 Task: Find connections with filter location Dharampur with filter topic #cybersecuritywith filter profile language English with filter current company Himalaya Wellness Company with filter school SSM College of Engineering with filter industry Sporting Goods Manufacturing with filter service category Illustration with filter keywords title Mechanical Engineer
Action: Mouse moved to (568, 69)
Screenshot: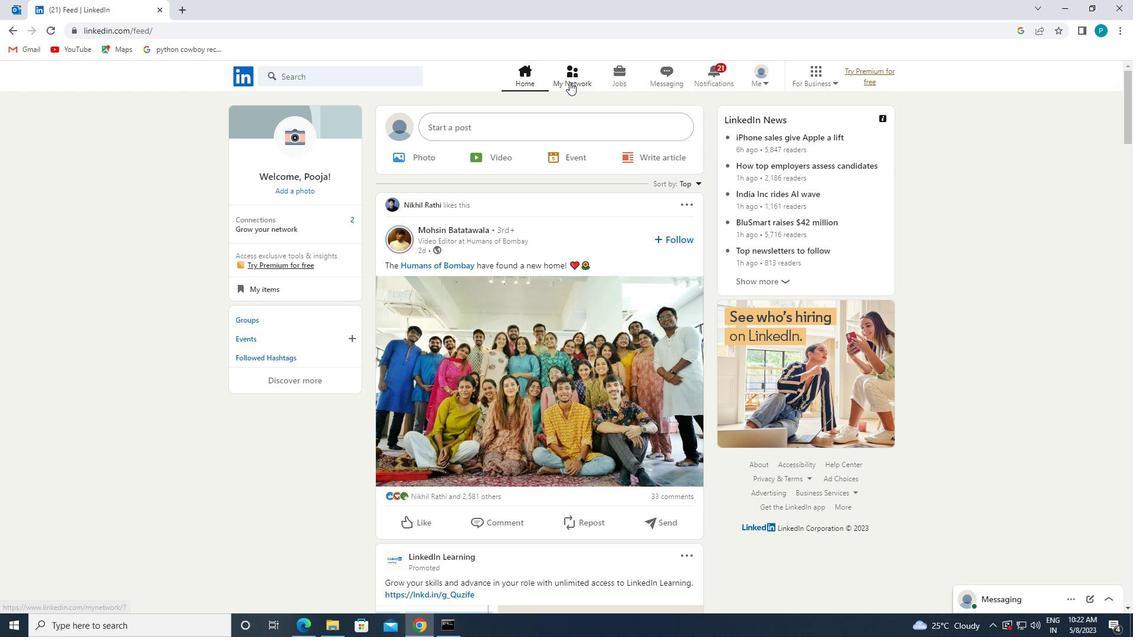 
Action: Mouse pressed left at (568, 69)
Screenshot: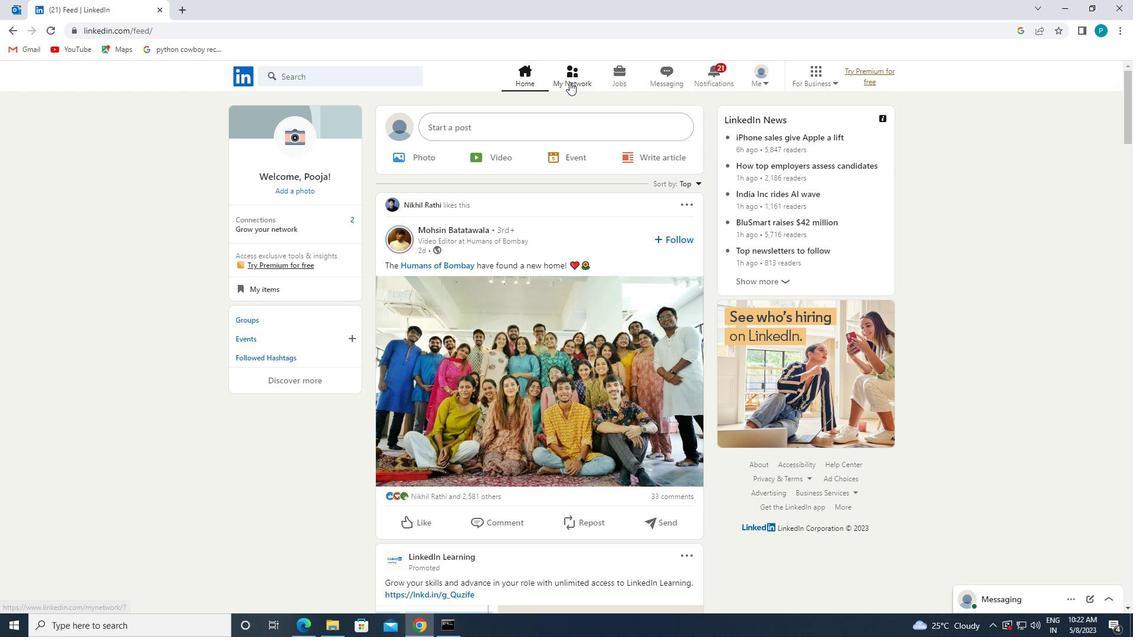 
Action: Mouse moved to (312, 140)
Screenshot: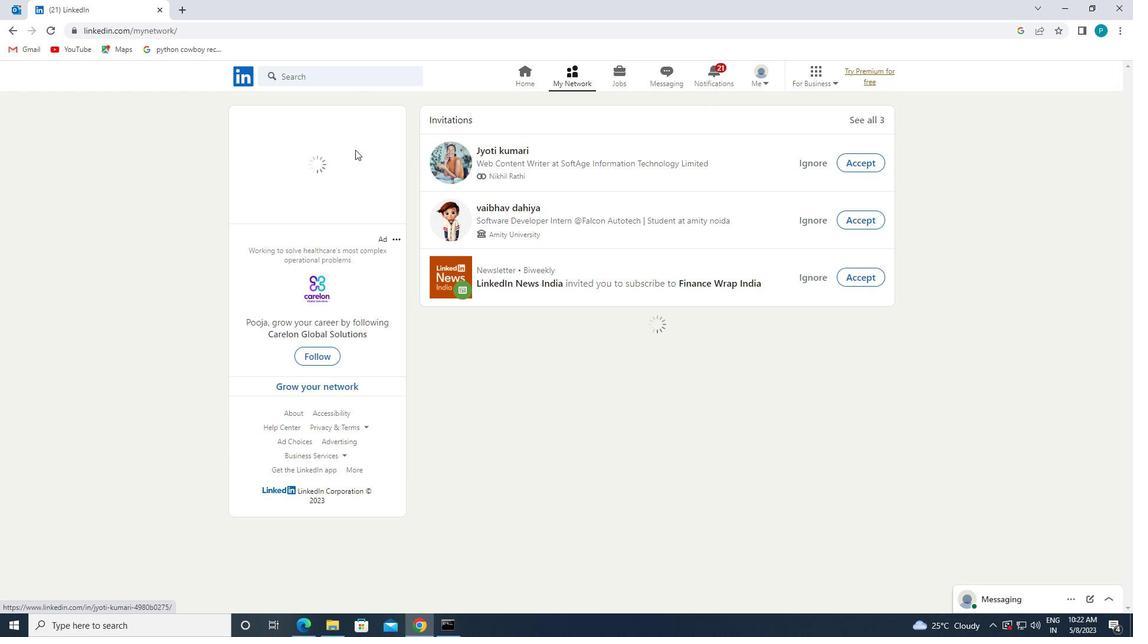 
Action: Mouse pressed left at (312, 140)
Screenshot: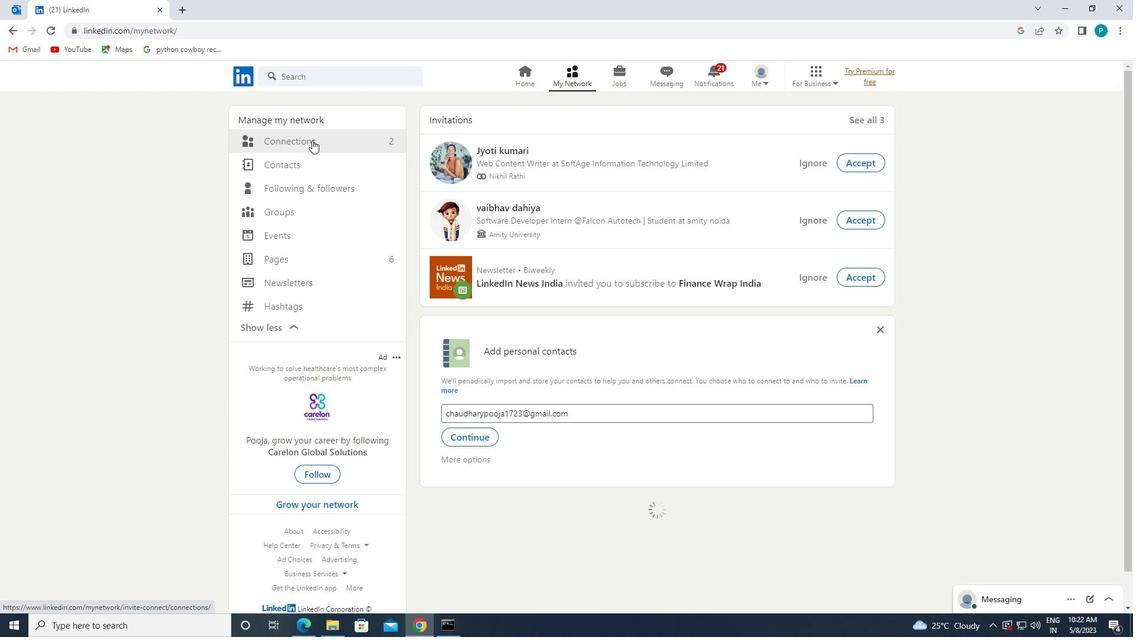 
Action: Mouse moved to (655, 141)
Screenshot: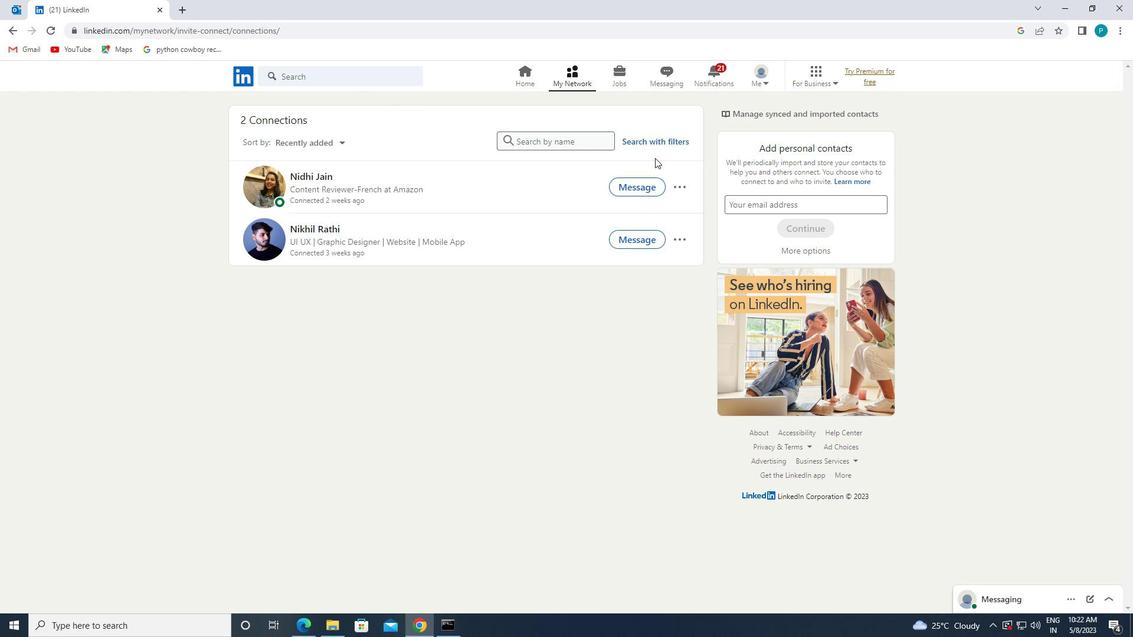 
Action: Mouse pressed left at (655, 141)
Screenshot: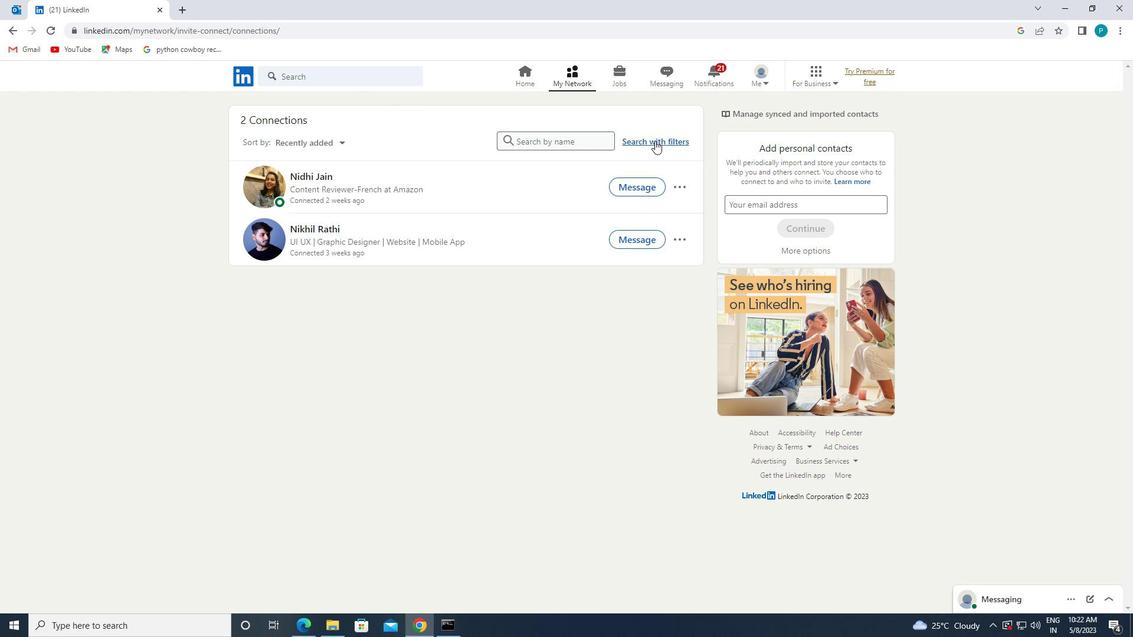
Action: Mouse moved to (604, 106)
Screenshot: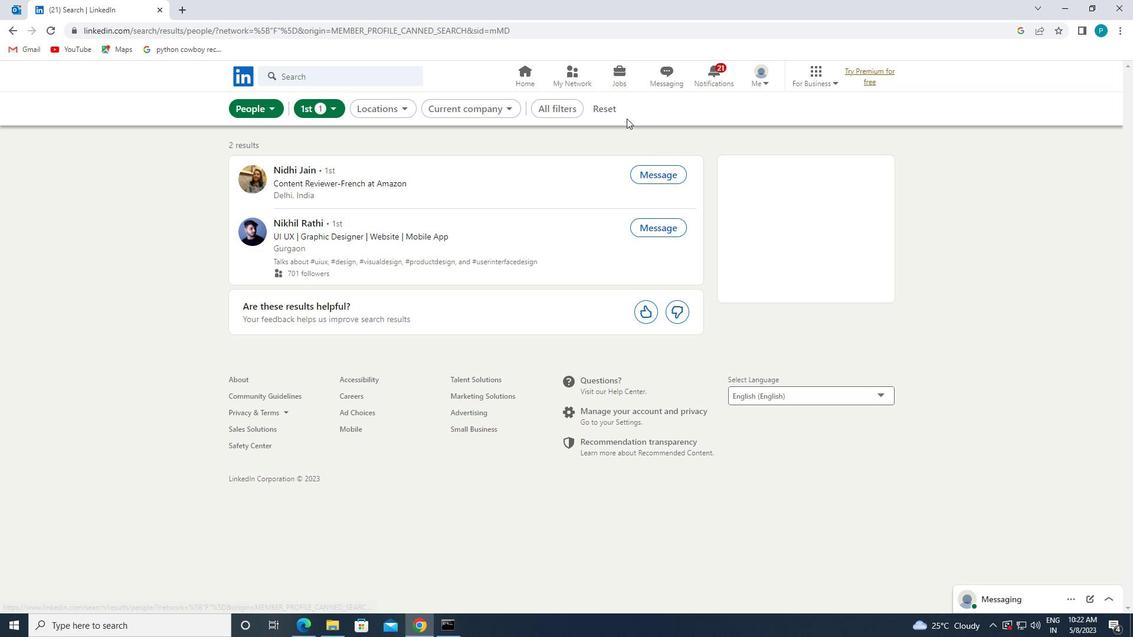 
Action: Mouse pressed left at (604, 106)
Screenshot: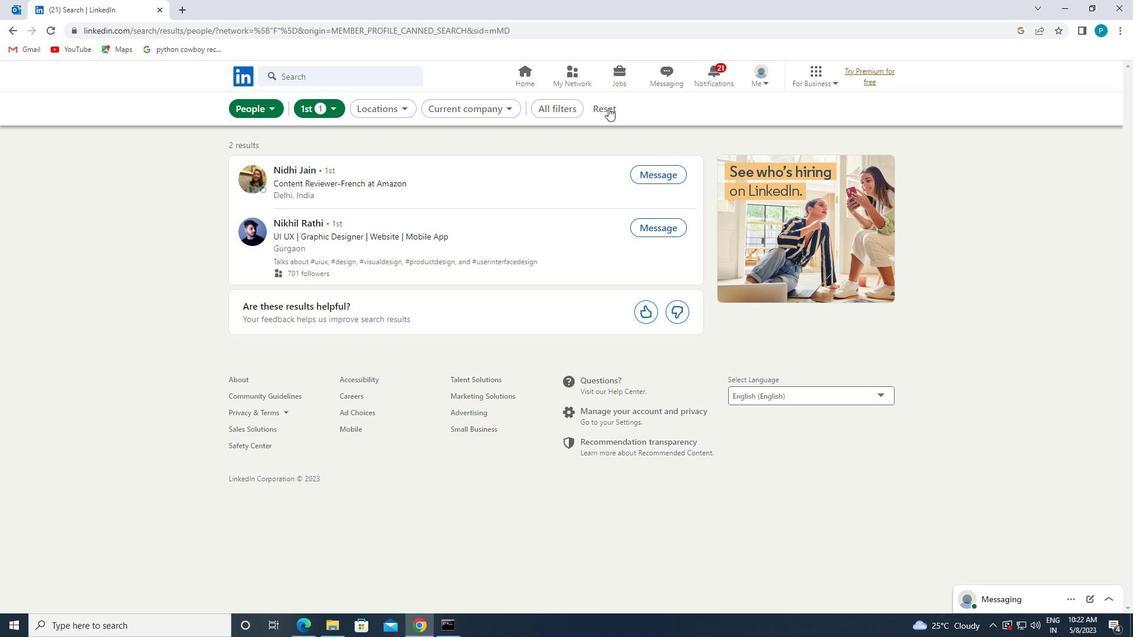 
Action: Mouse moved to (603, 109)
Screenshot: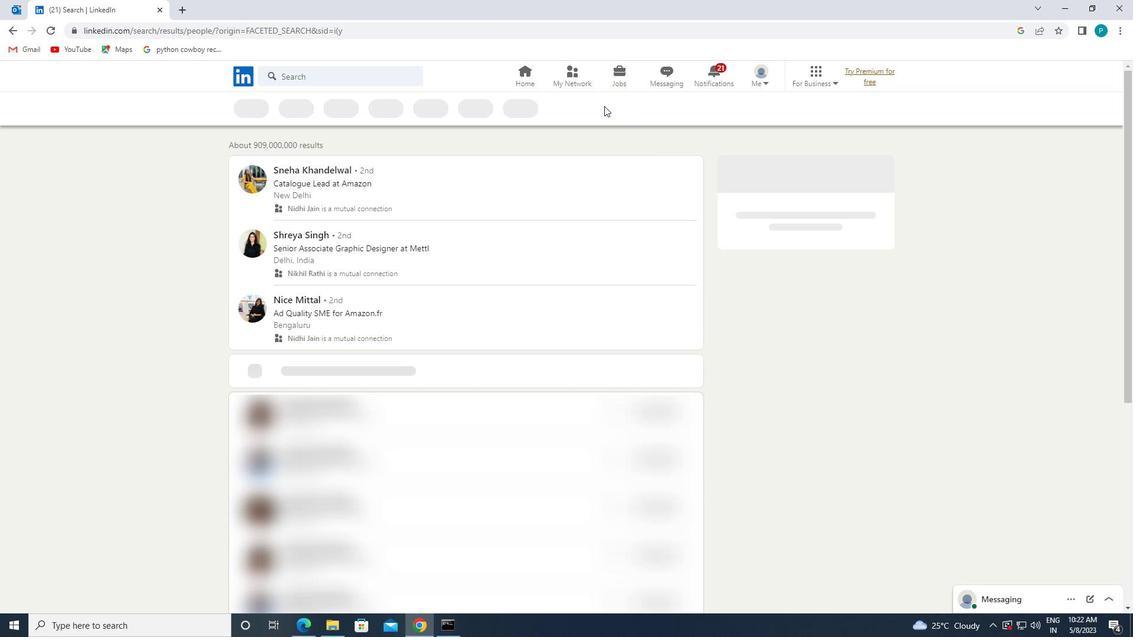 
Action: Mouse pressed left at (603, 109)
Screenshot: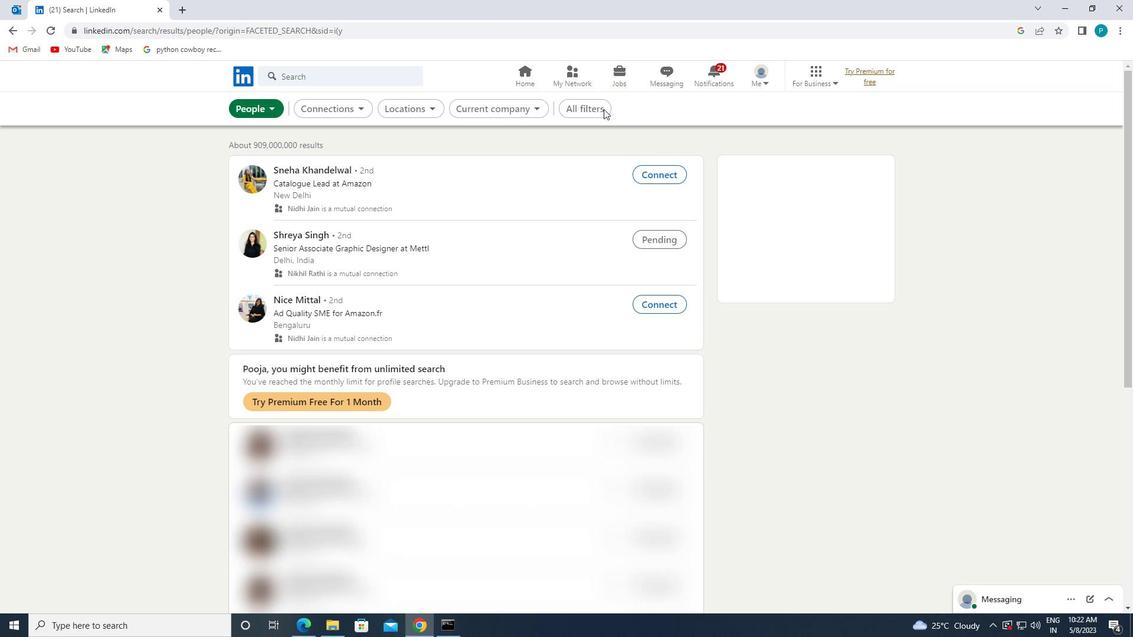 
Action: Mouse moved to (888, 286)
Screenshot: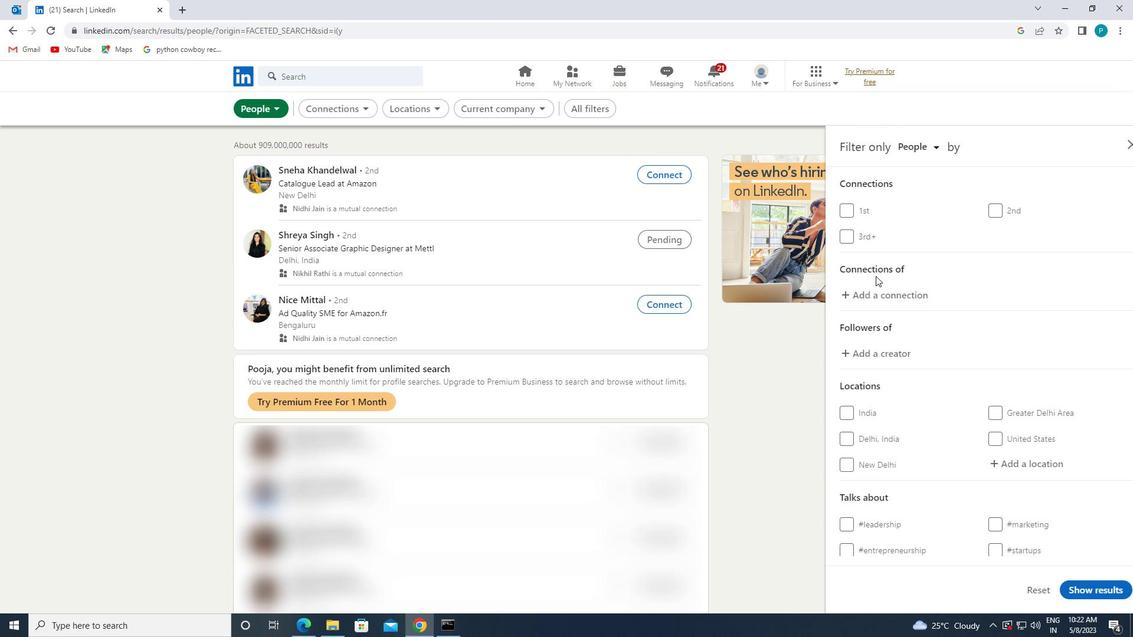
Action: Mouse scrolled (888, 286) with delta (0, 0)
Screenshot: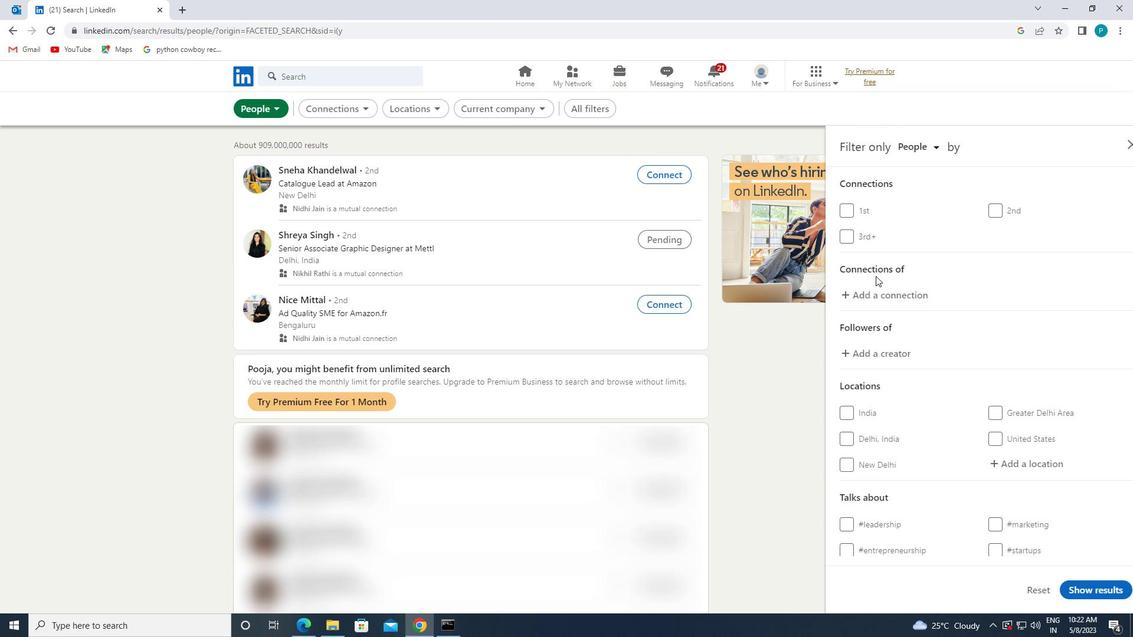 
Action: Mouse moved to (896, 292)
Screenshot: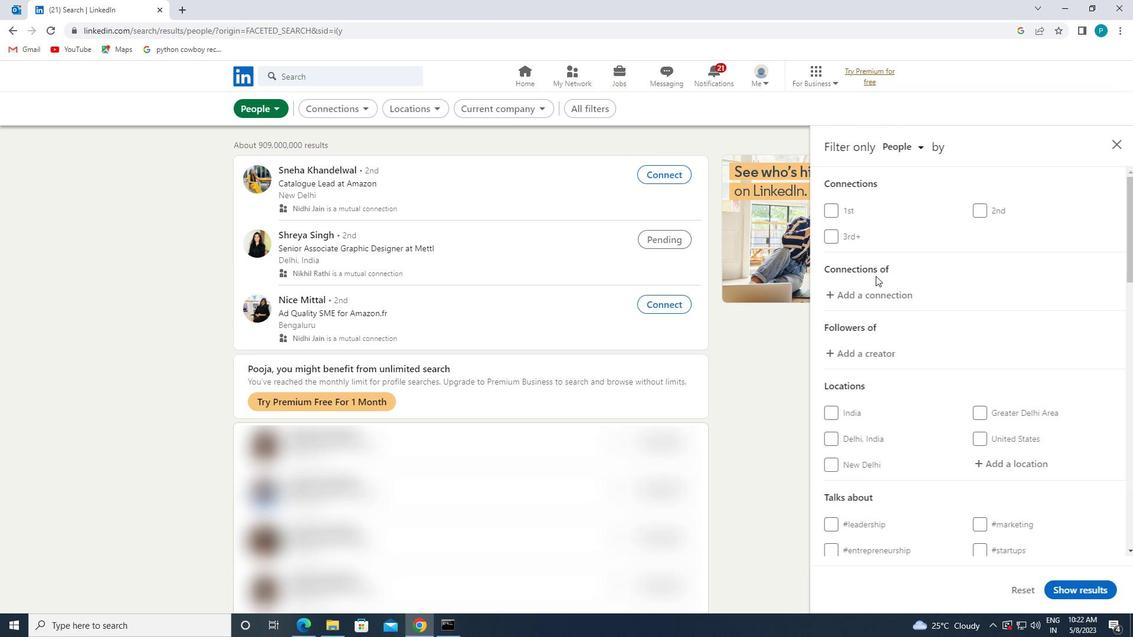 
Action: Mouse scrolled (896, 291) with delta (0, 0)
Screenshot: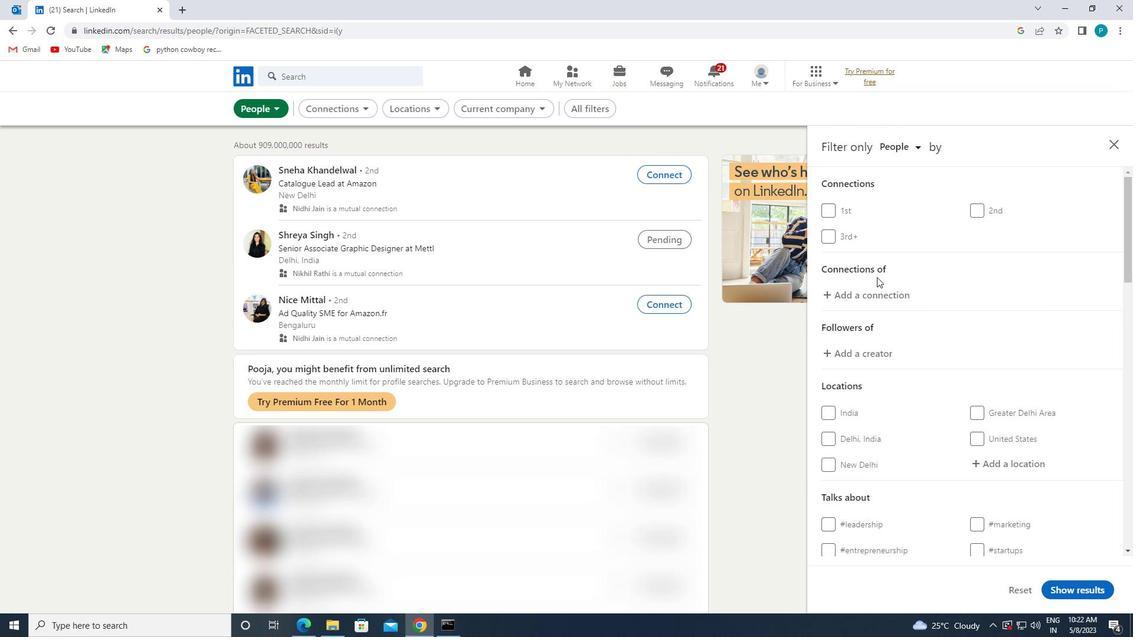 
Action: Mouse moved to (900, 295)
Screenshot: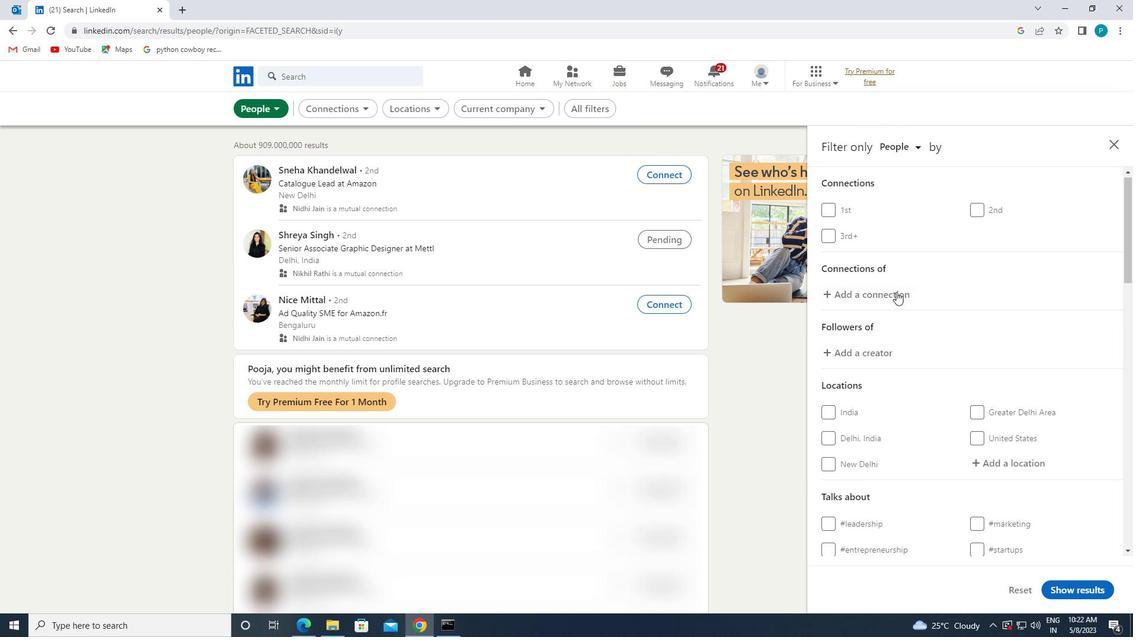 
Action: Mouse scrolled (900, 294) with delta (0, 0)
Screenshot: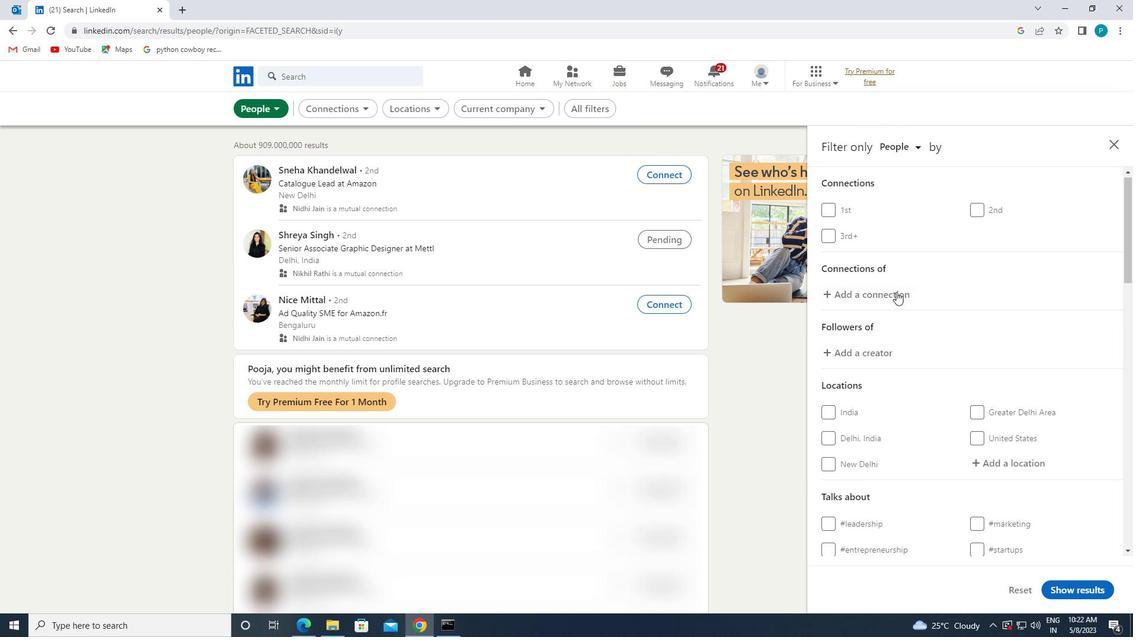 
Action: Mouse moved to (972, 291)
Screenshot: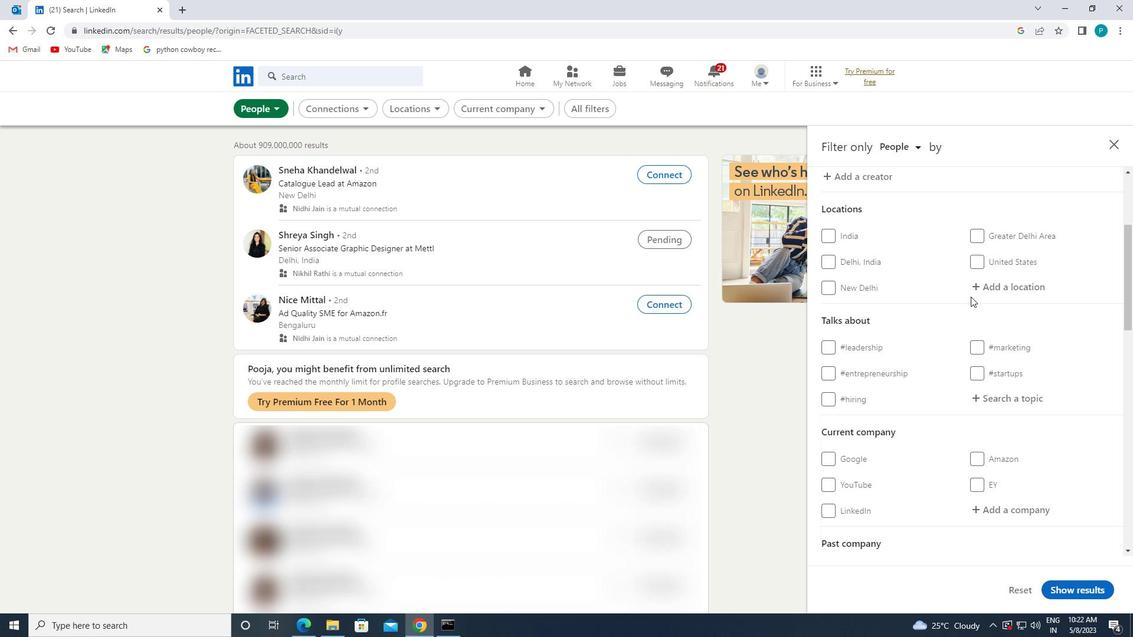 
Action: Mouse pressed left at (972, 291)
Screenshot: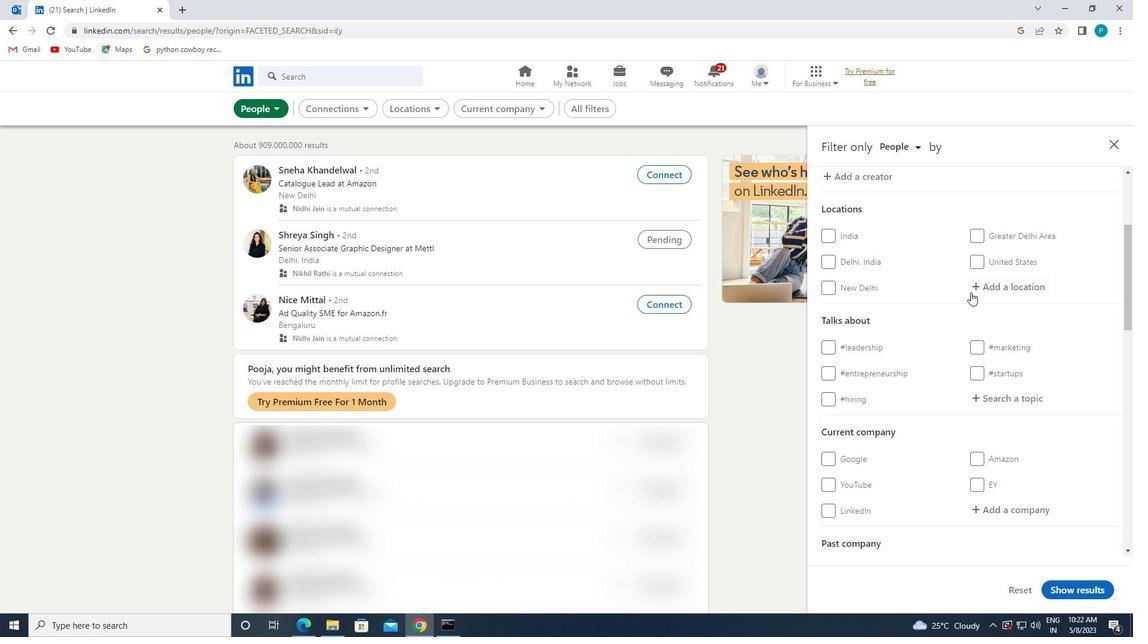 
Action: Mouse moved to (883, 279)
Screenshot: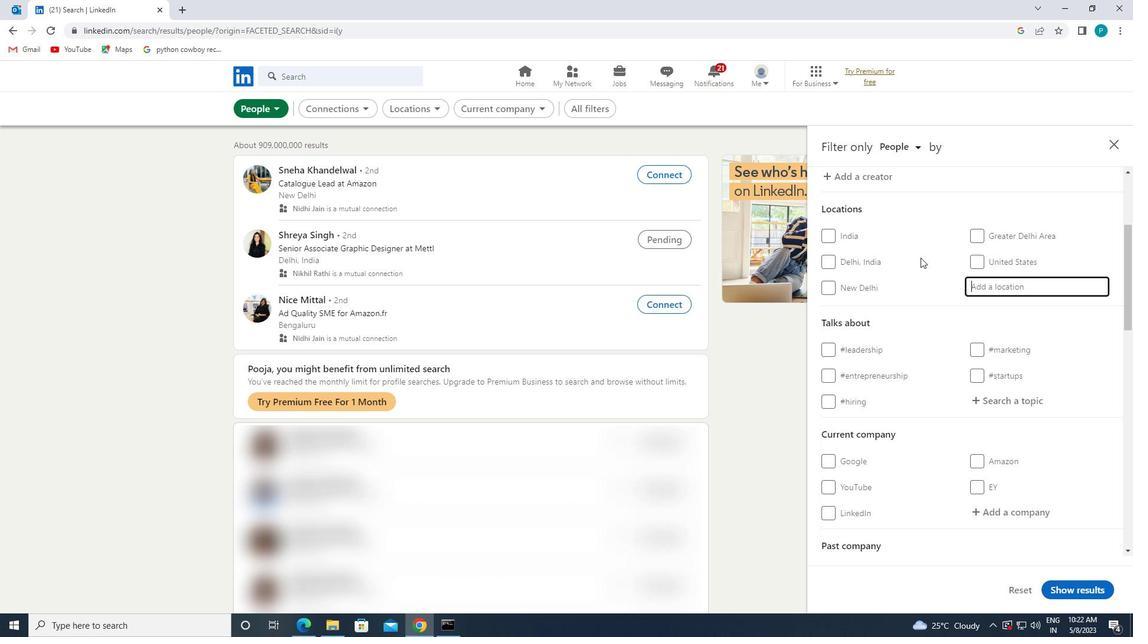 
Action: Key pressed <Key.caps_lock>d<Key.caps_lock>harmpur
Screenshot: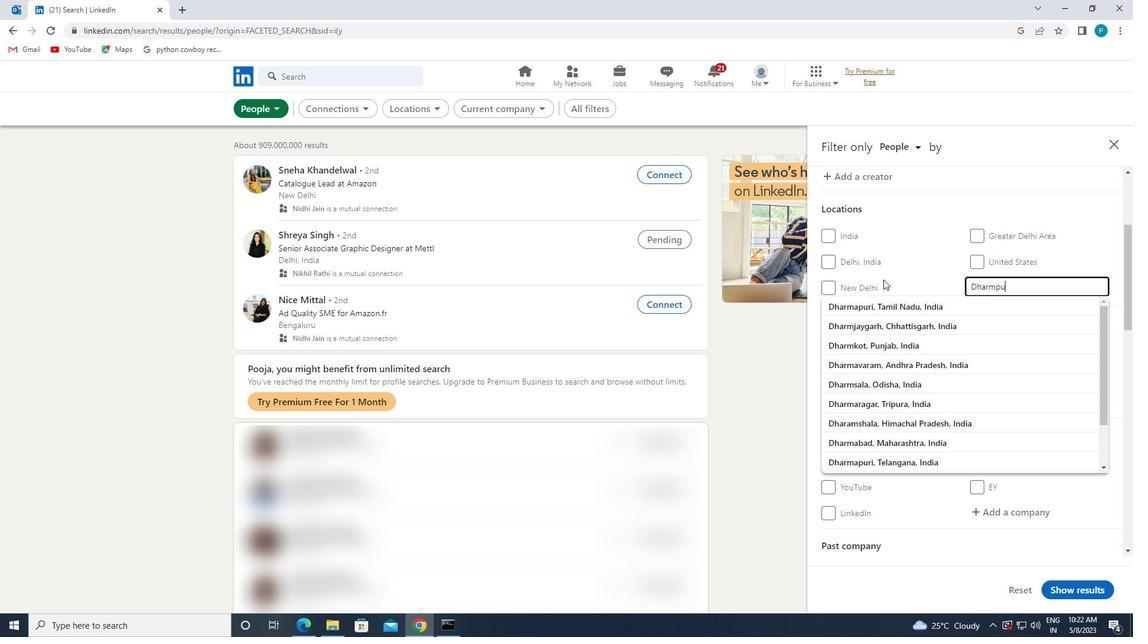 
Action: Mouse moved to (989, 290)
Screenshot: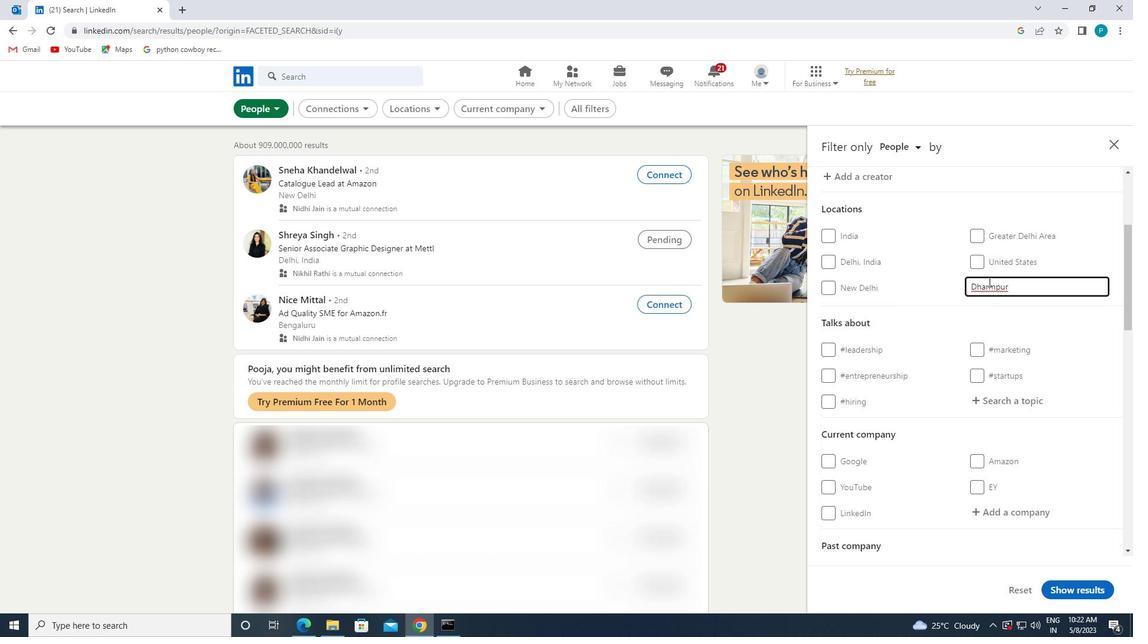 
Action: Mouse pressed left at (989, 290)
Screenshot: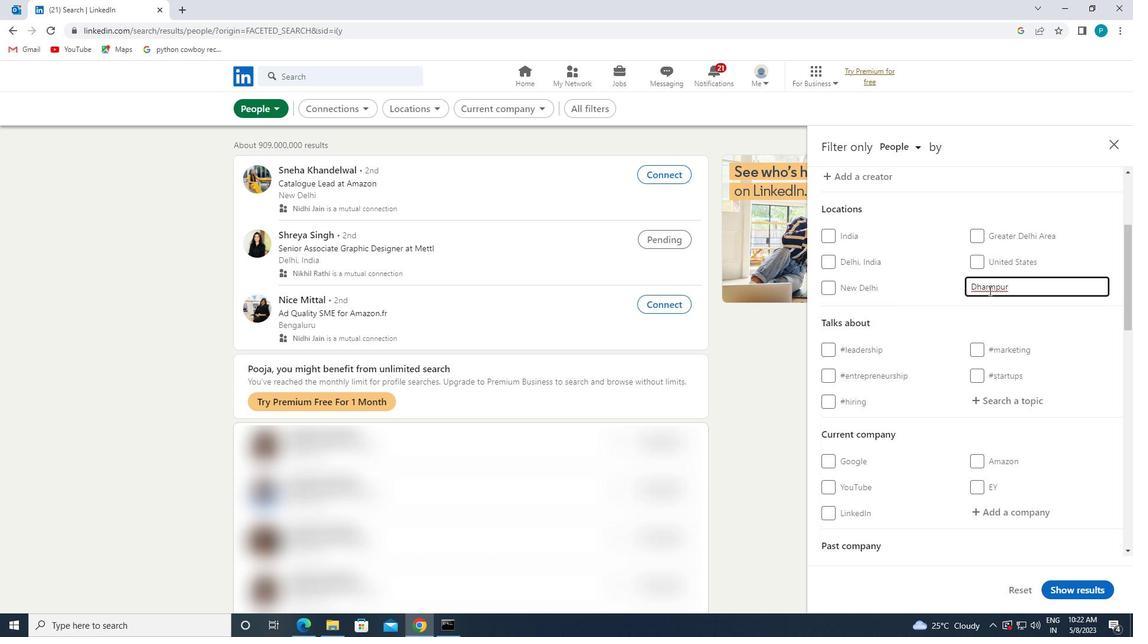 
Action: Key pressed a
Screenshot: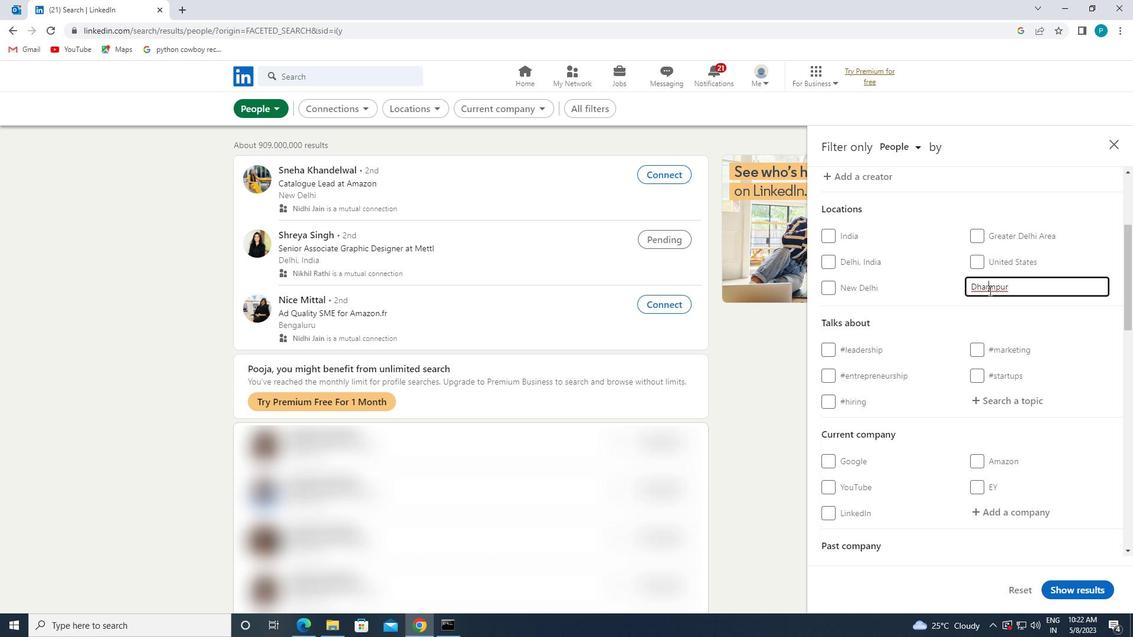 
Action: Mouse moved to (903, 305)
Screenshot: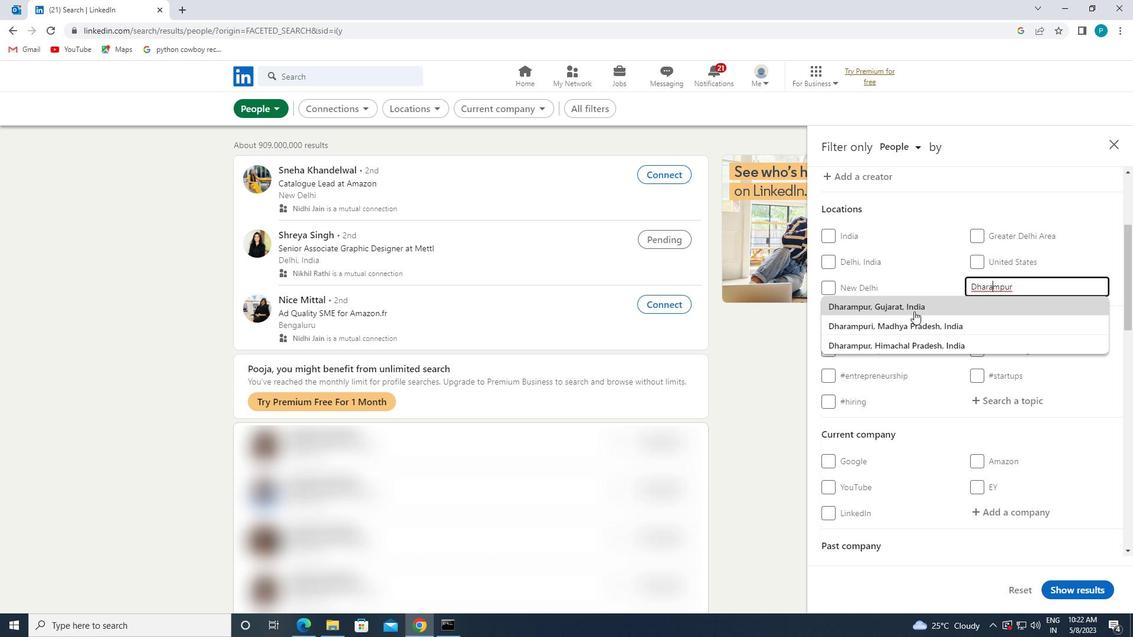 
Action: Mouse pressed left at (903, 305)
Screenshot: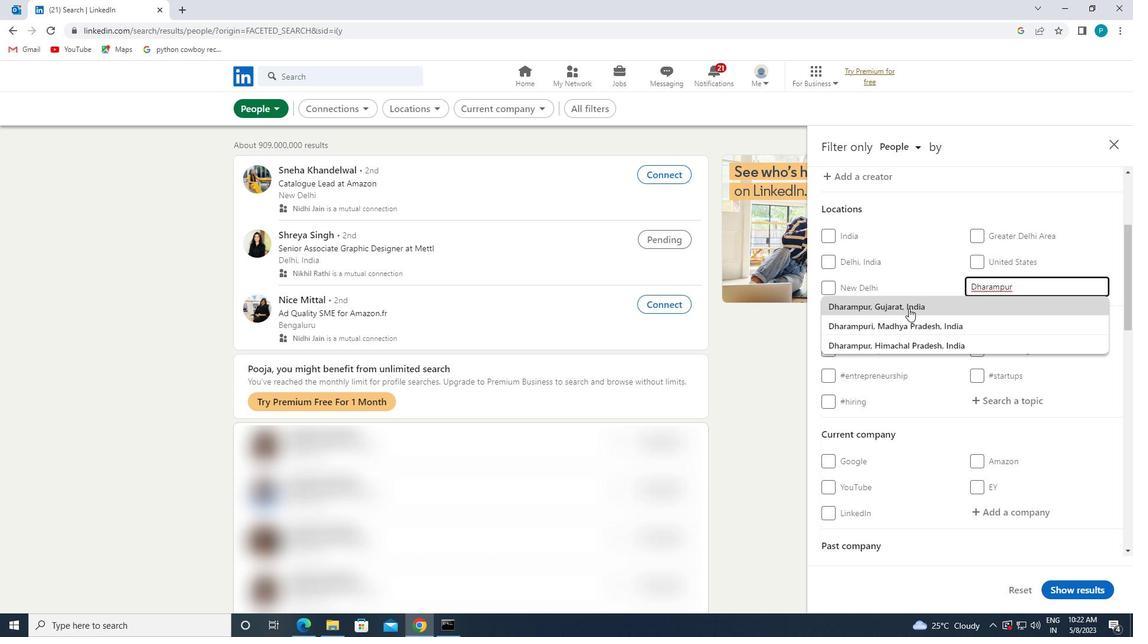 
Action: Mouse moved to (989, 354)
Screenshot: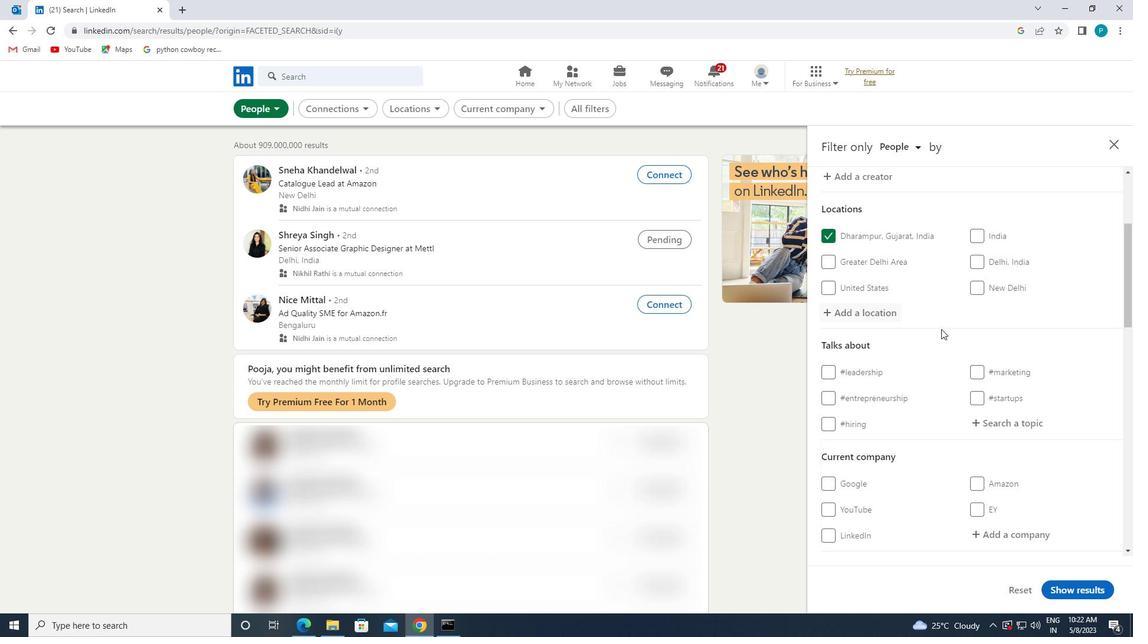 
Action: Mouse scrolled (989, 354) with delta (0, 0)
Screenshot: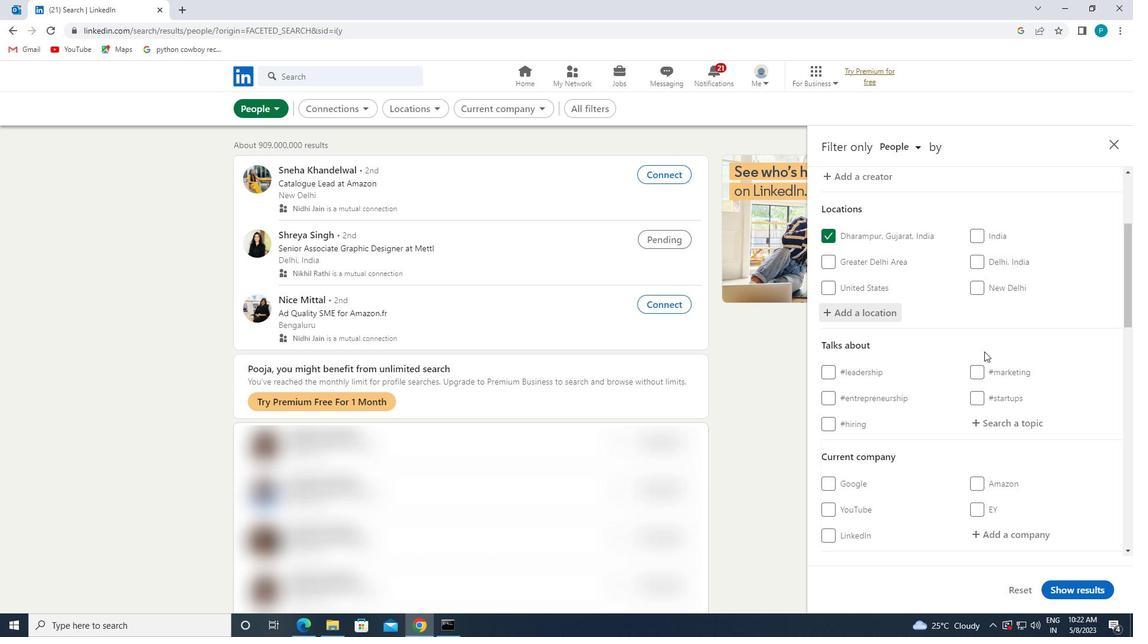 
Action: Mouse pressed left at (989, 354)
Screenshot: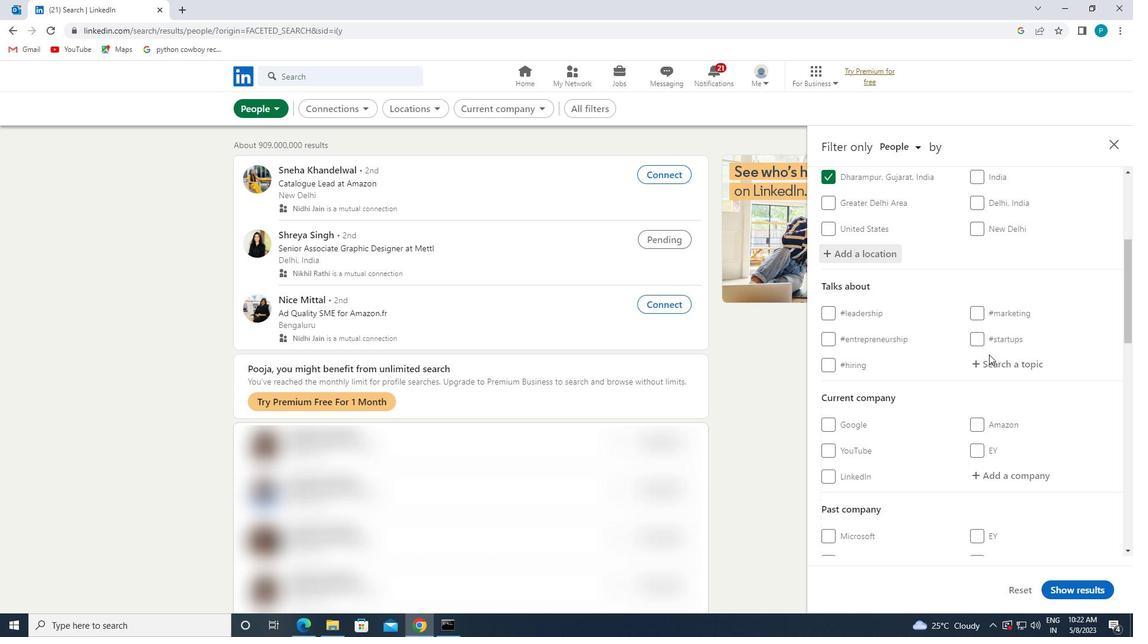 
Action: Key pressed <Key.shift>#CYBERSECURITY
Screenshot: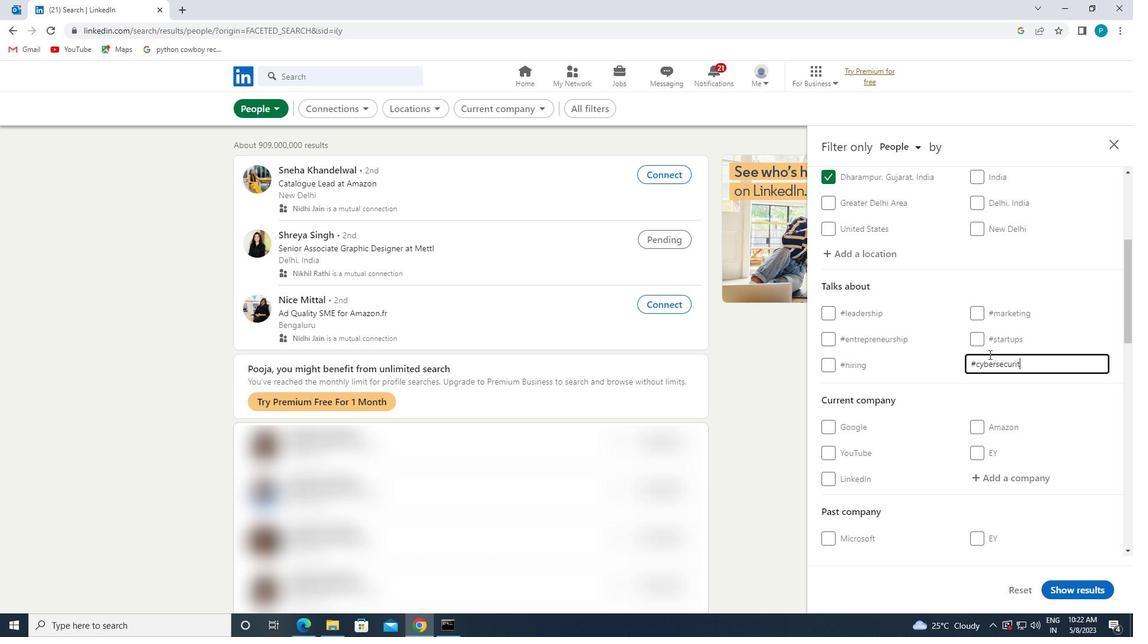 
Action: Mouse moved to (1011, 386)
Screenshot: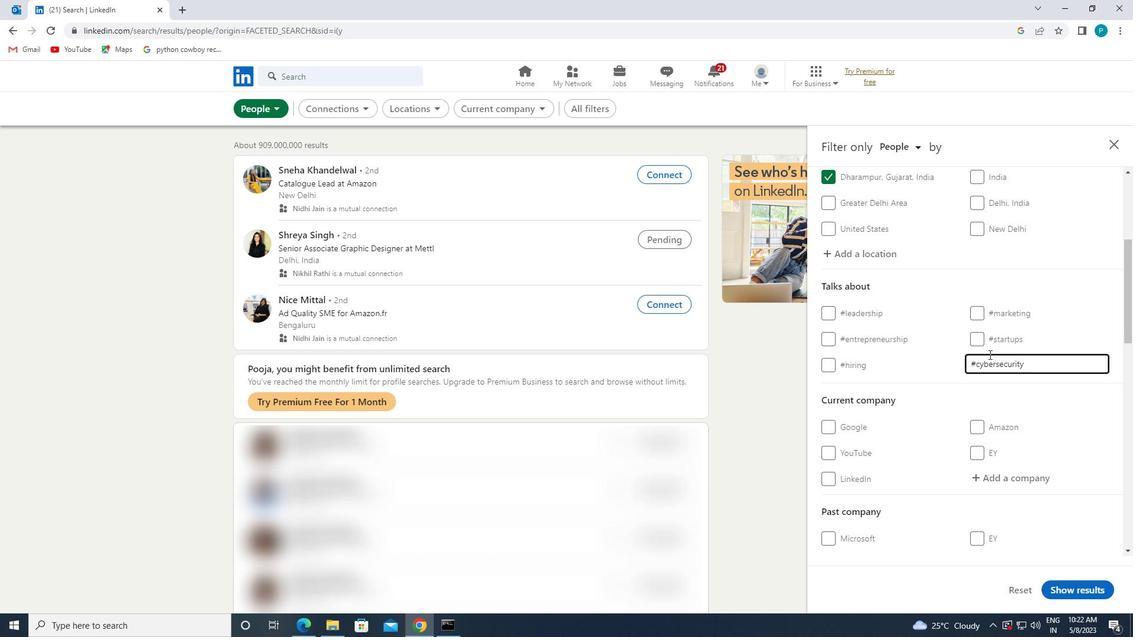 
Action: Mouse scrolled (1011, 386) with delta (0, 0)
Screenshot: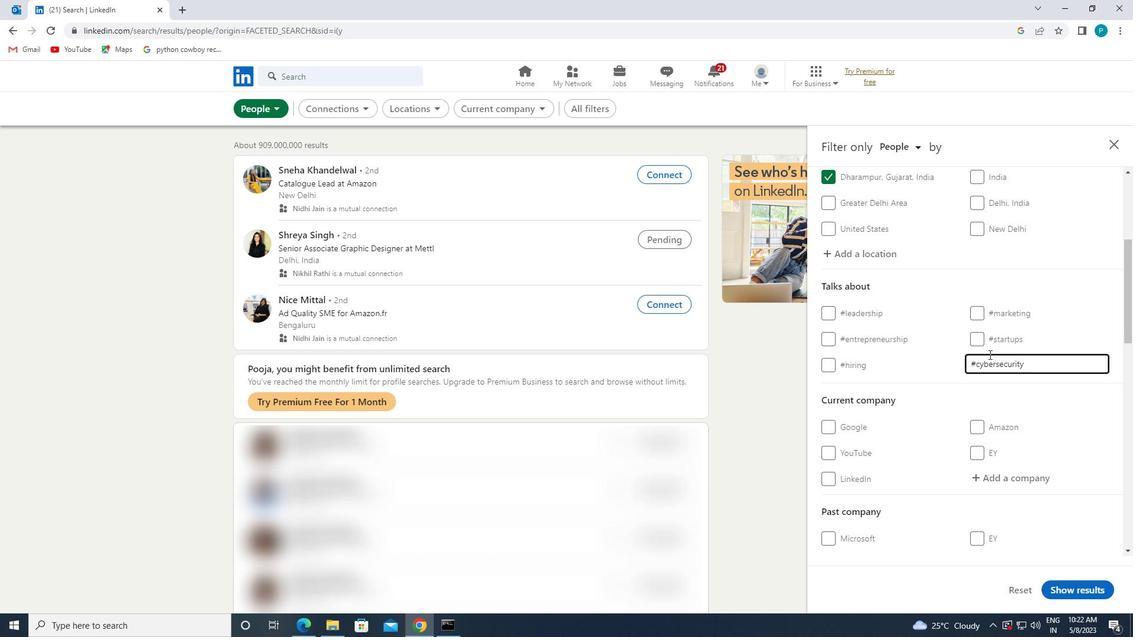 
Action: Mouse moved to (1012, 391)
Screenshot: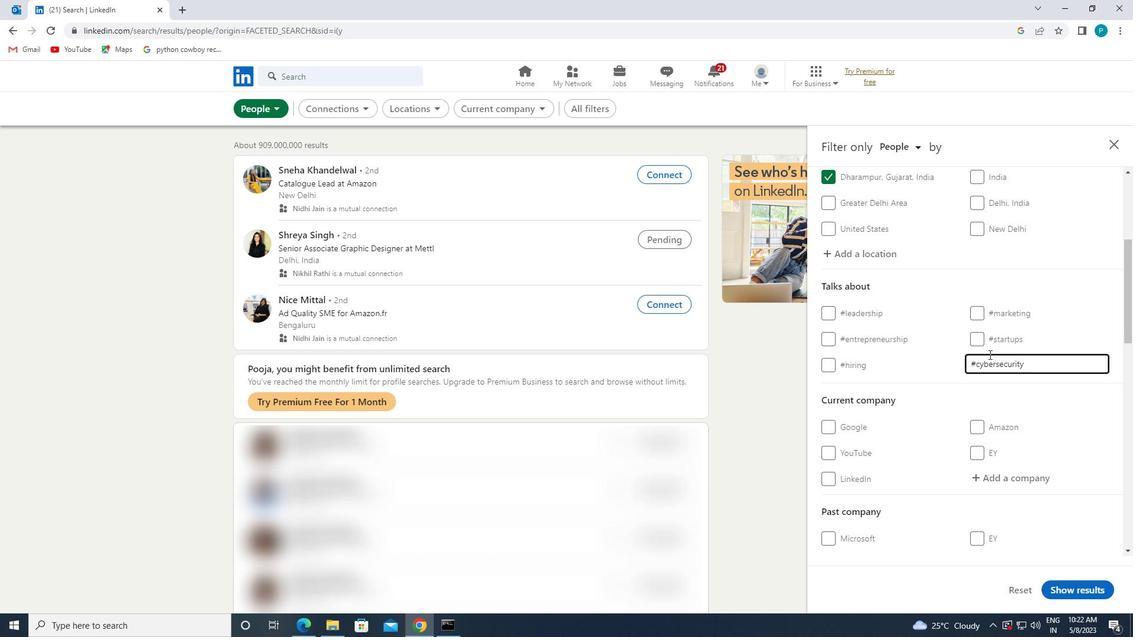 
Action: Mouse scrolled (1012, 390) with delta (0, 0)
Screenshot: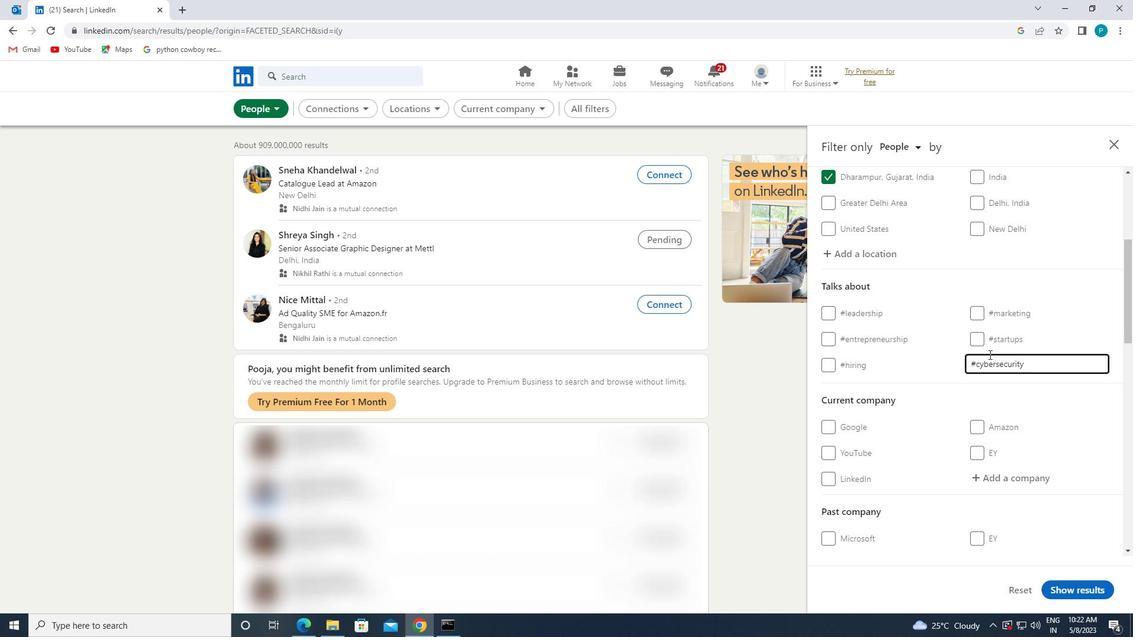 
Action: Mouse moved to (1012, 391)
Screenshot: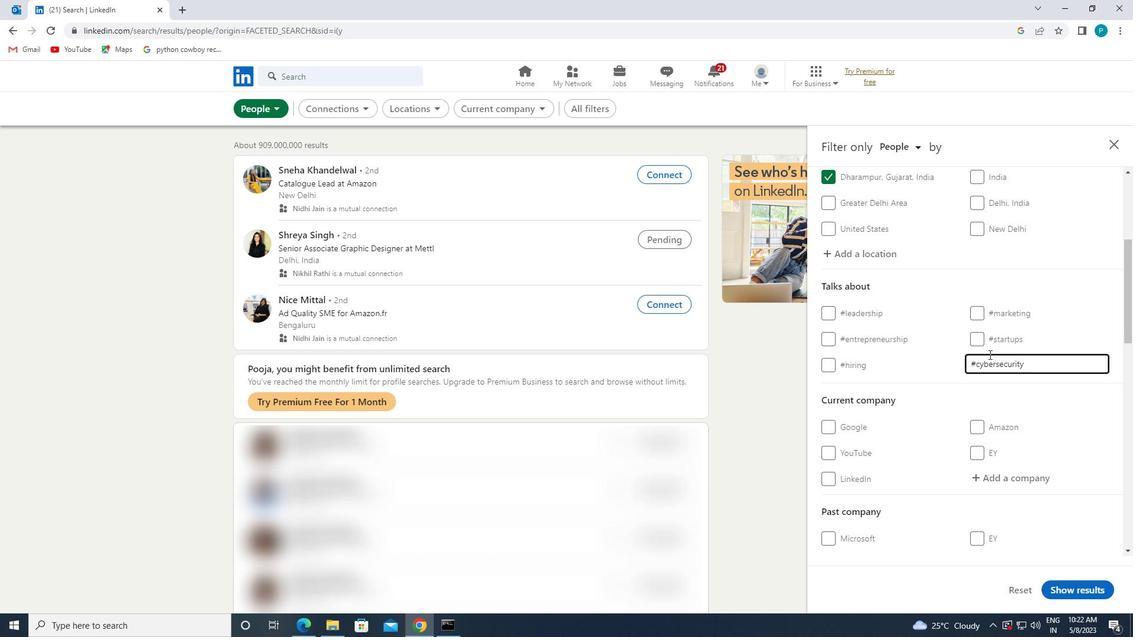 
Action: Mouse scrolled (1012, 391) with delta (0, 0)
Screenshot: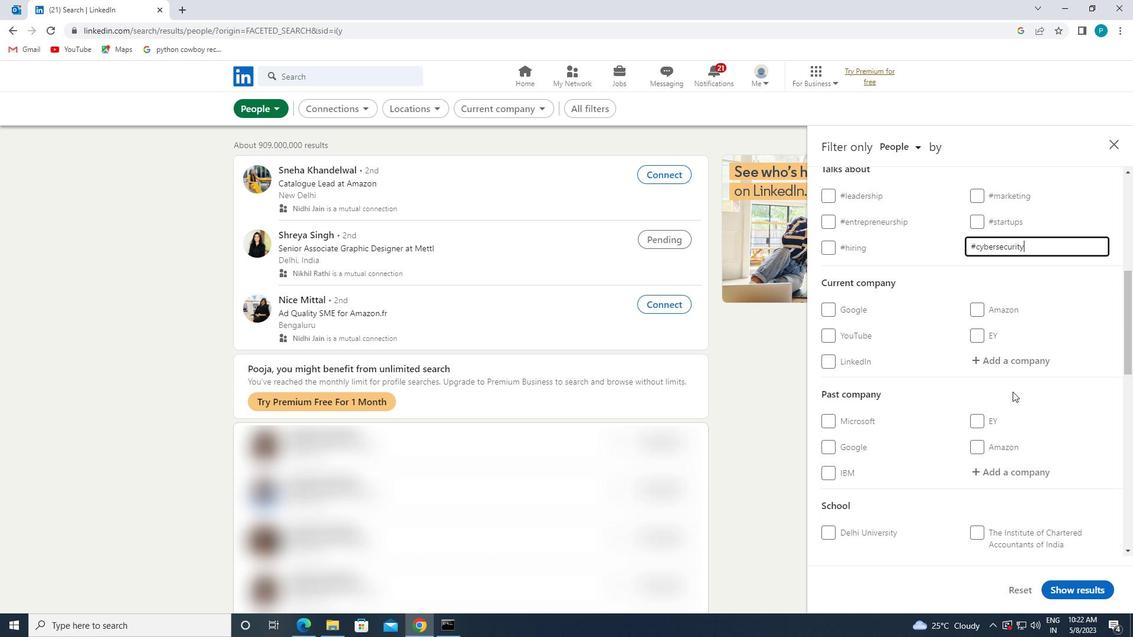 
Action: Mouse scrolled (1012, 391) with delta (0, 0)
Screenshot: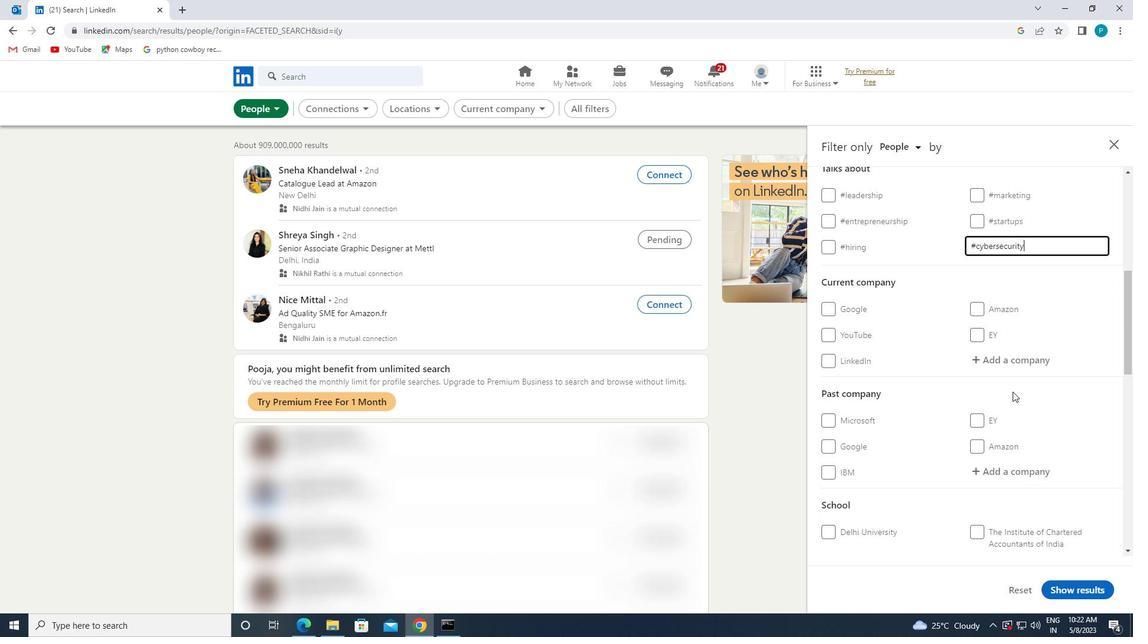 
Action: Mouse scrolled (1012, 391) with delta (0, 0)
Screenshot: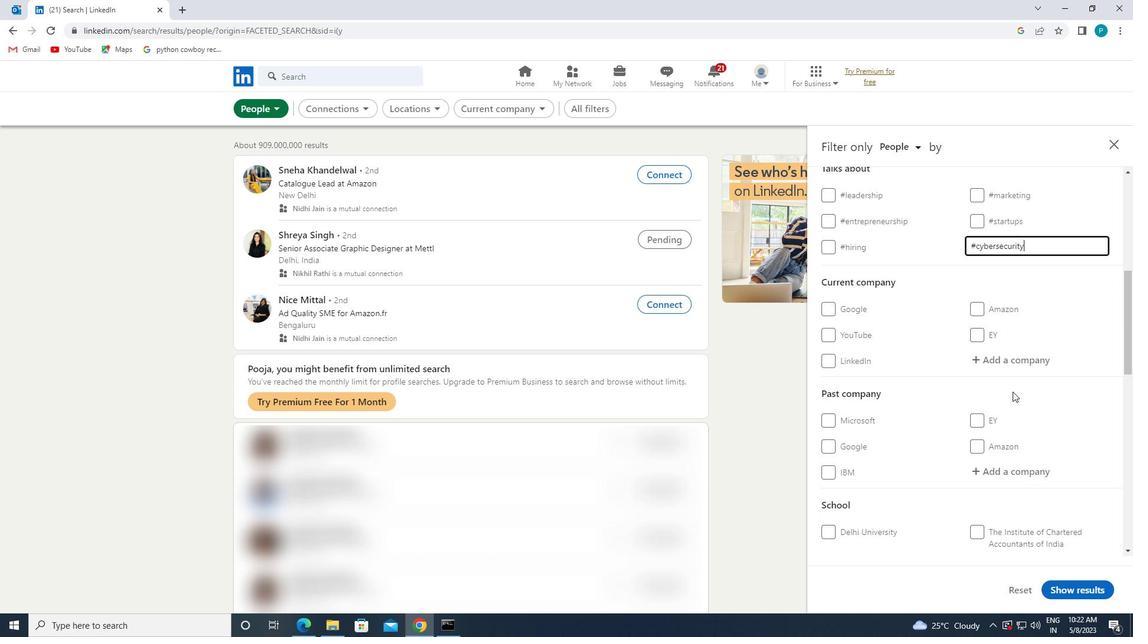 
Action: Mouse scrolled (1012, 391) with delta (0, 0)
Screenshot: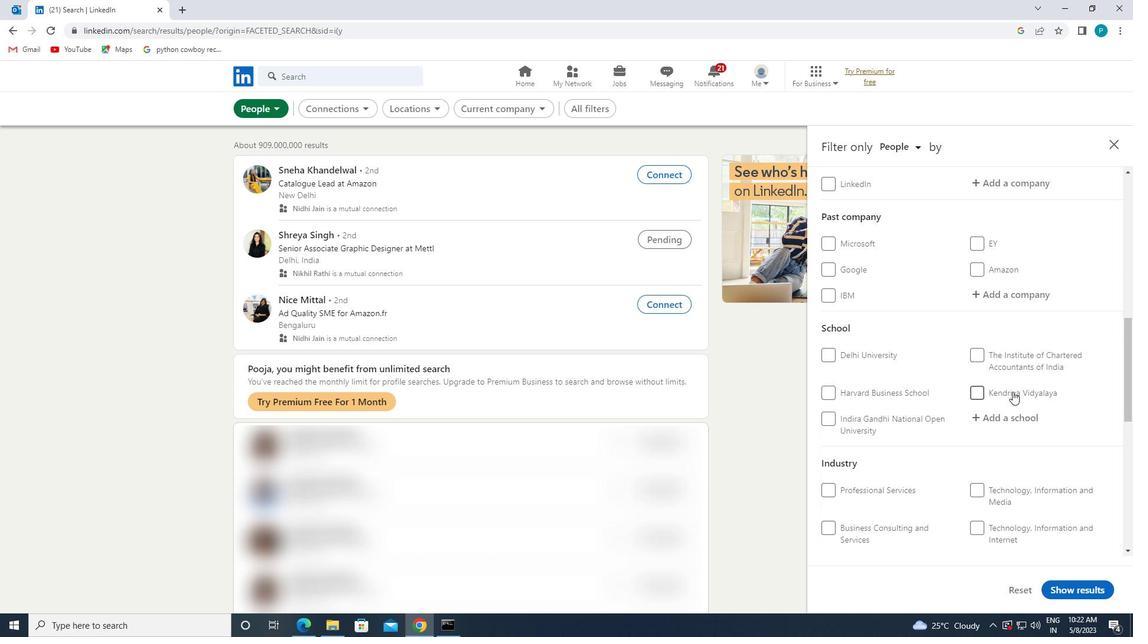 
Action: Mouse scrolled (1012, 391) with delta (0, 0)
Screenshot: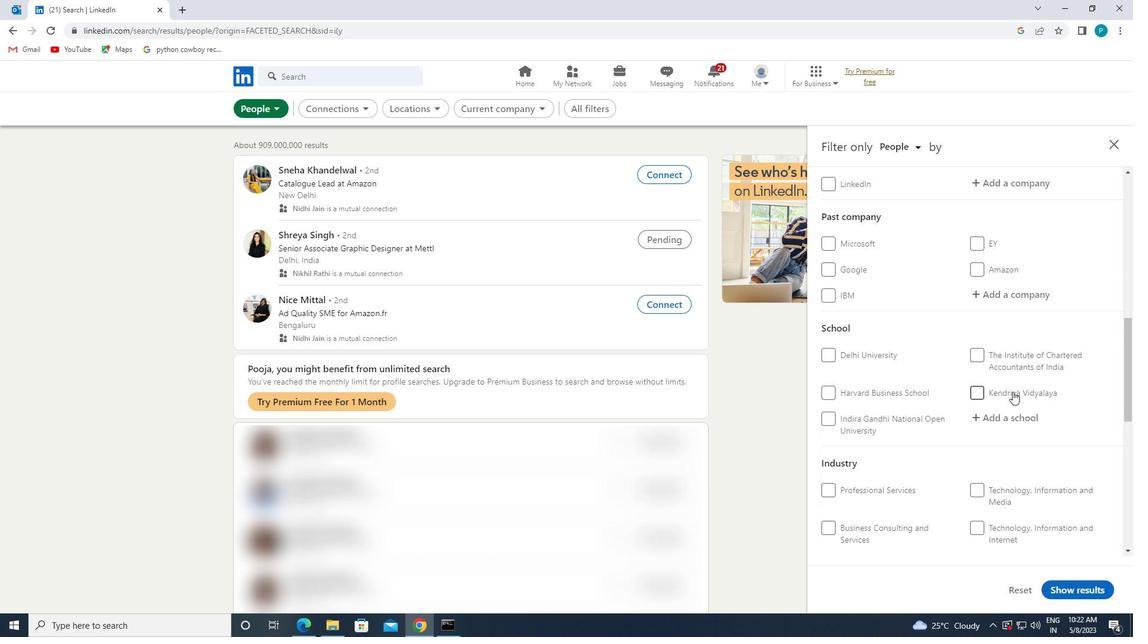 
Action: Mouse scrolled (1012, 391) with delta (0, 0)
Screenshot: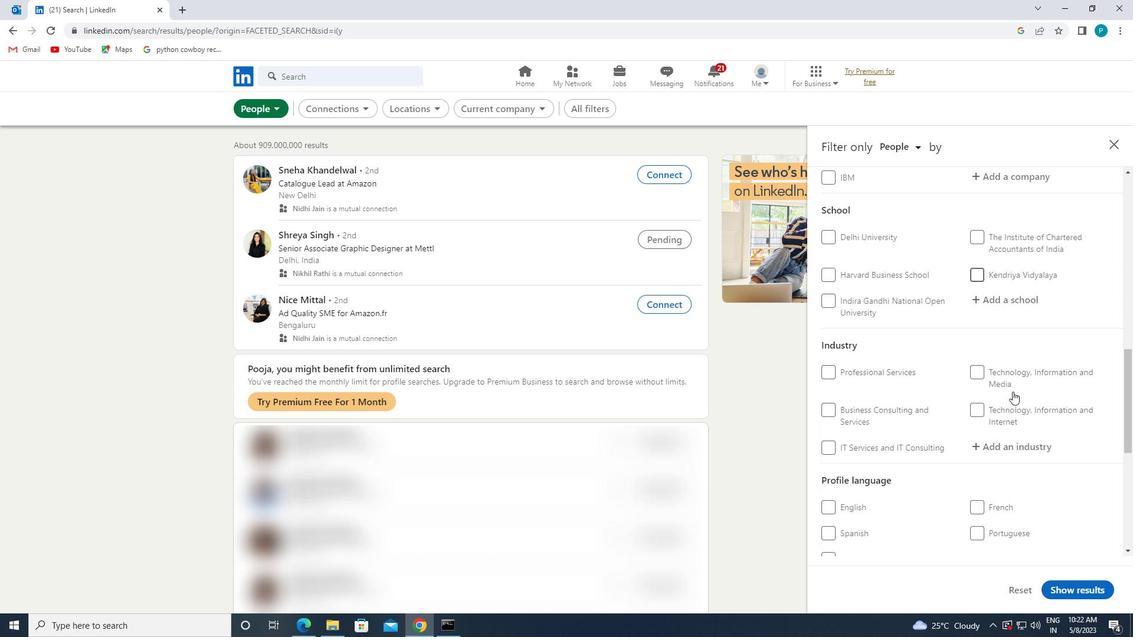 
Action: Mouse scrolled (1012, 391) with delta (0, 0)
Screenshot: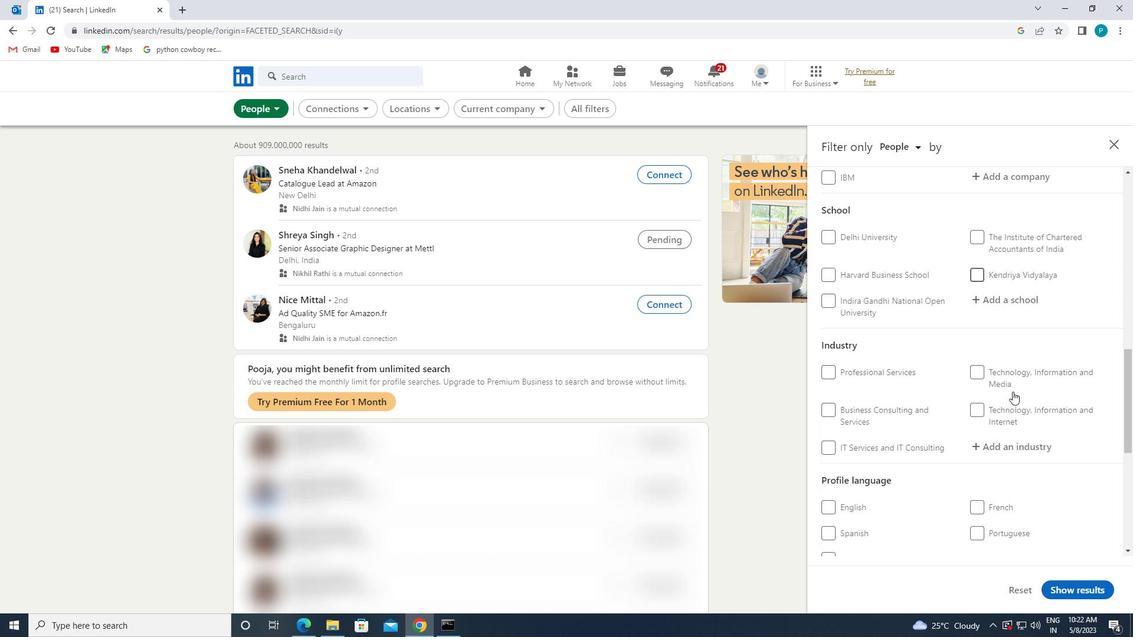 
Action: Mouse scrolled (1012, 391) with delta (0, 0)
Screenshot: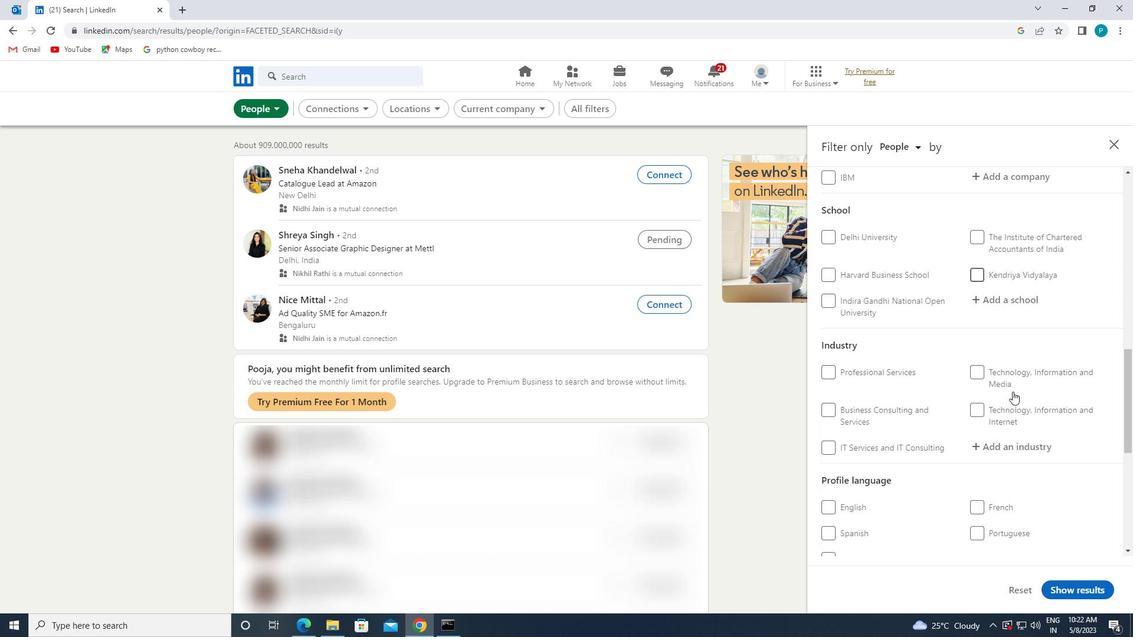 
Action: Mouse moved to (1006, 394)
Screenshot: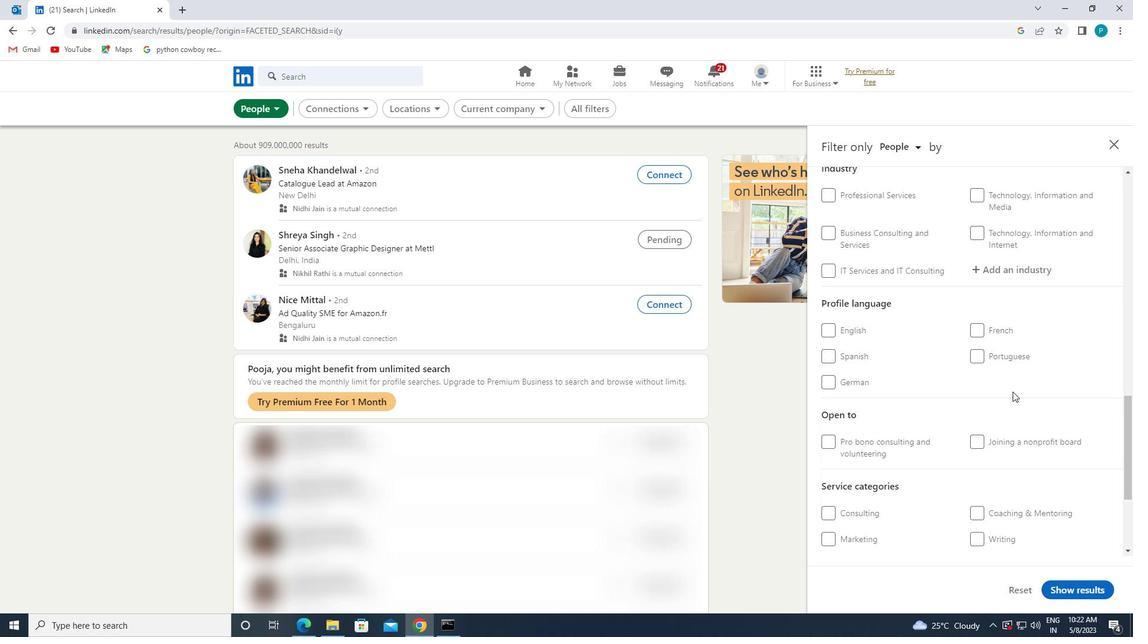 
Action: Mouse scrolled (1006, 393) with delta (0, 0)
Screenshot: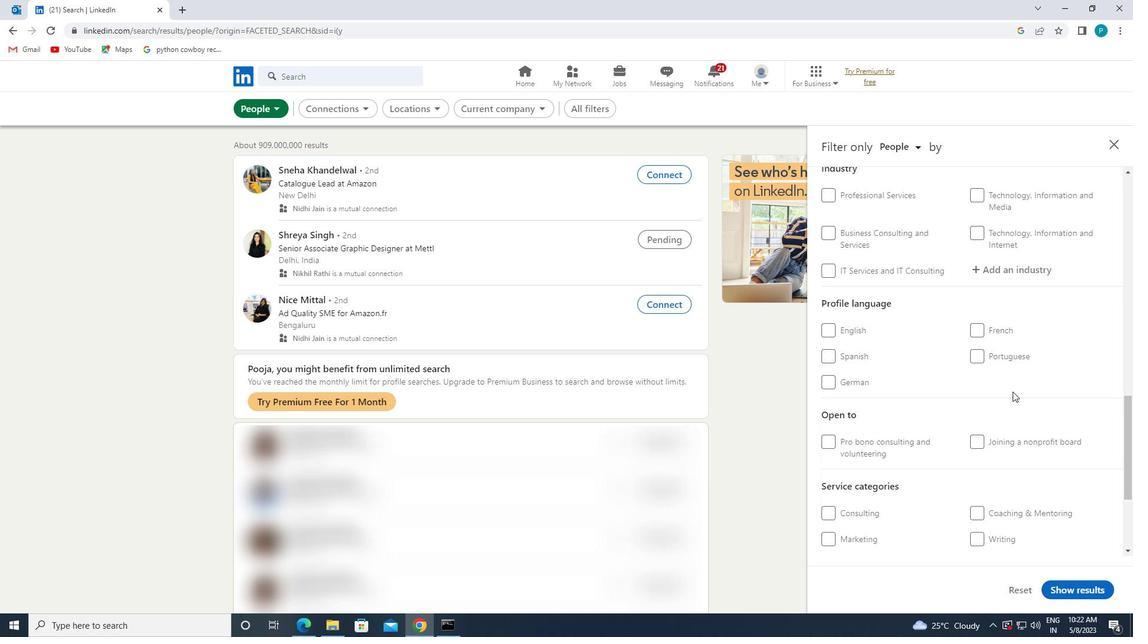 
Action: Mouse moved to (991, 397)
Screenshot: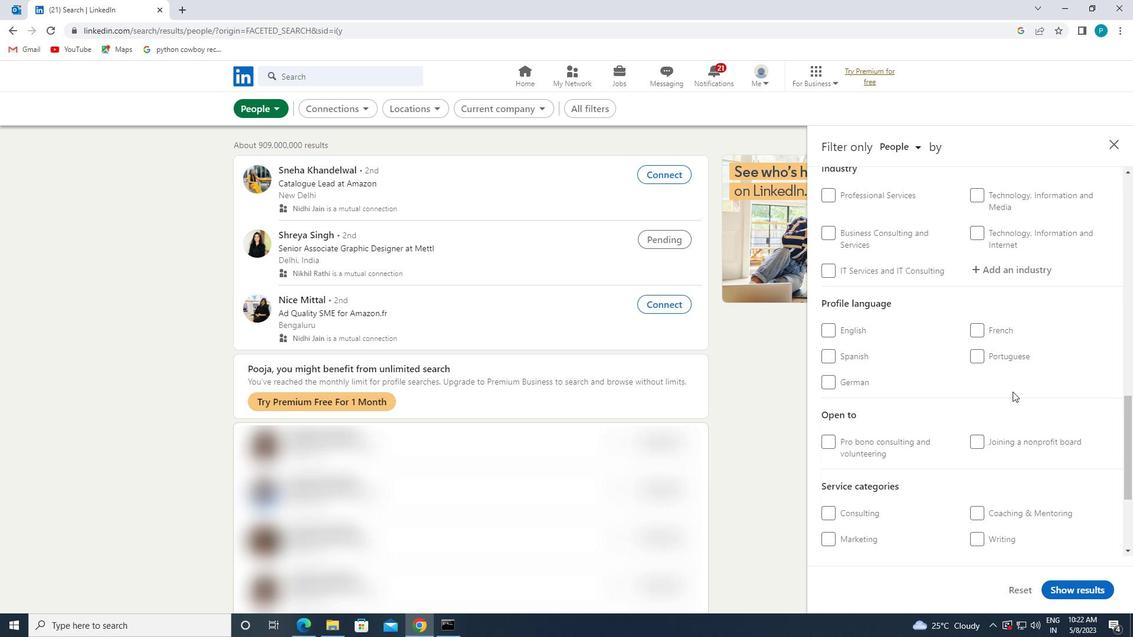 
Action: Mouse scrolled (991, 397) with delta (0, 0)
Screenshot: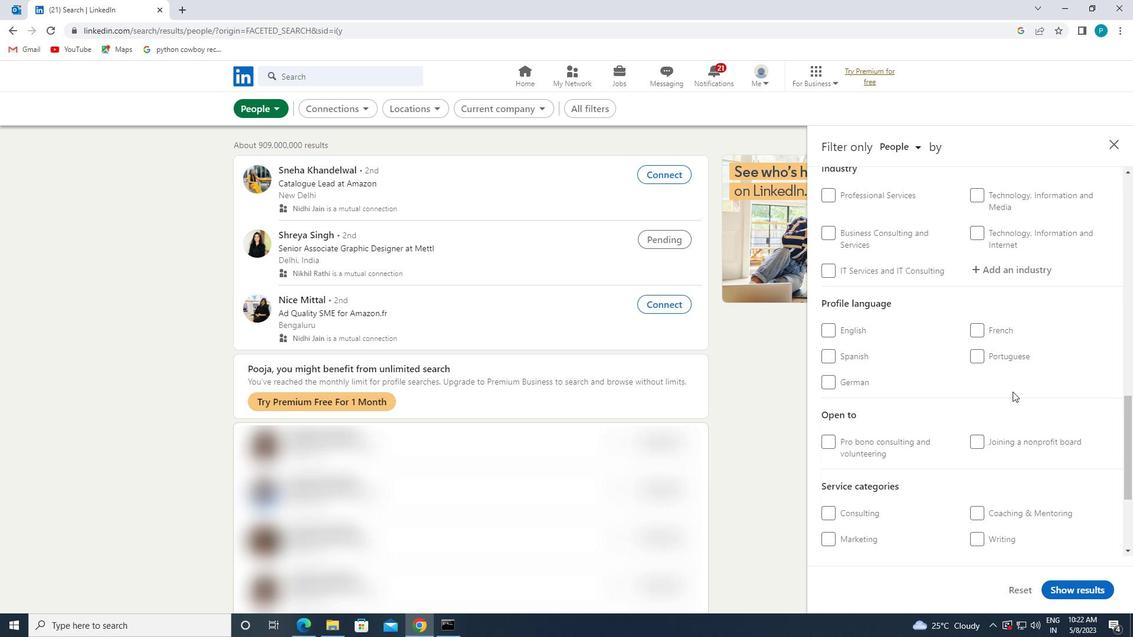 
Action: Mouse moved to (842, 219)
Screenshot: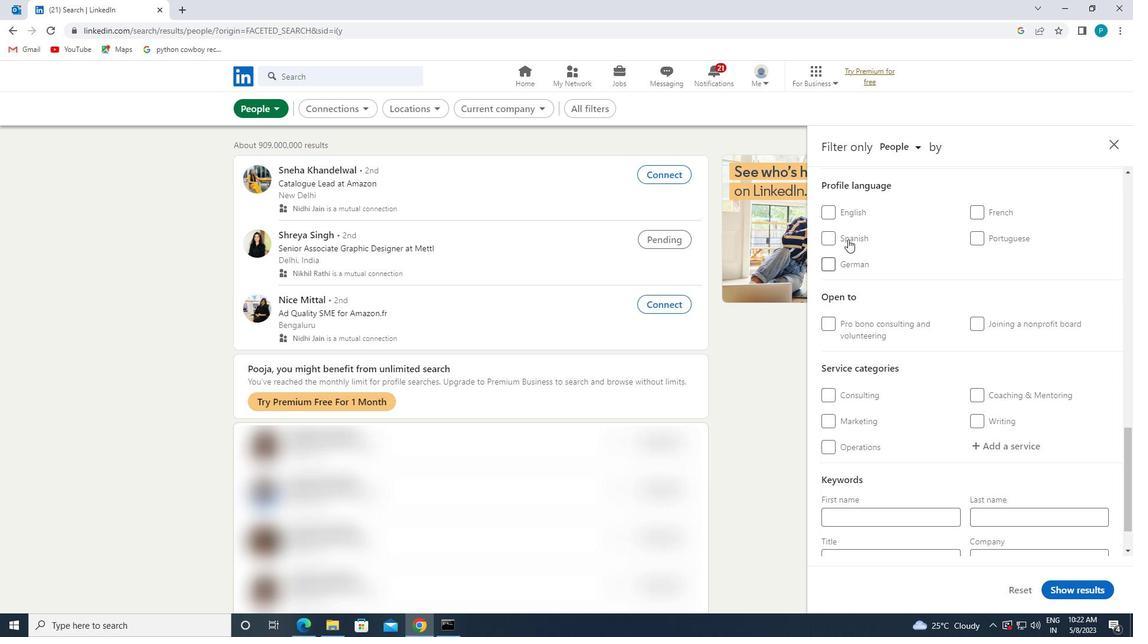 
Action: Mouse pressed left at (842, 219)
Screenshot: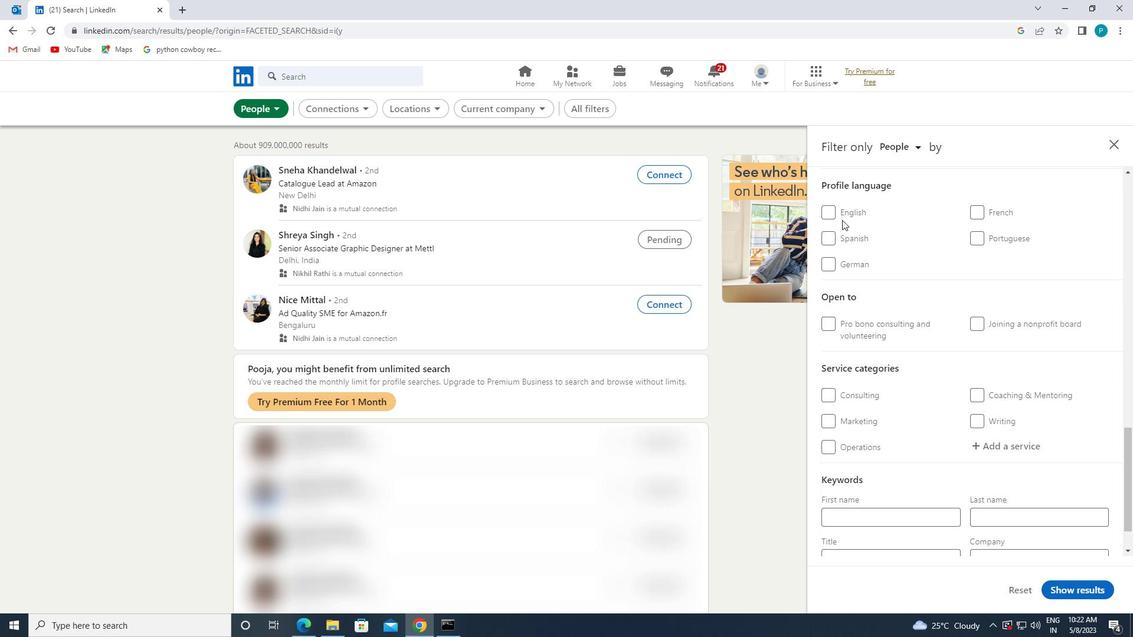 
Action: Mouse moved to (841, 217)
Screenshot: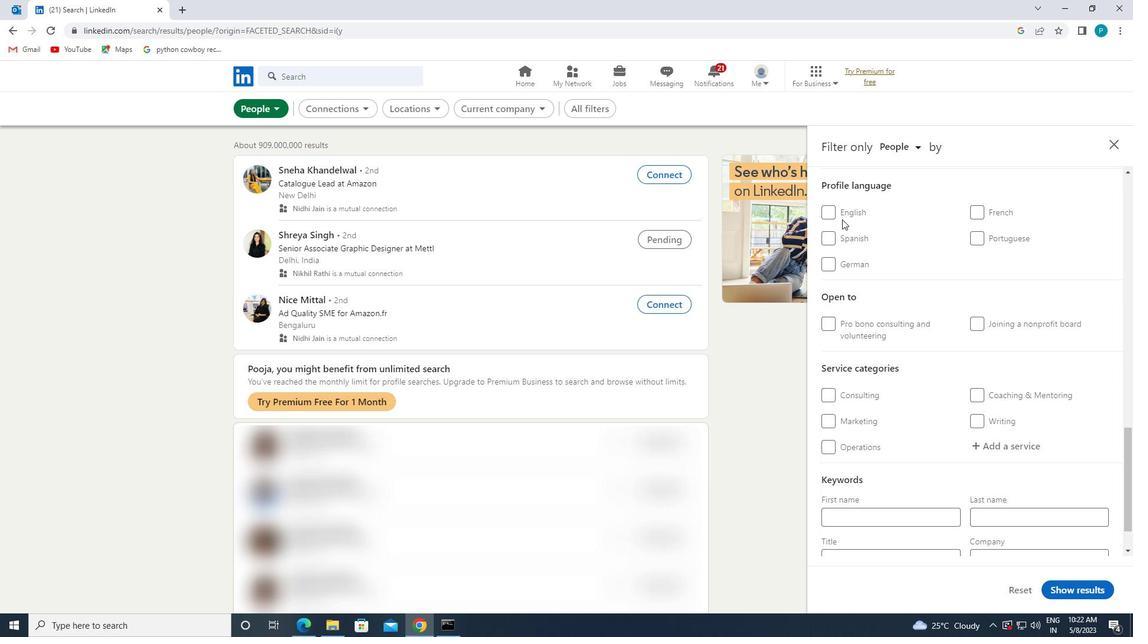 
Action: Mouse pressed left at (841, 217)
Screenshot: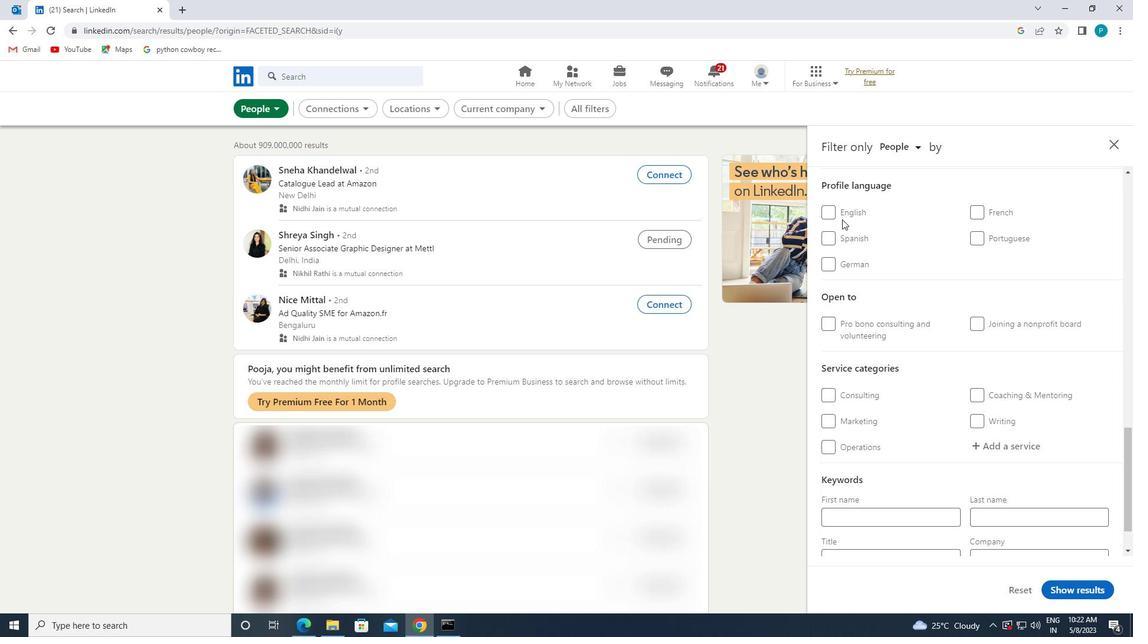 
Action: Mouse moved to (956, 239)
Screenshot: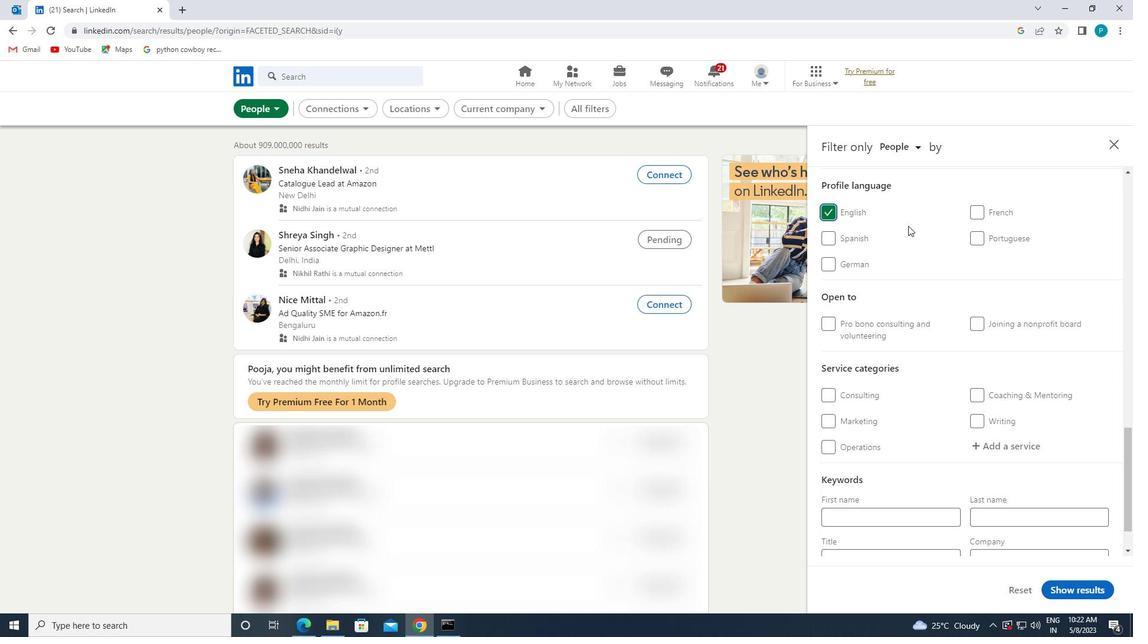 
Action: Mouse scrolled (956, 240) with delta (0, 0)
Screenshot: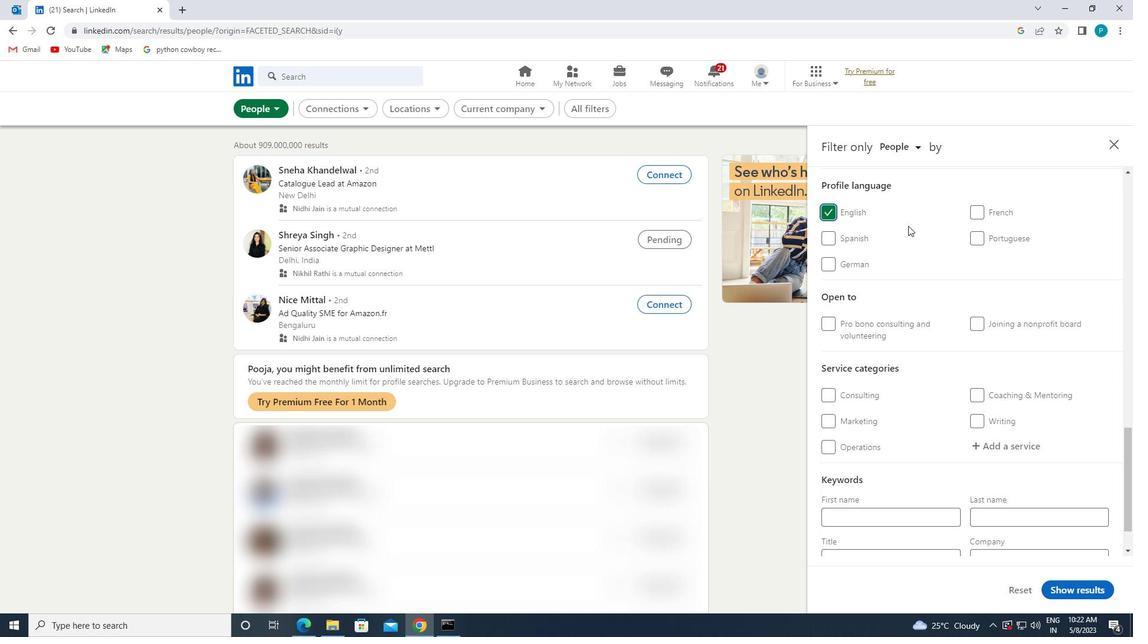 
Action: Mouse moved to (956, 239)
Screenshot: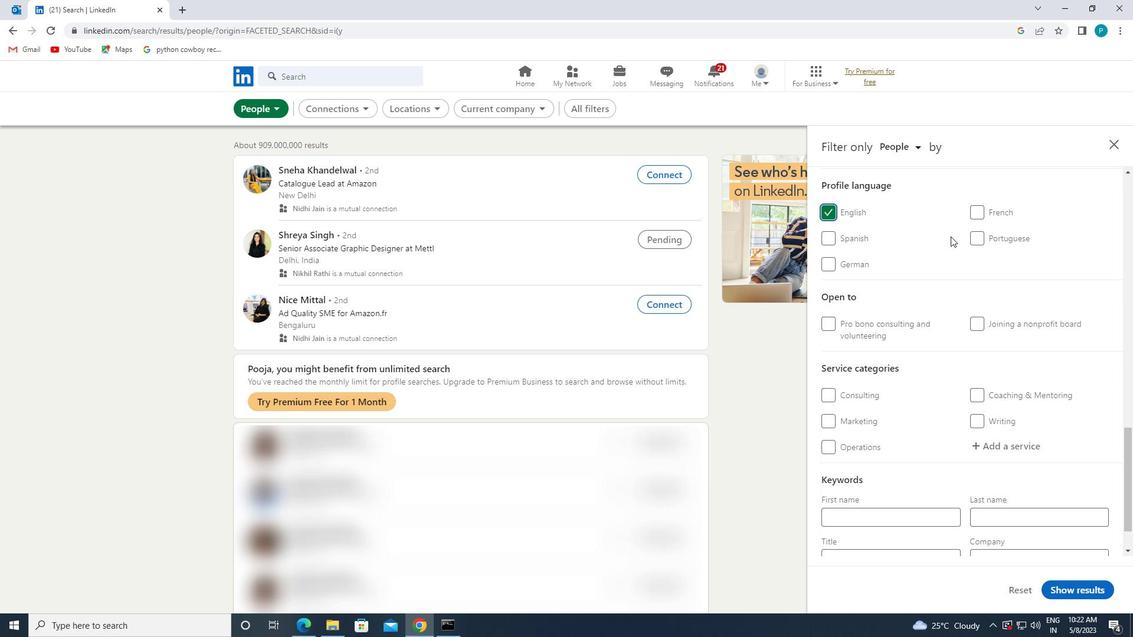 
Action: Mouse scrolled (956, 240) with delta (0, 0)
Screenshot: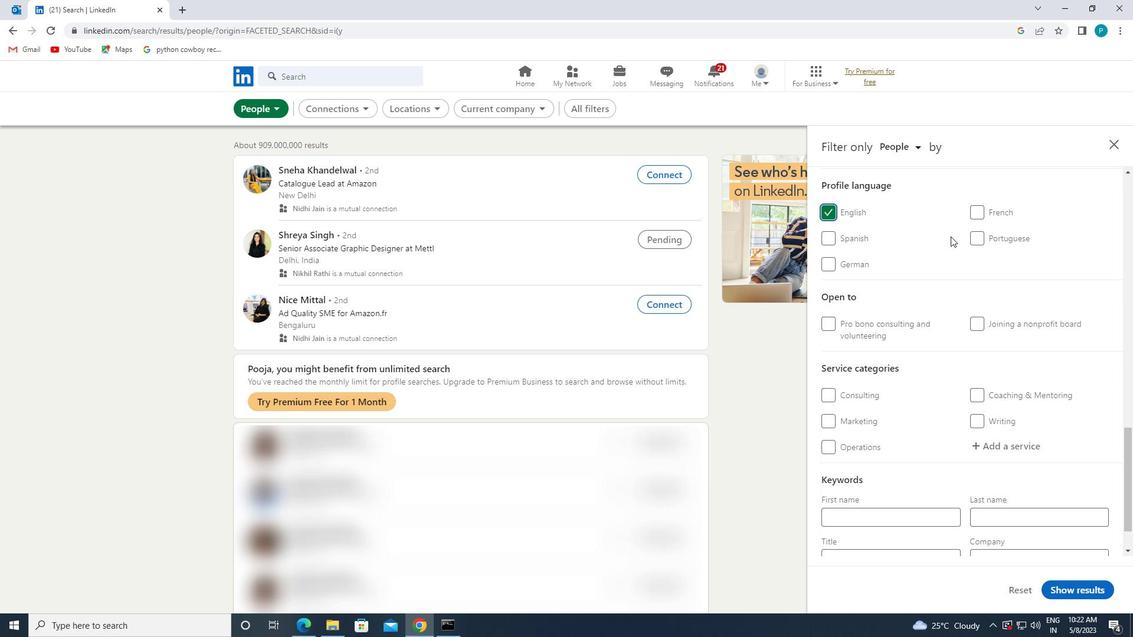 
Action: Mouse moved to (956, 239)
Screenshot: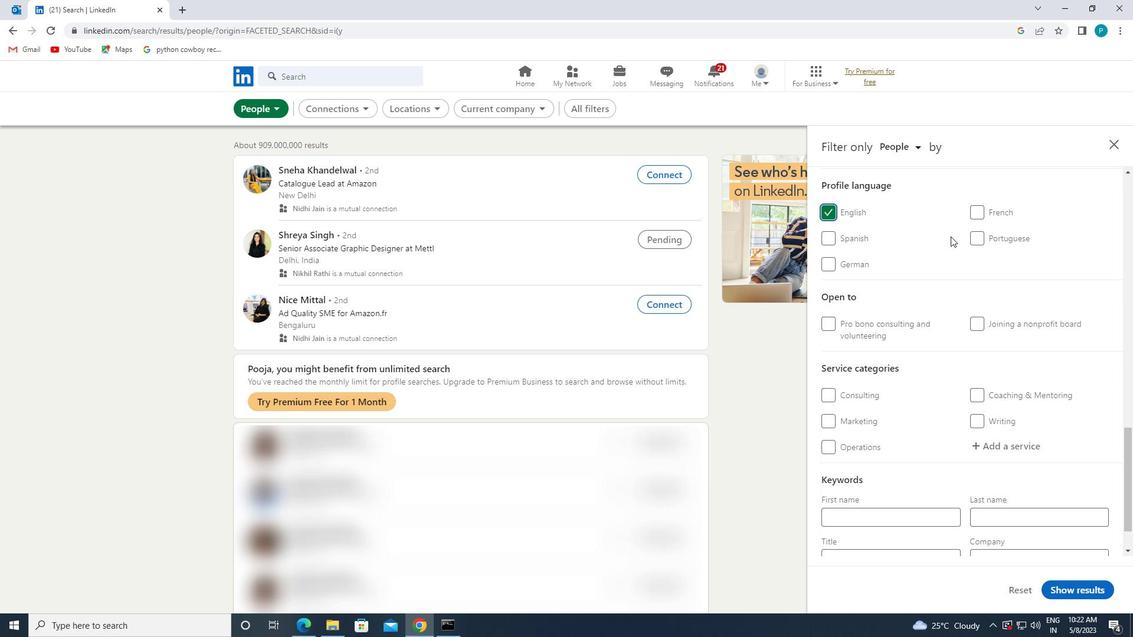 
Action: Mouse scrolled (956, 240) with delta (0, 0)
Screenshot: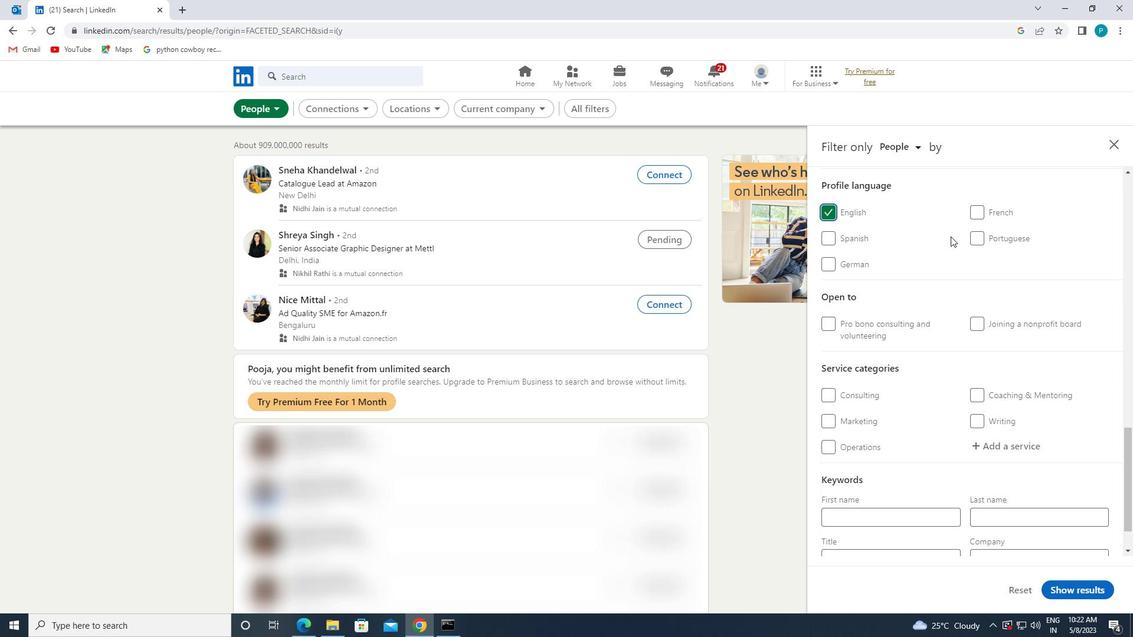 
Action: Mouse moved to (1017, 286)
Screenshot: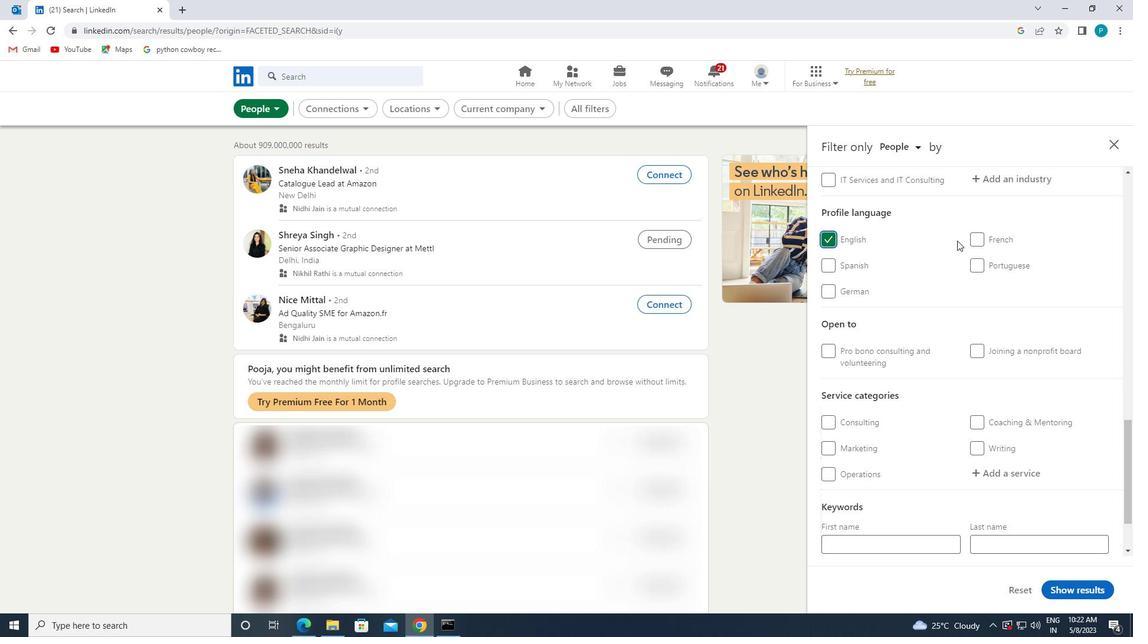 
Action: Mouse scrolled (1017, 286) with delta (0, 0)
Screenshot: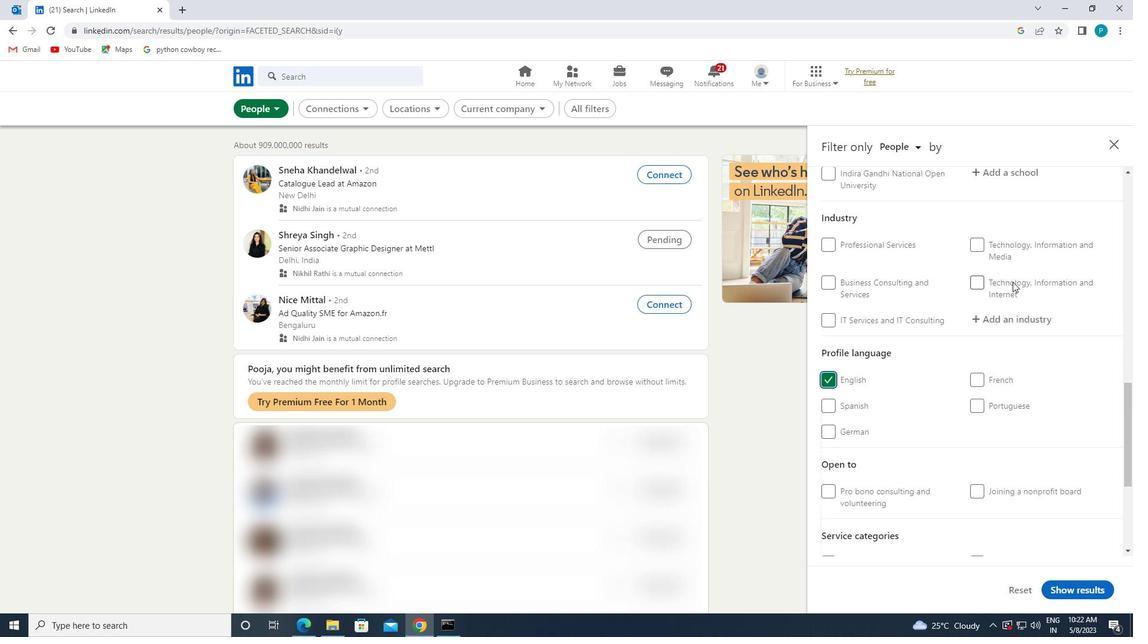 
Action: Mouse scrolled (1017, 286) with delta (0, 0)
Screenshot: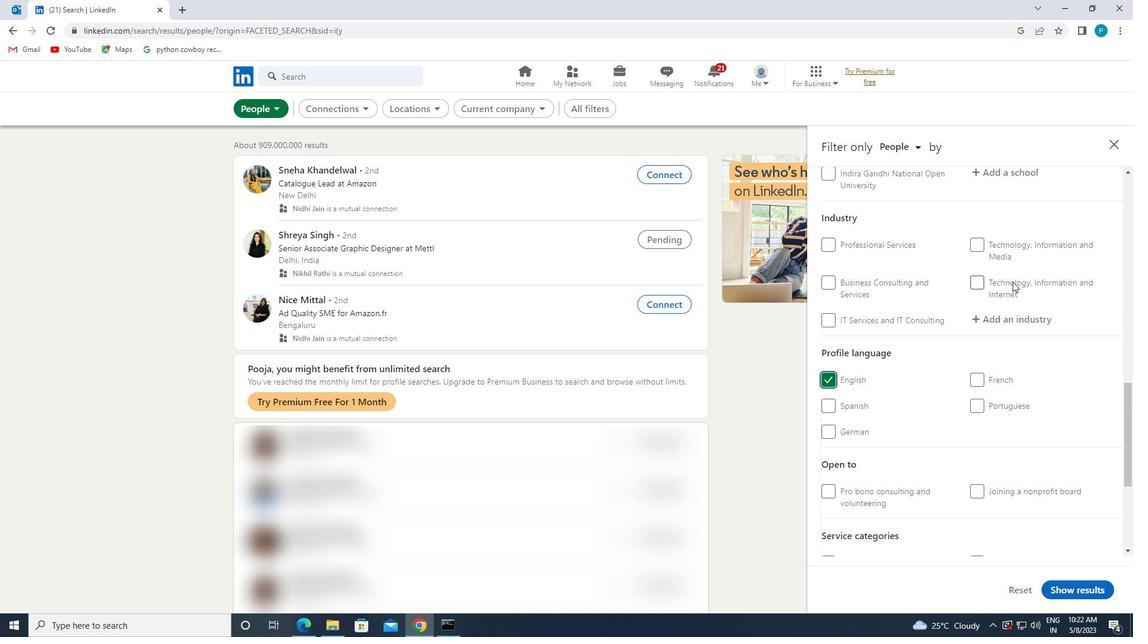 
Action: Mouse scrolled (1017, 286) with delta (0, 0)
Screenshot: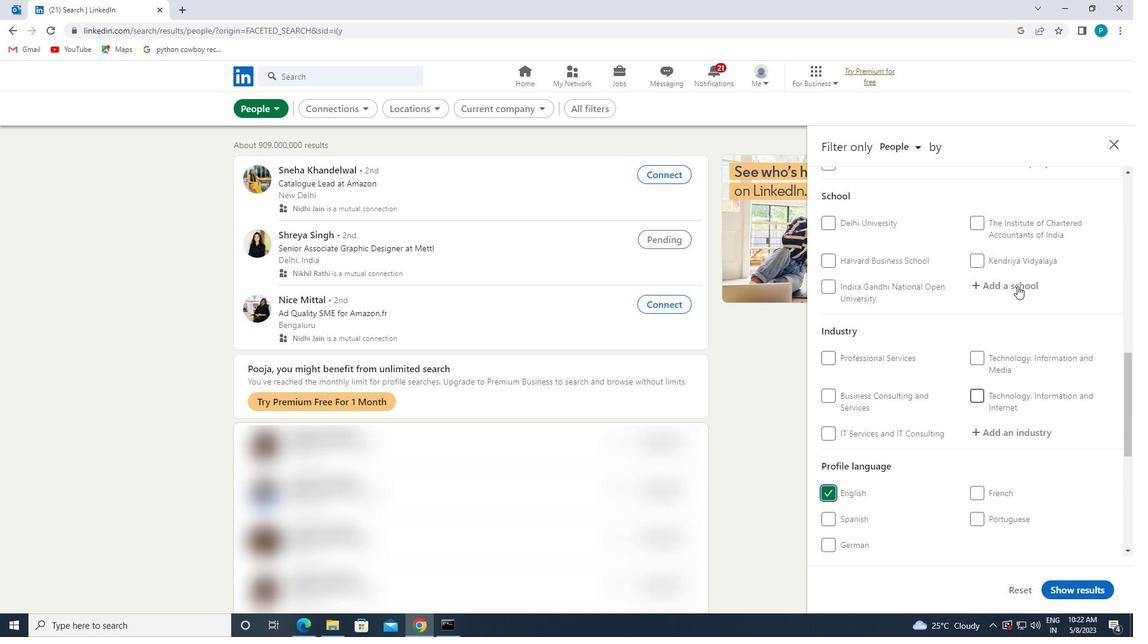 
Action: Mouse scrolled (1017, 286) with delta (0, 0)
Screenshot: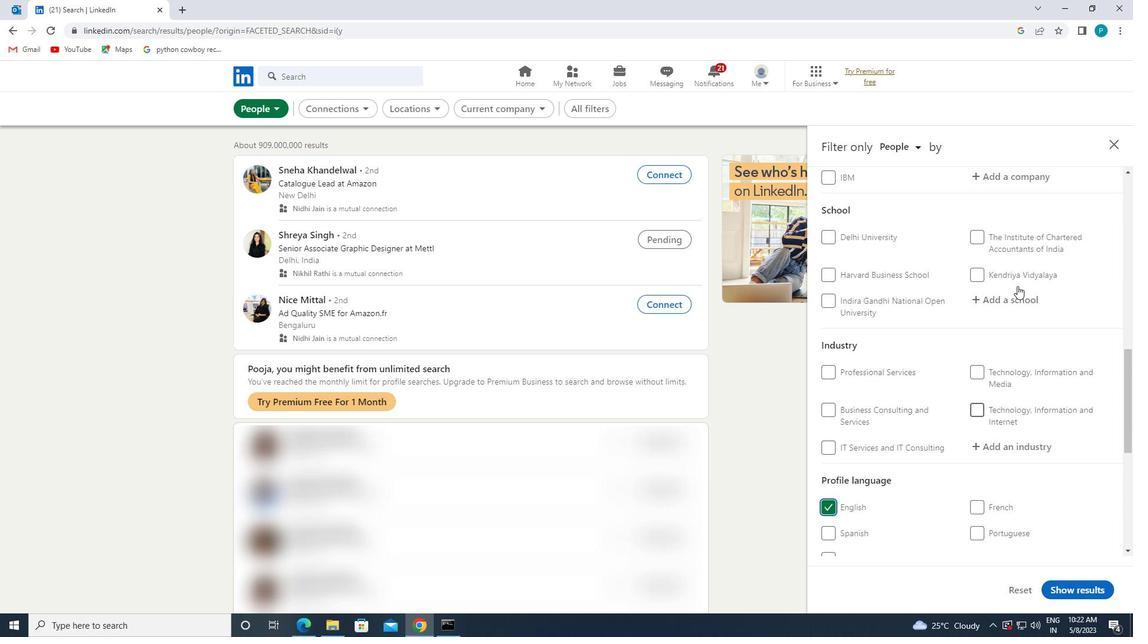 
Action: Mouse scrolled (1017, 286) with delta (0, 0)
Screenshot: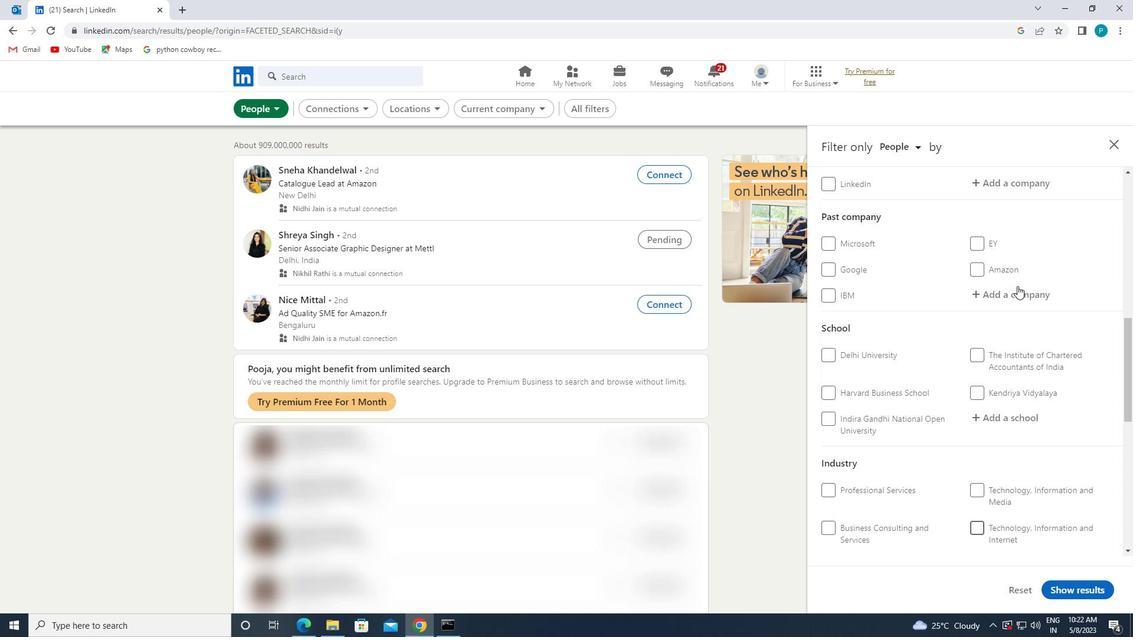 
Action: Mouse scrolled (1017, 286) with delta (0, 0)
Screenshot: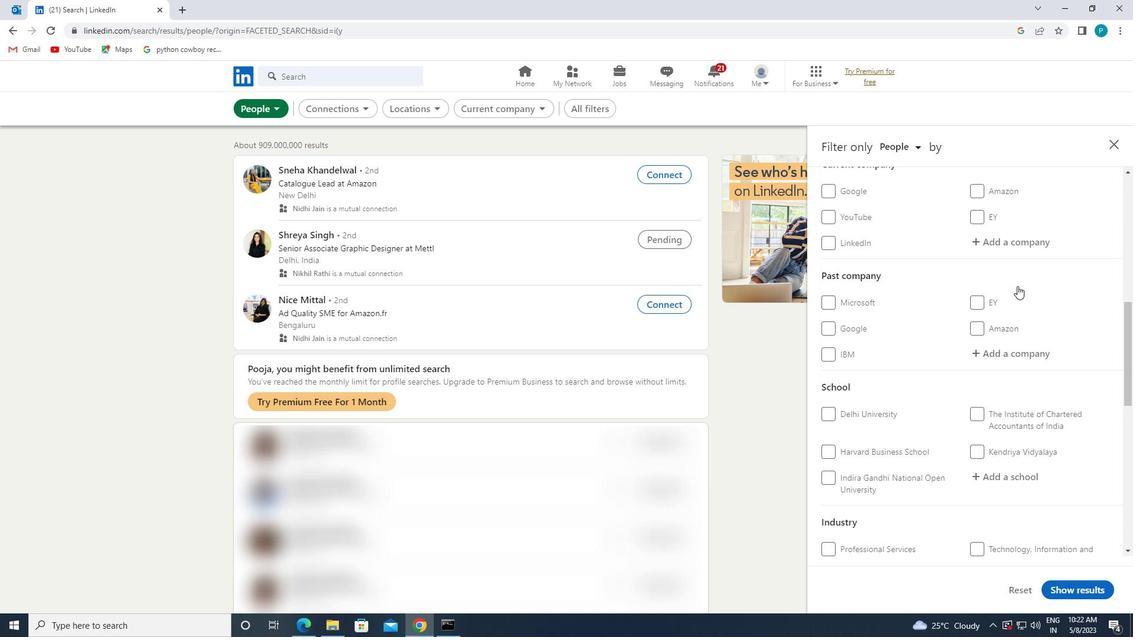 
Action: Mouse scrolled (1017, 286) with delta (0, 0)
Screenshot: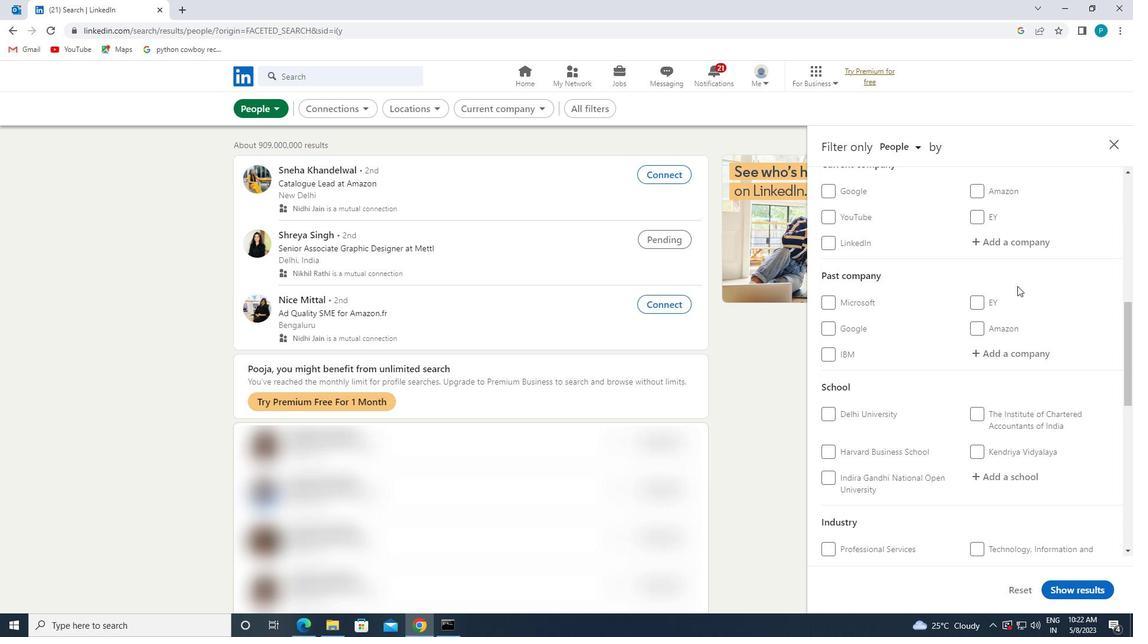
Action: Mouse moved to (1019, 368)
Screenshot: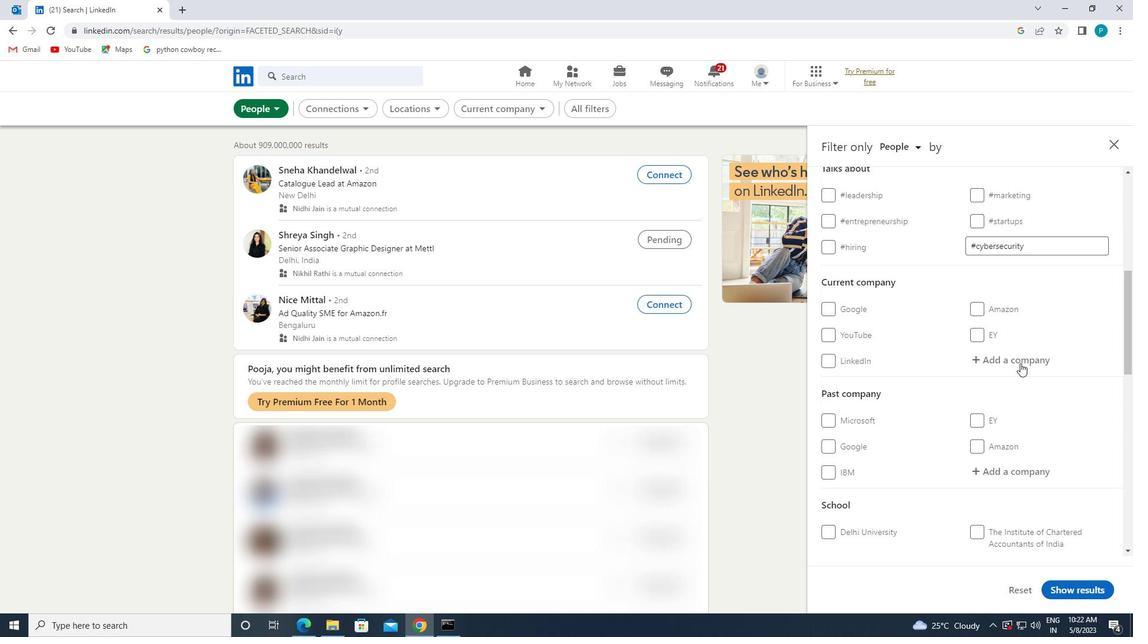 
Action: Mouse pressed left at (1019, 368)
Screenshot: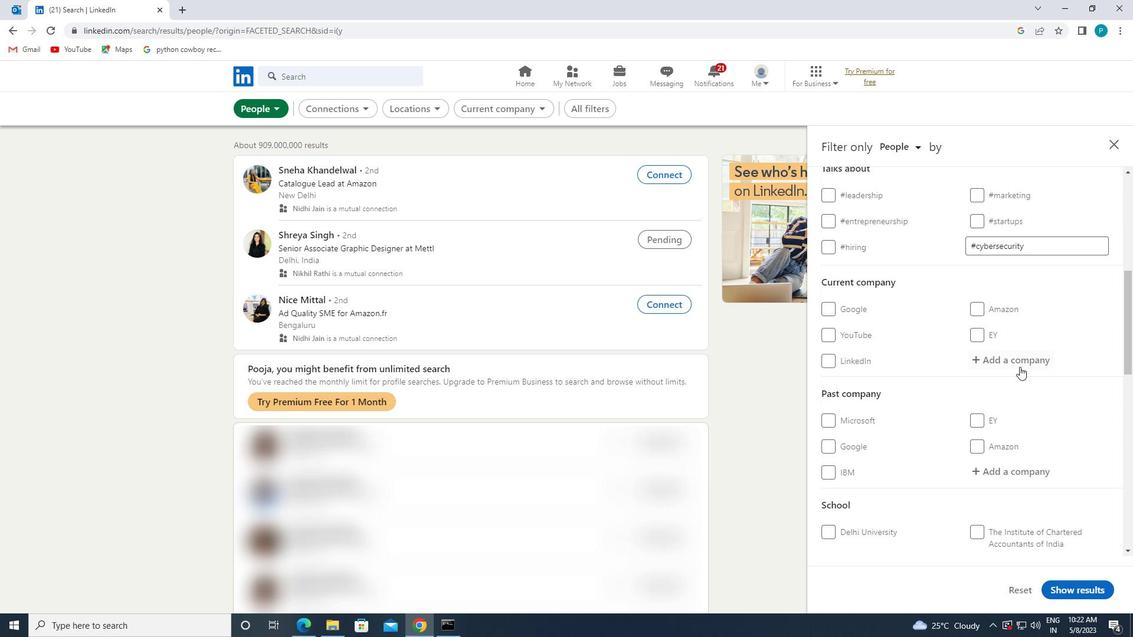 
Action: Mouse moved to (1017, 367)
Screenshot: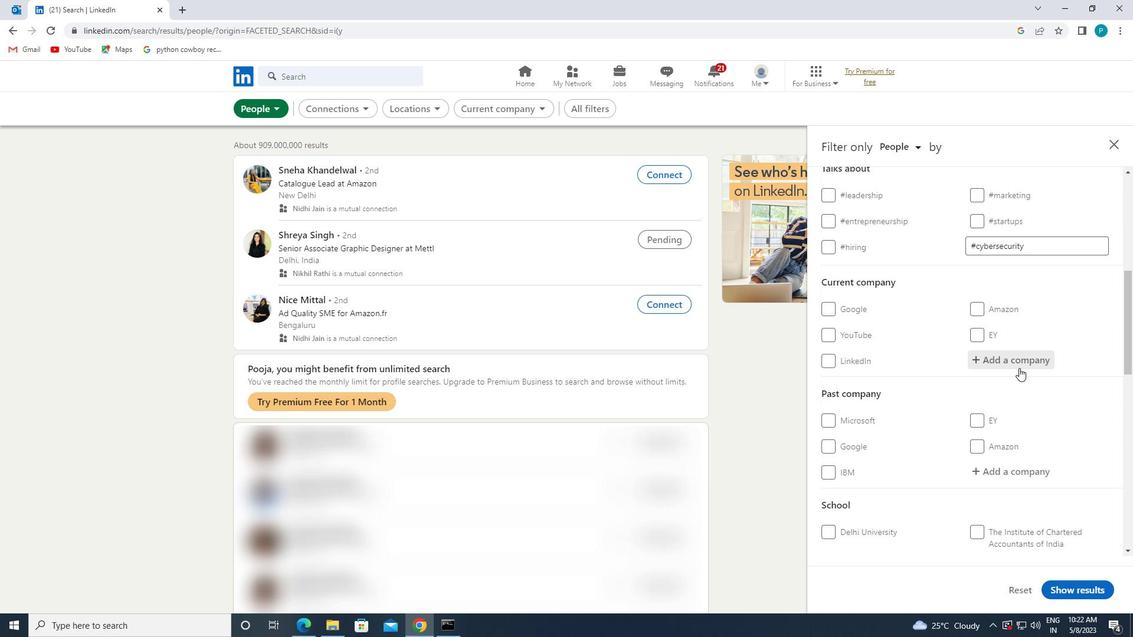 
Action: Key pressed <Key.caps_lock>H<Key.caps_lock>IMALYA
Screenshot: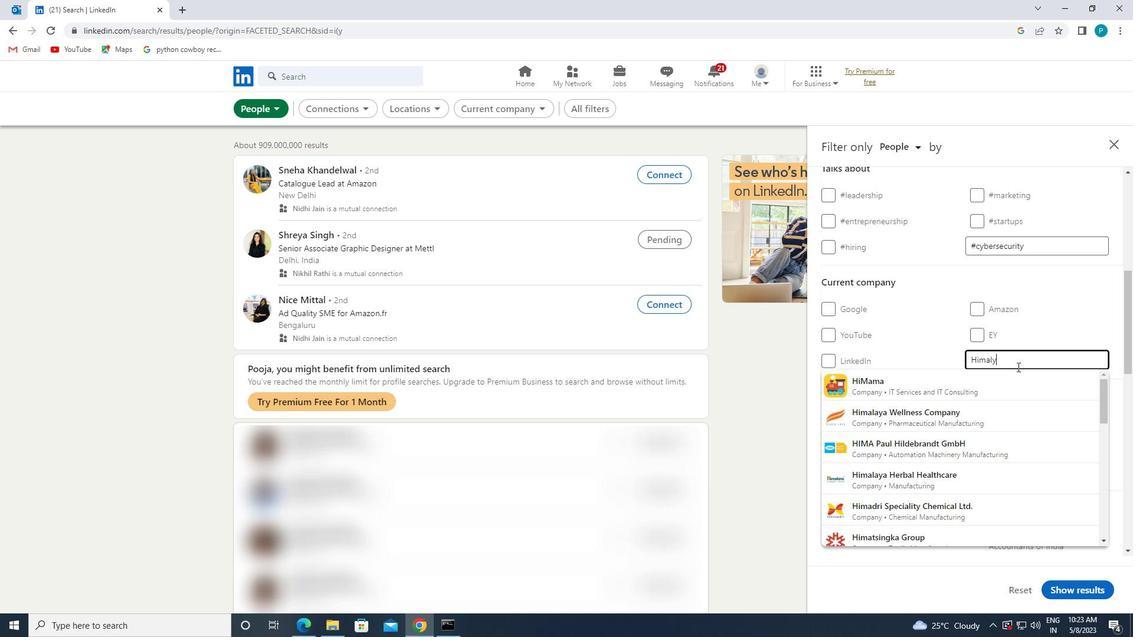 
Action: Mouse moved to (993, 364)
Screenshot: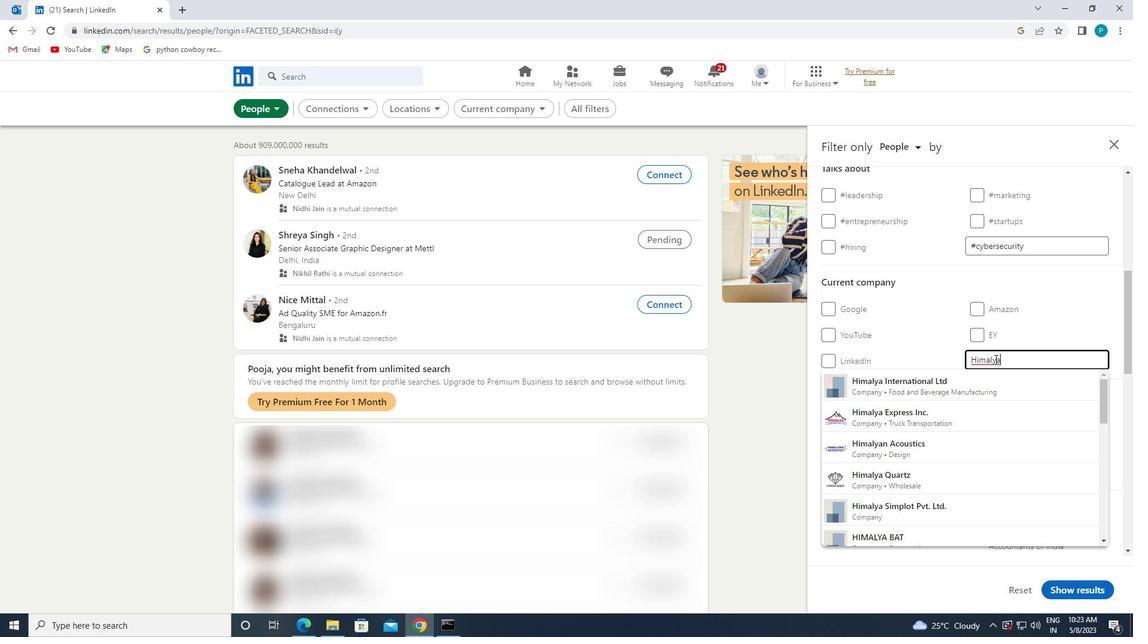 
Action: Mouse pressed left at (993, 364)
Screenshot: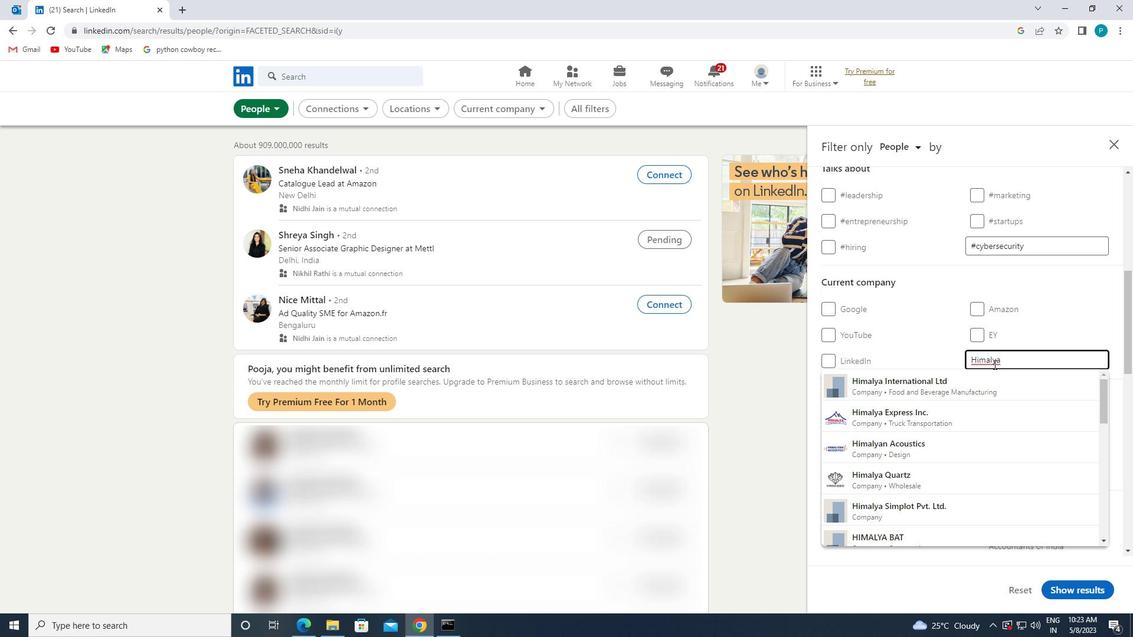 
Action: Key pressed A
Screenshot: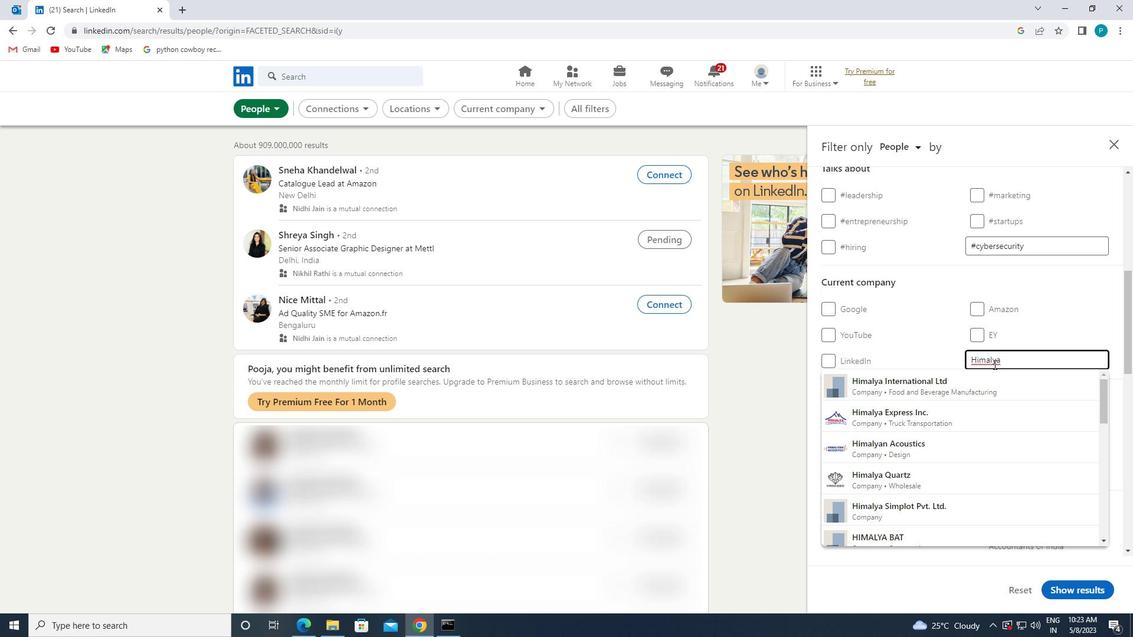 
Action: Mouse moved to (986, 388)
Screenshot: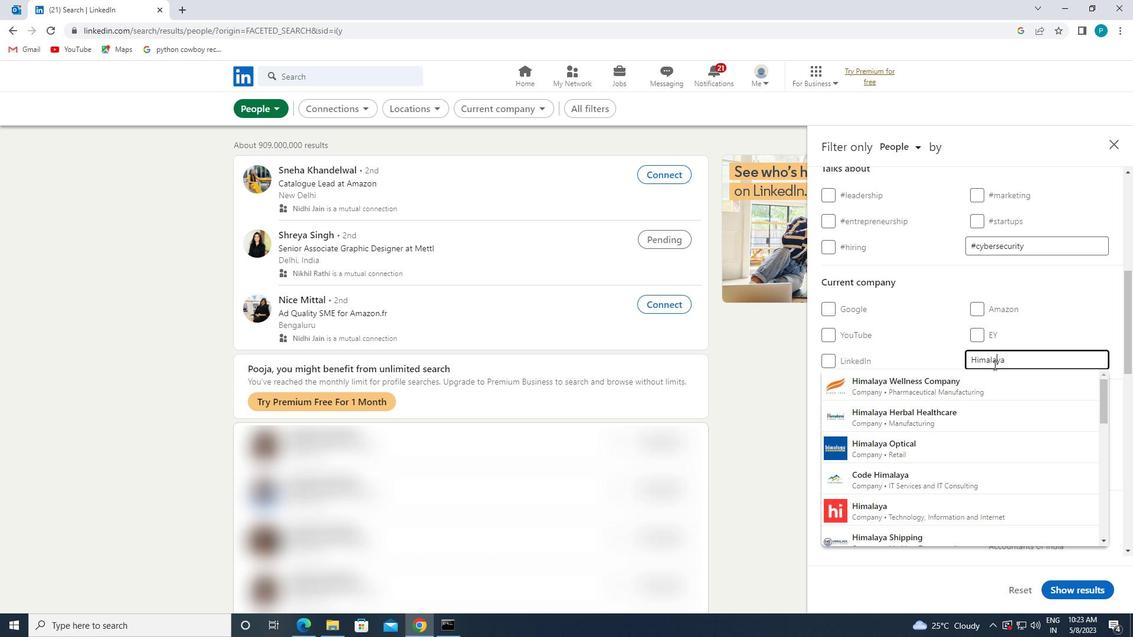 
Action: Mouse pressed left at (986, 388)
Screenshot: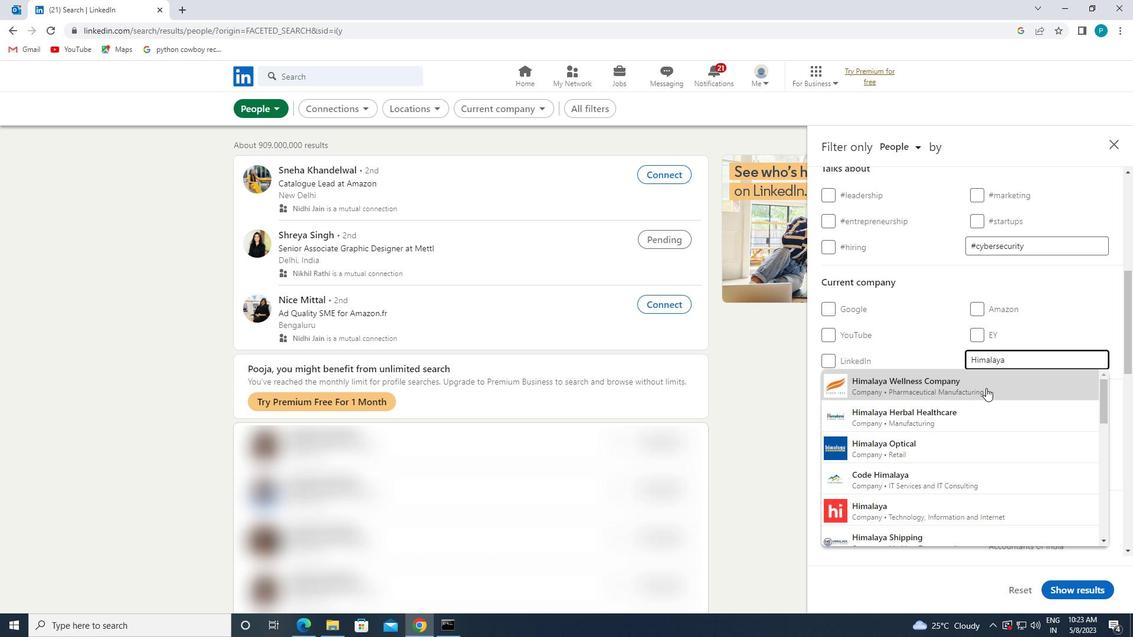 
Action: Mouse scrolled (986, 387) with delta (0, 0)
Screenshot: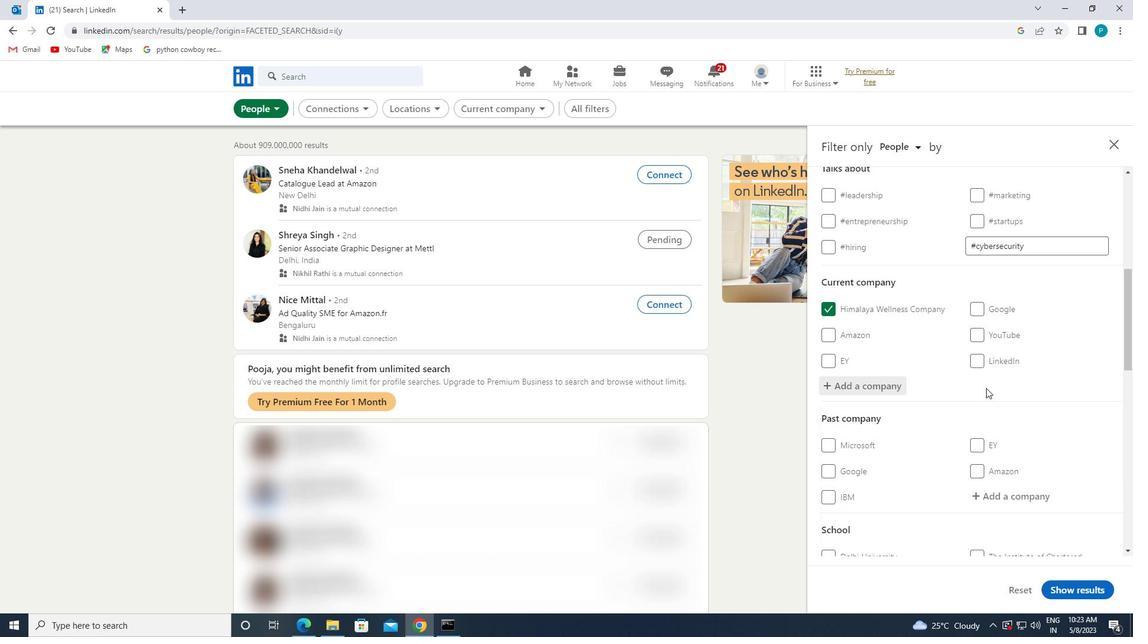 
Action: Mouse scrolled (986, 387) with delta (0, 0)
Screenshot: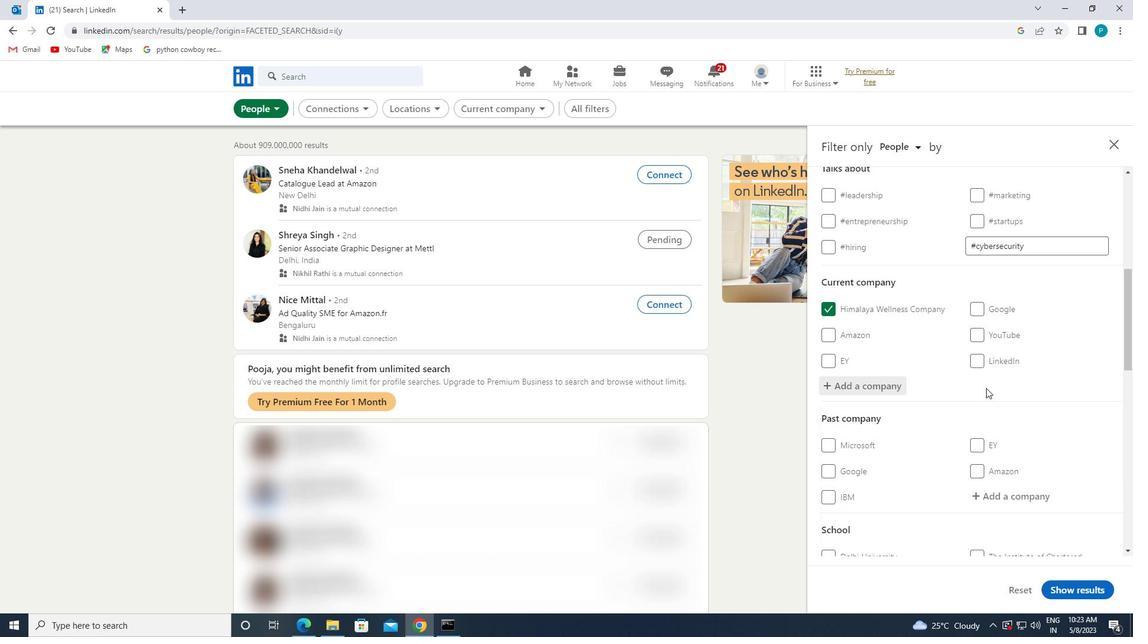 
Action: Mouse scrolled (986, 387) with delta (0, 0)
Screenshot: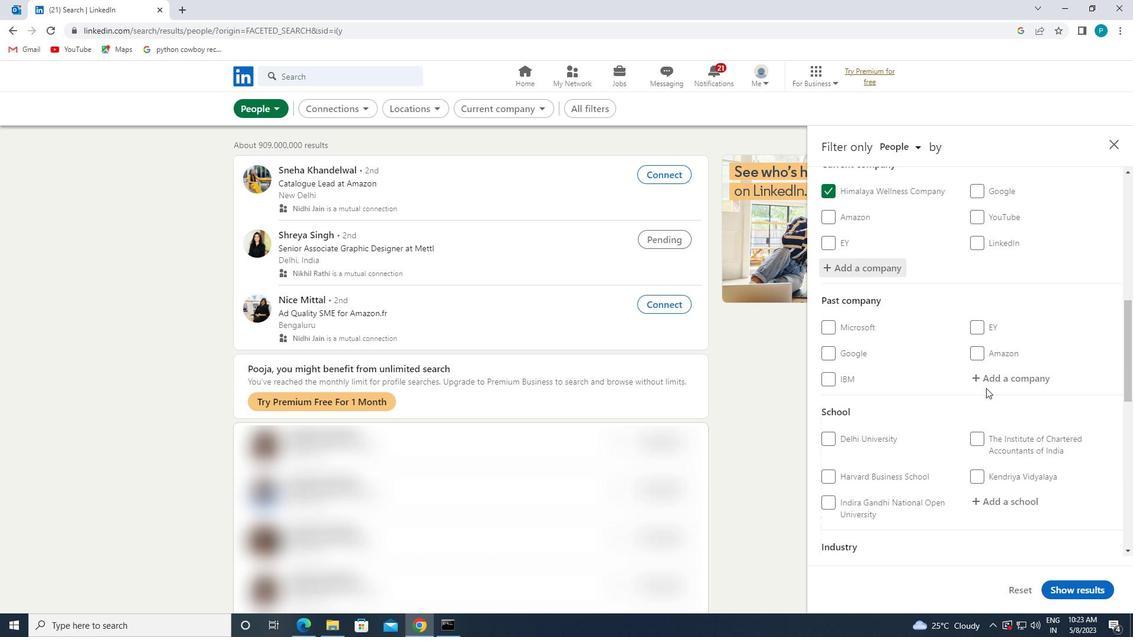 
Action: Mouse scrolled (986, 387) with delta (0, 0)
Screenshot: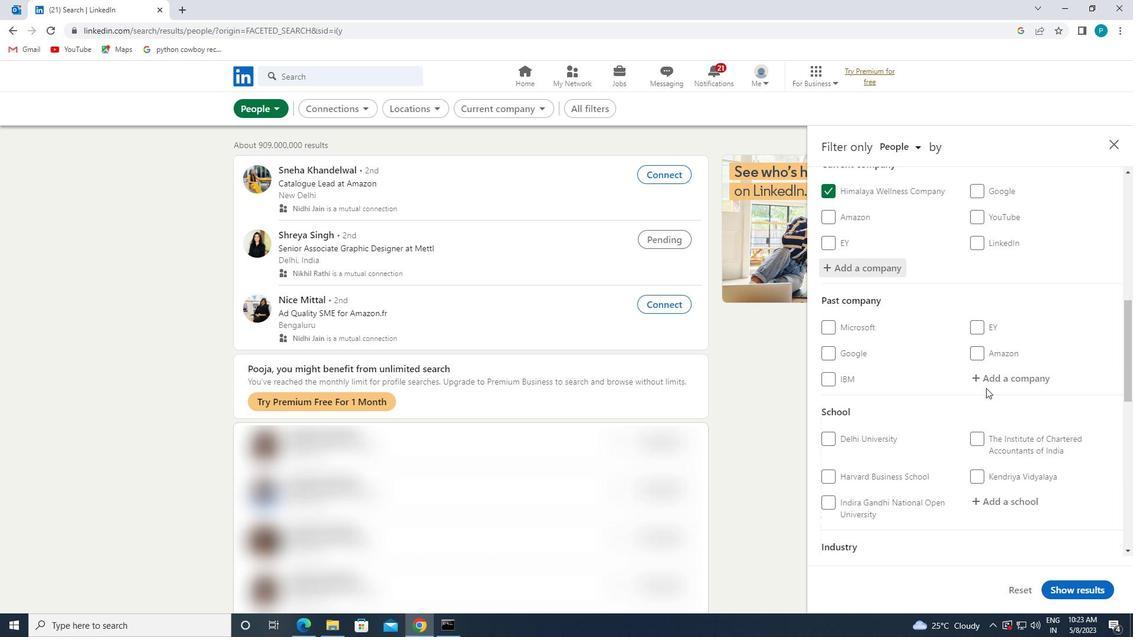 
Action: Mouse moved to (986, 388)
Screenshot: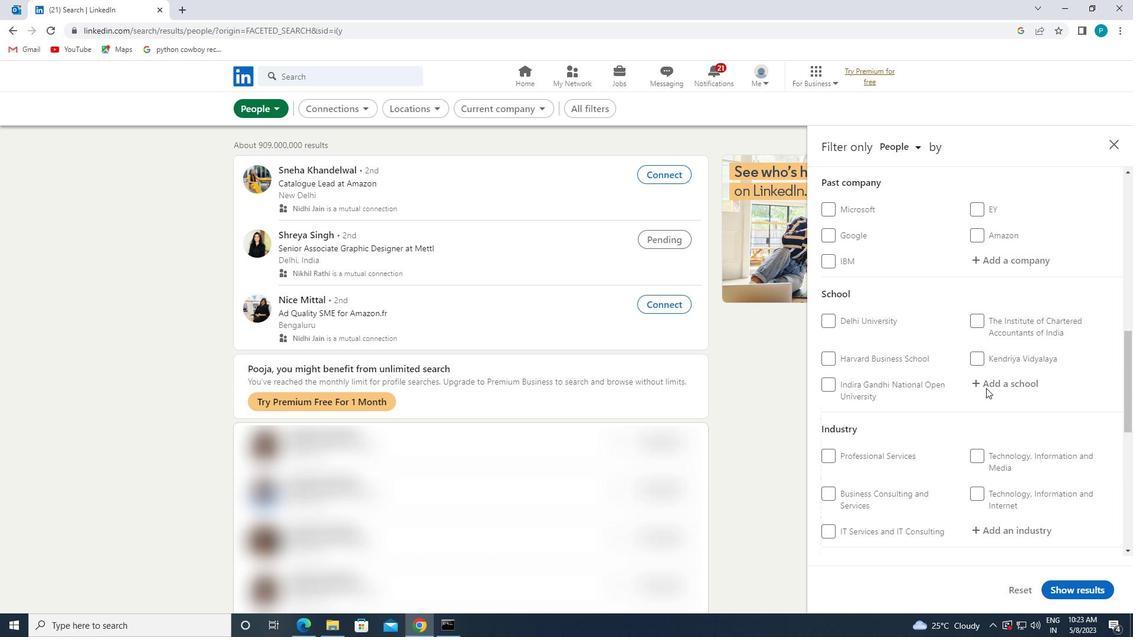 
Action: Mouse pressed left at (986, 388)
Screenshot: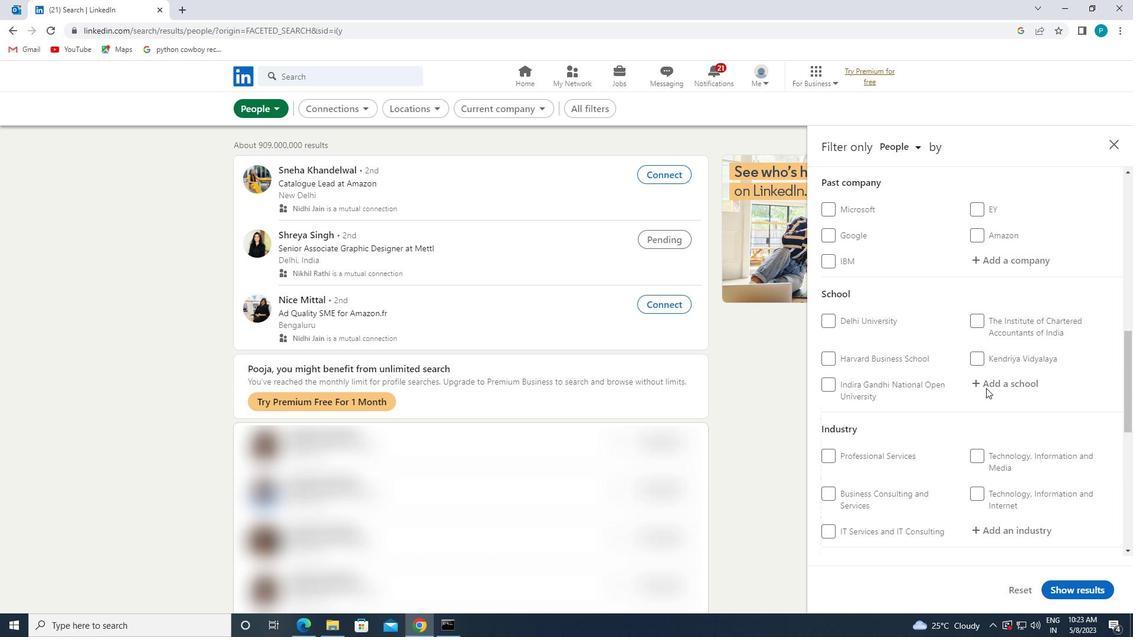 
Action: Mouse moved to (986, 388)
Screenshot: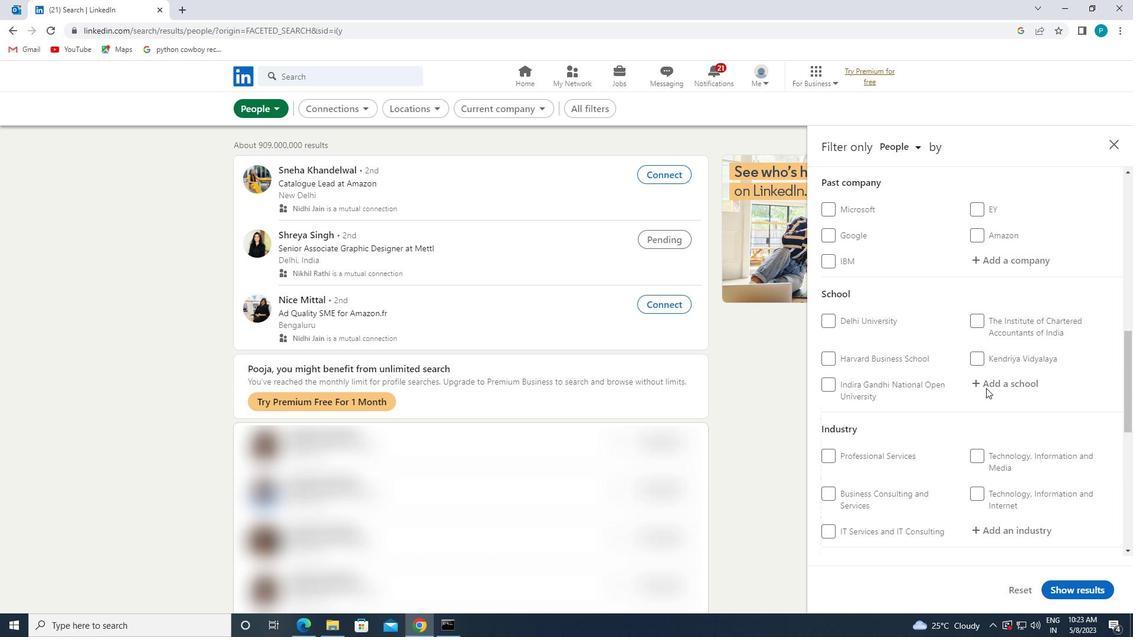 
Action: Key pressed <Key.caps_lock>SSM
Screenshot: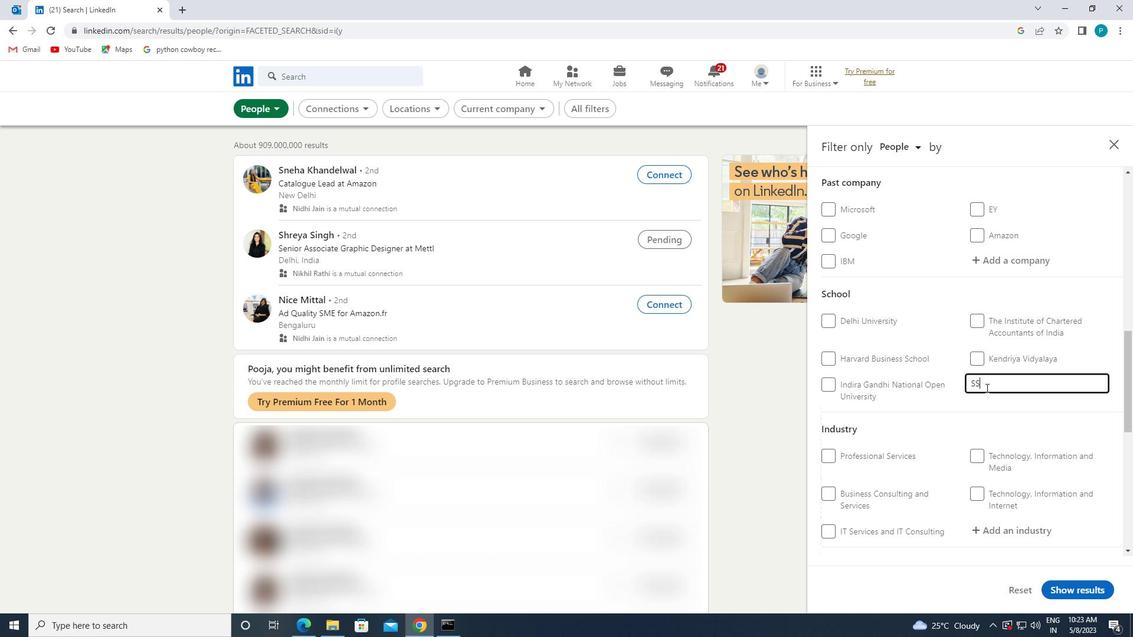
Action: Mouse moved to (990, 404)
Screenshot: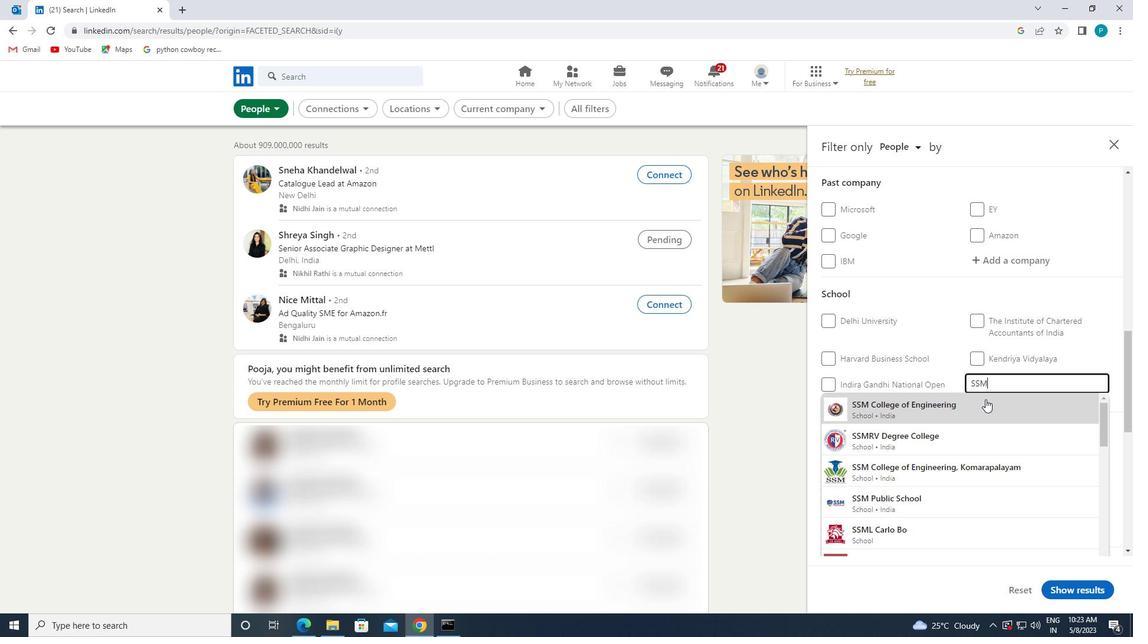 
Action: Mouse pressed left at (990, 404)
Screenshot: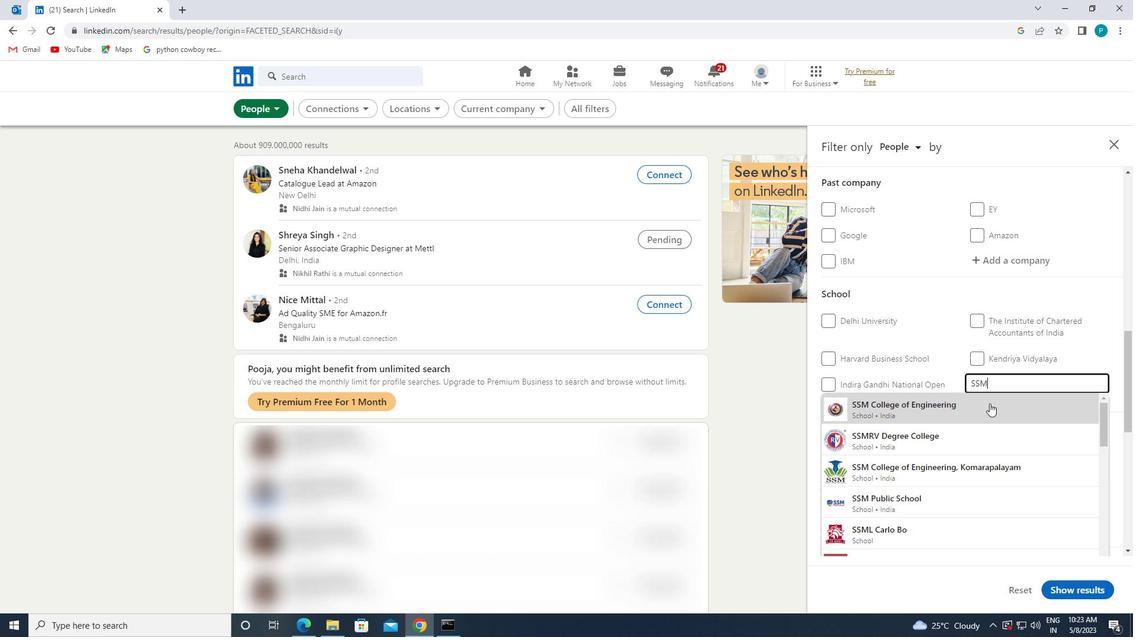 
Action: Mouse moved to (990, 404)
Screenshot: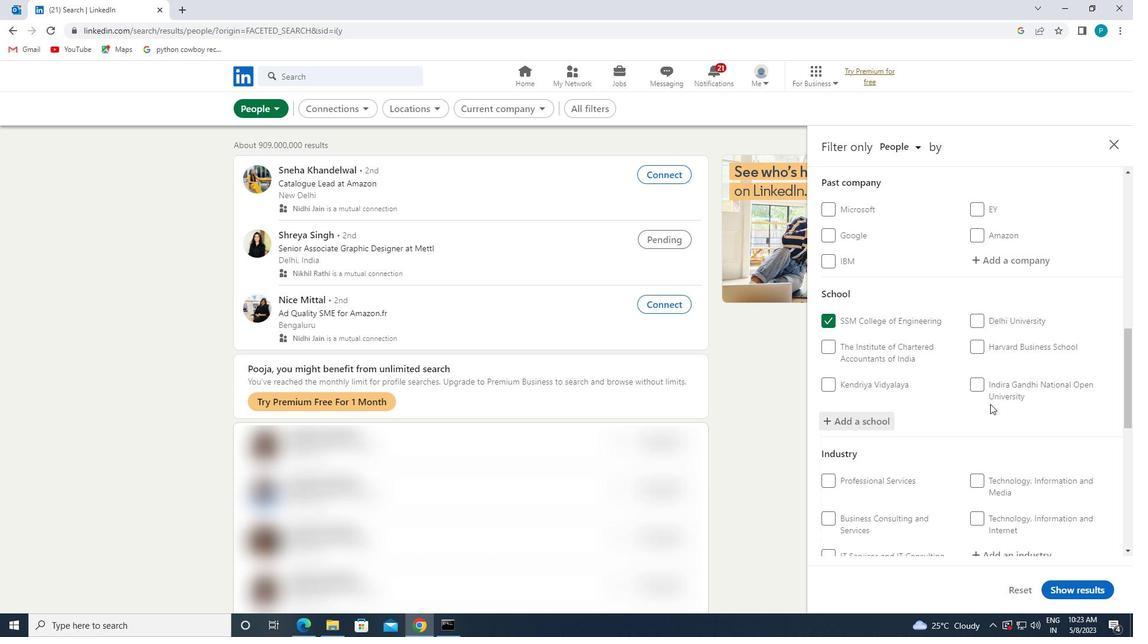 
Action: Mouse scrolled (990, 403) with delta (0, 0)
Screenshot: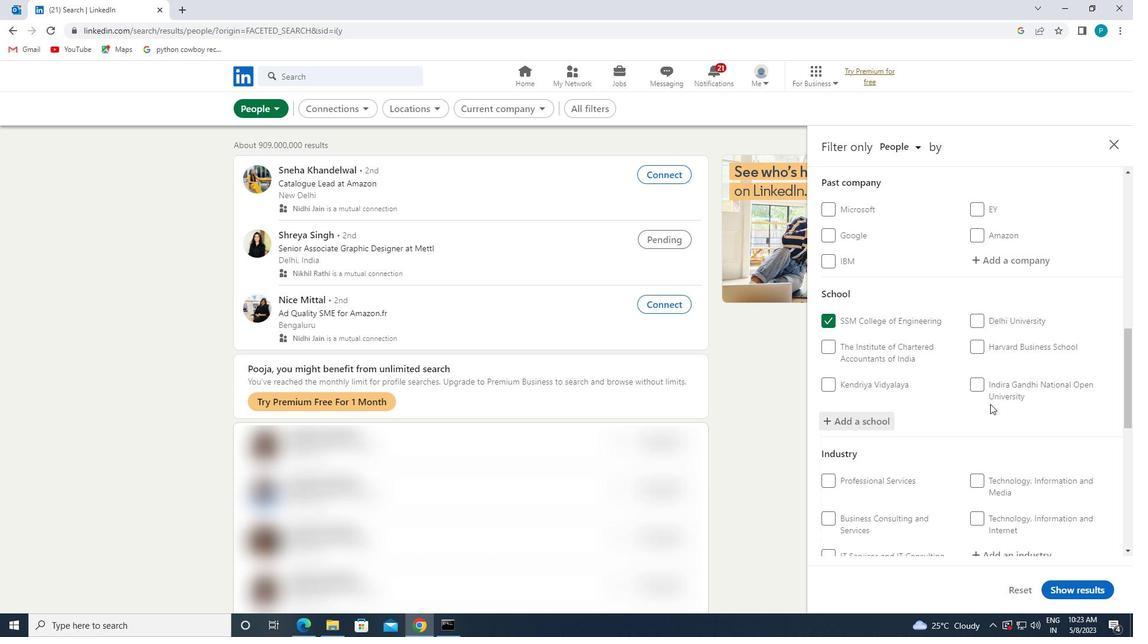 
Action: Mouse scrolled (990, 403) with delta (0, 0)
Screenshot: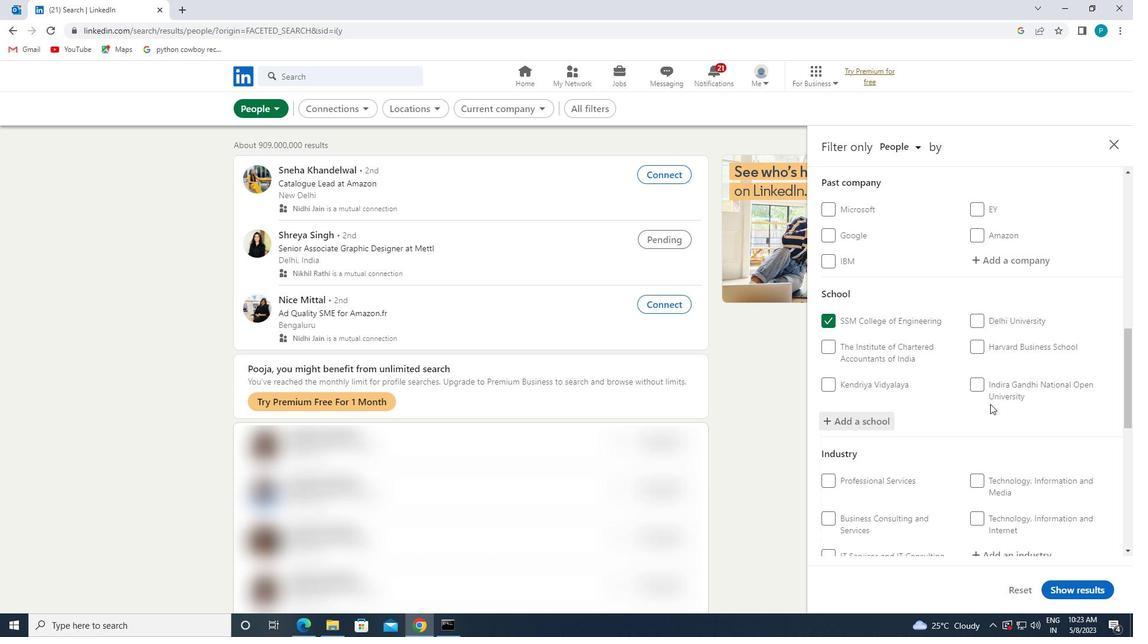 
Action: Mouse scrolled (990, 403) with delta (0, 0)
Screenshot: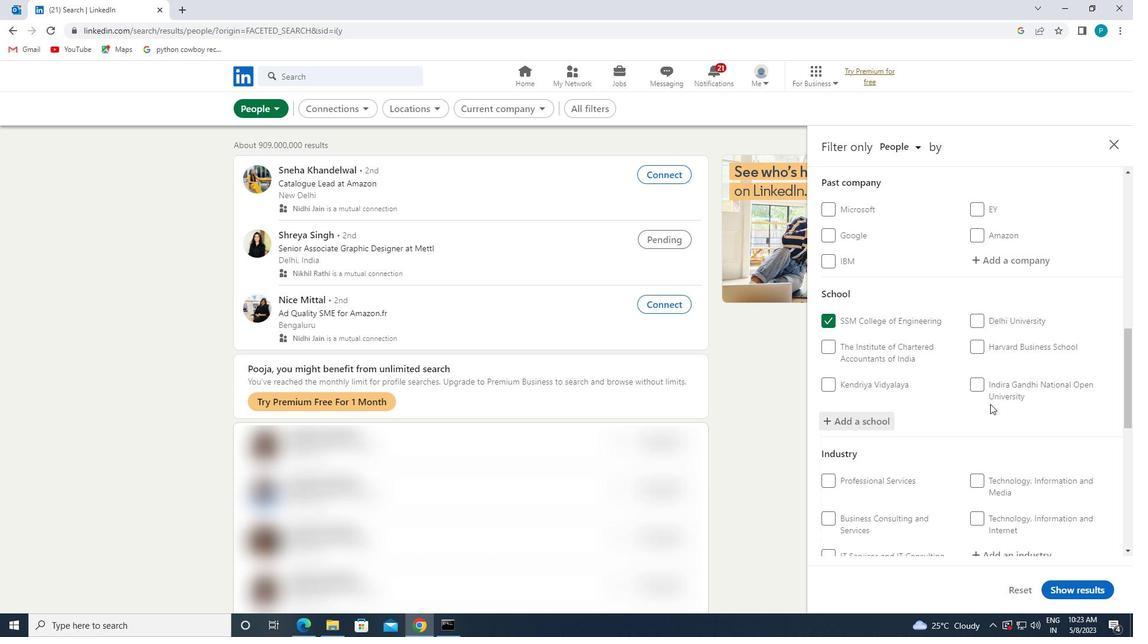 
Action: Mouse moved to (1028, 414)
Screenshot: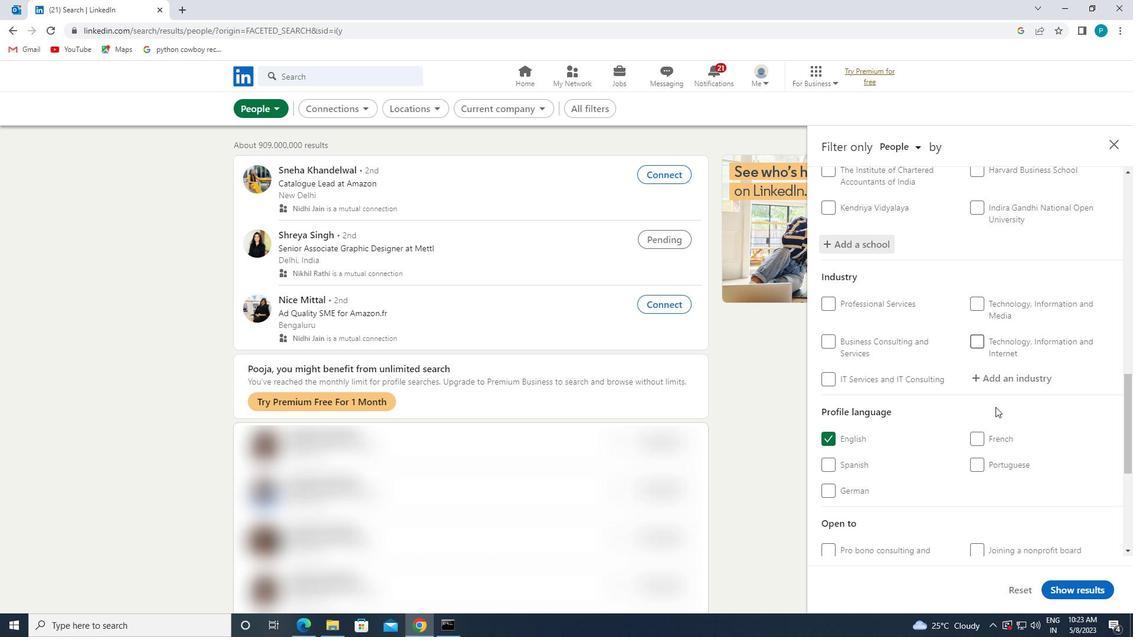 
Action: Mouse scrolled (1028, 413) with delta (0, 0)
Screenshot: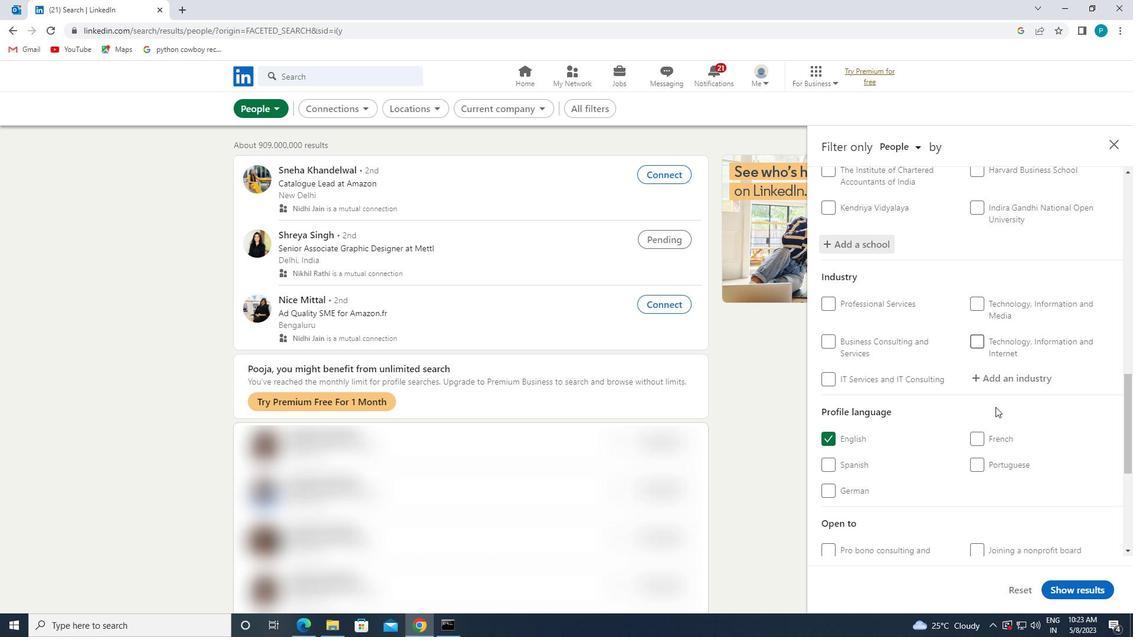 
Action: Mouse scrolled (1028, 413) with delta (0, 0)
Screenshot: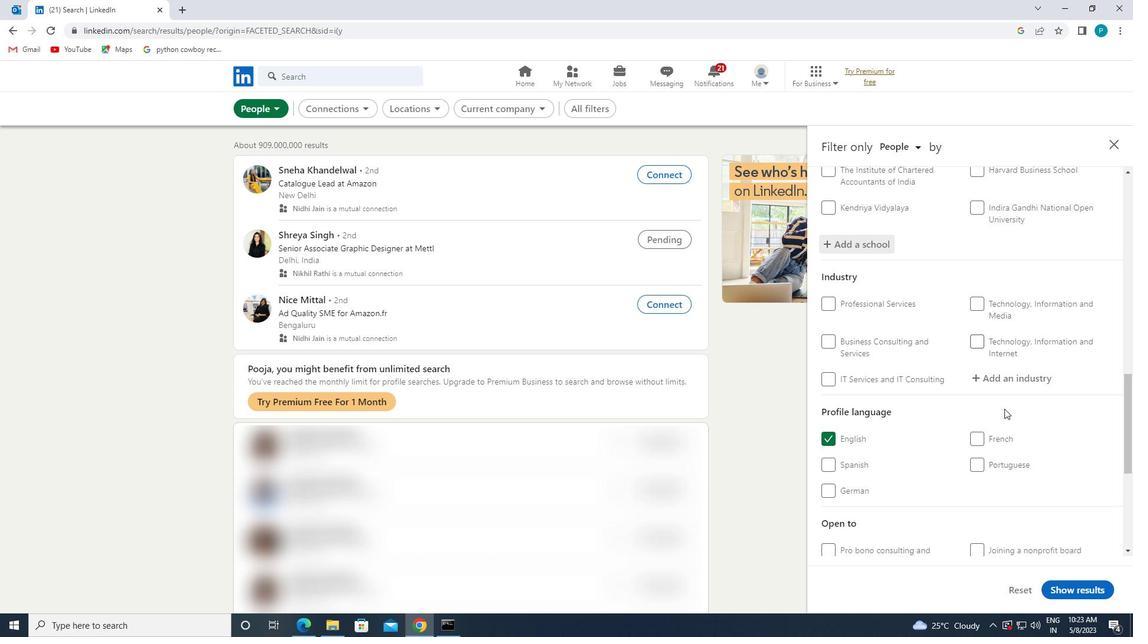 
Action: Mouse moved to (1028, 414)
Screenshot: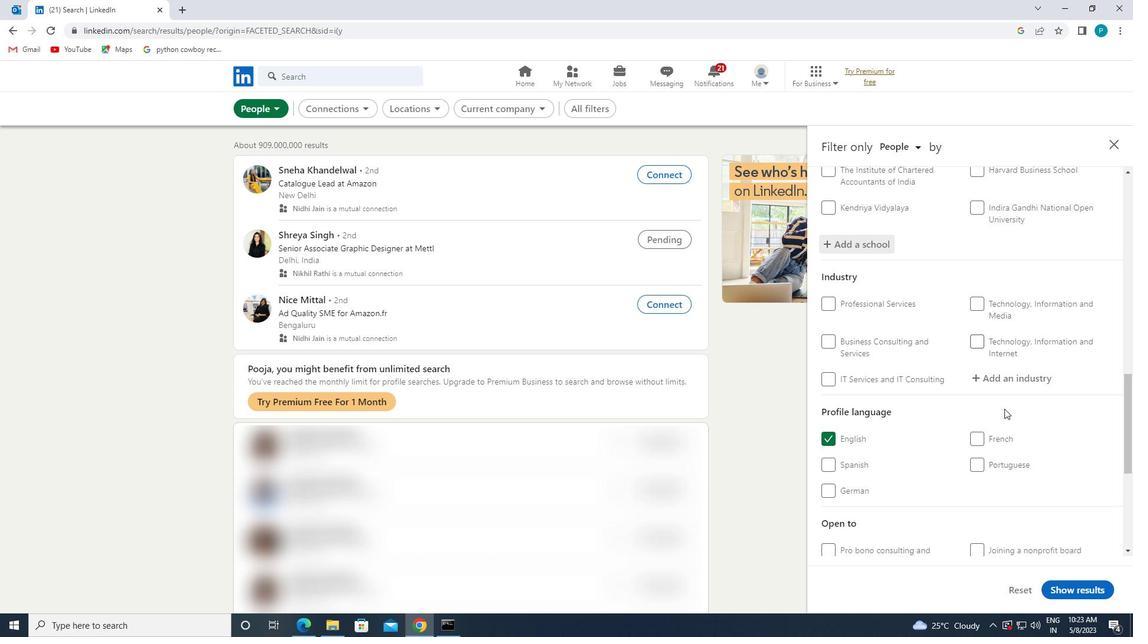 
Action: Mouse scrolled (1028, 413) with delta (0, 0)
Screenshot: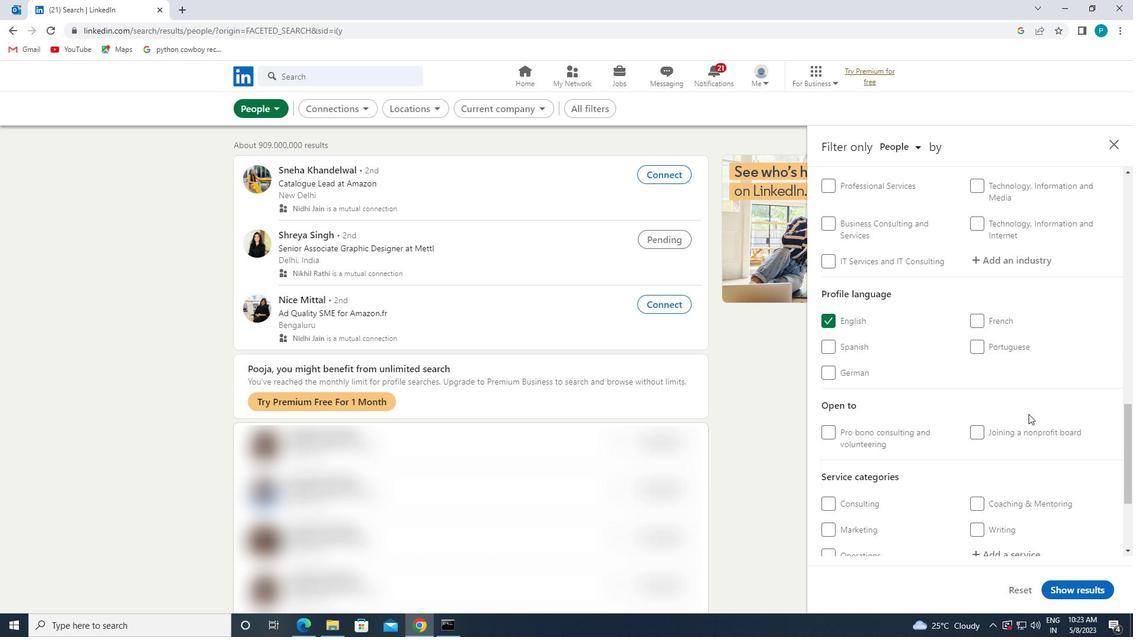 
Action: Mouse scrolled (1028, 413) with delta (0, 0)
Screenshot: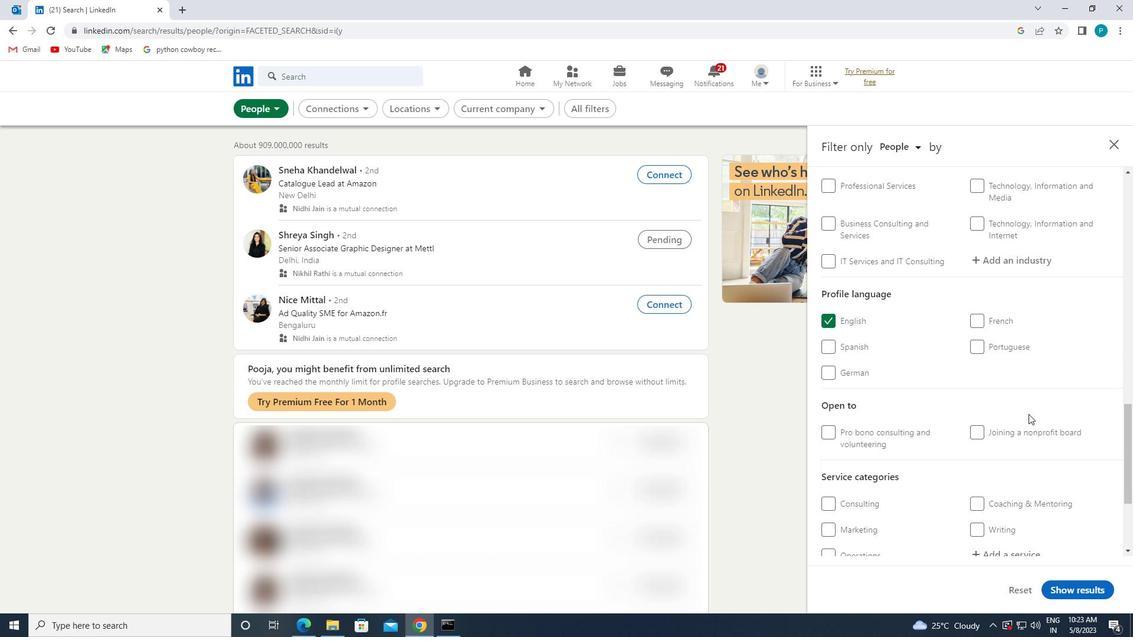 
Action: Mouse moved to (1015, 331)
Screenshot: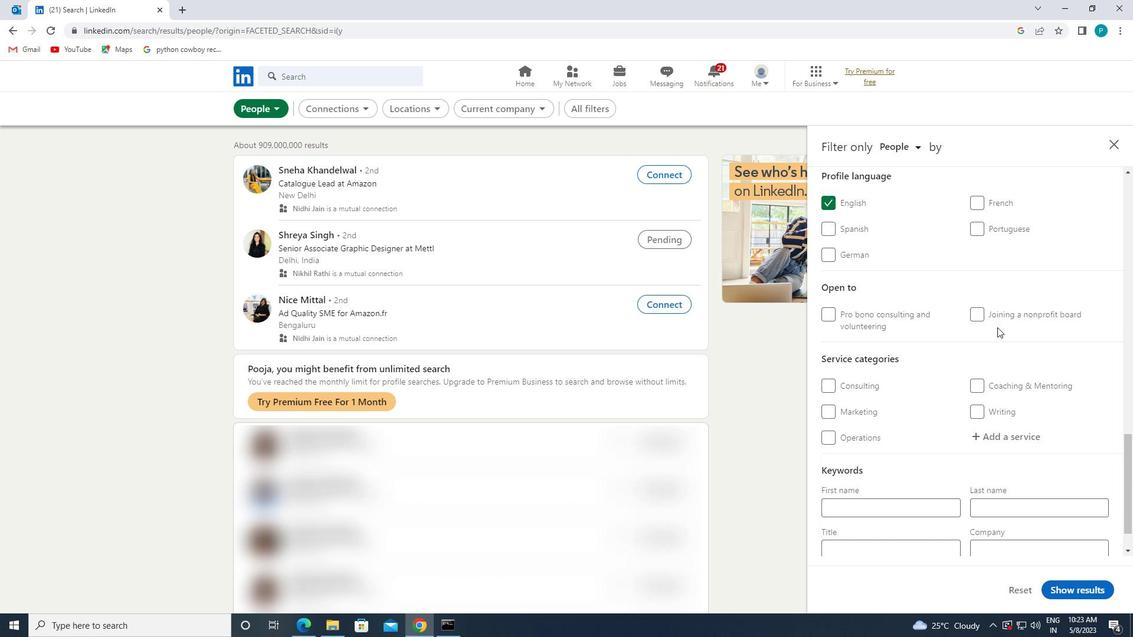 
Action: Mouse scrolled (1015, 331) with delta (0, 0)
Screenshot: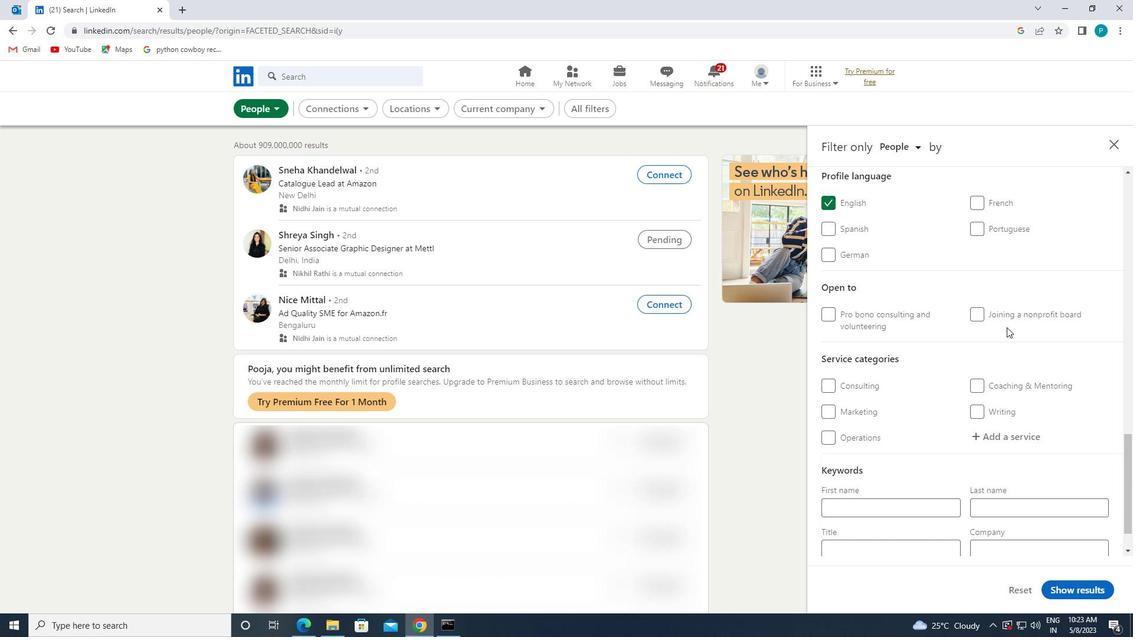 
Action: Mouse scrolled (1015, 331) with delta (0, 0)
Screenshot: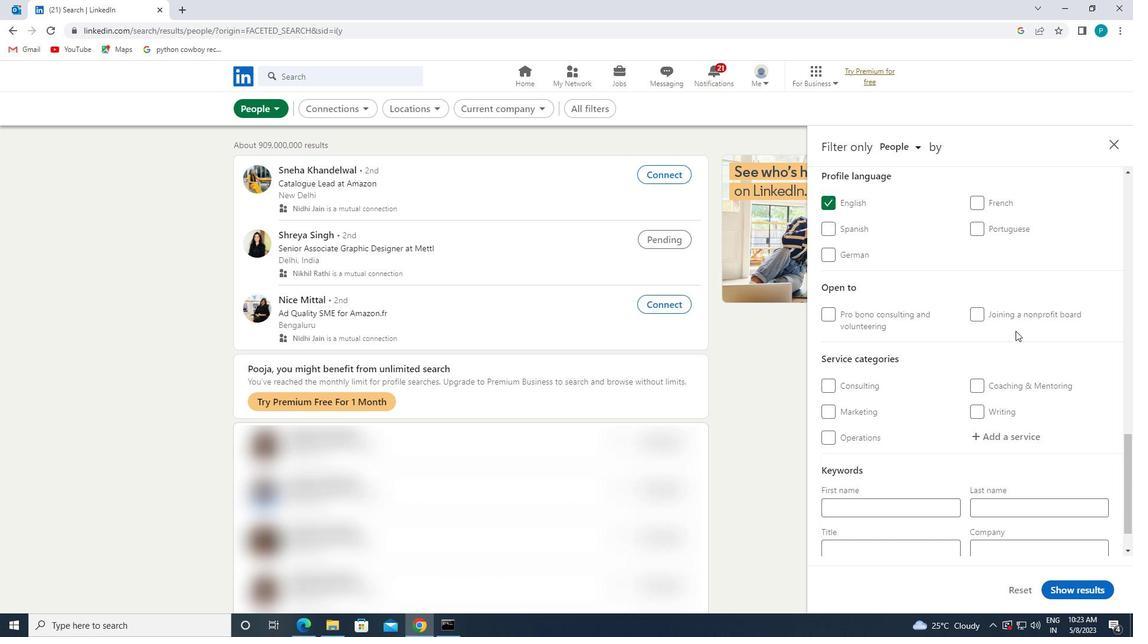 
Action: Mouse scrolled (1015, 331) with delta (0, 0)
Screenshot: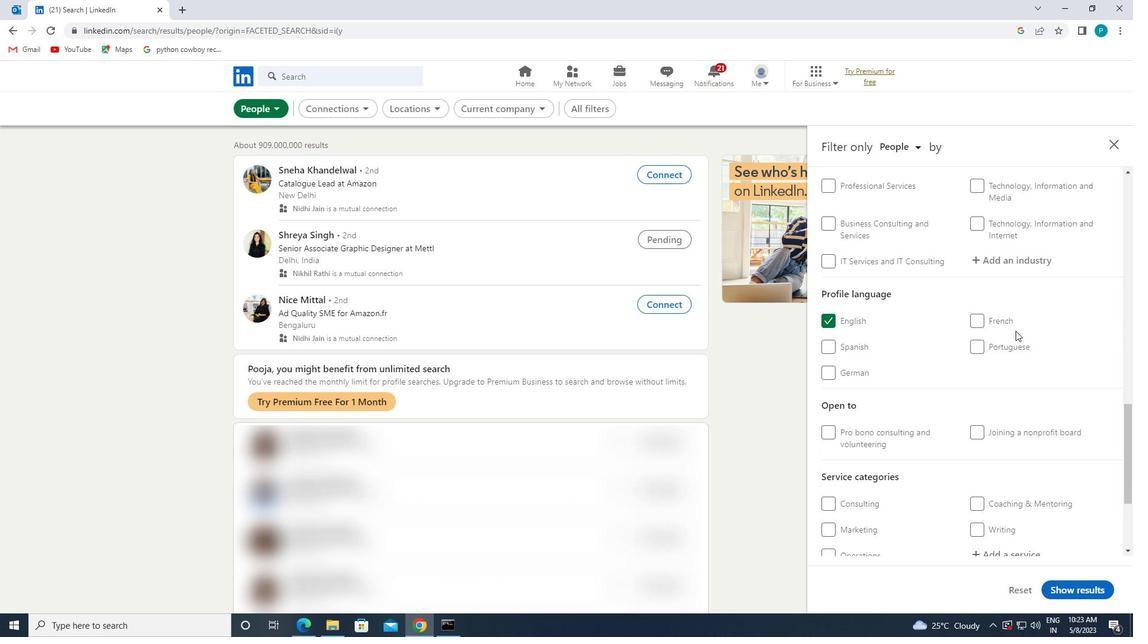 
Action: Mouse moved to (1011, 330)
Screenshot: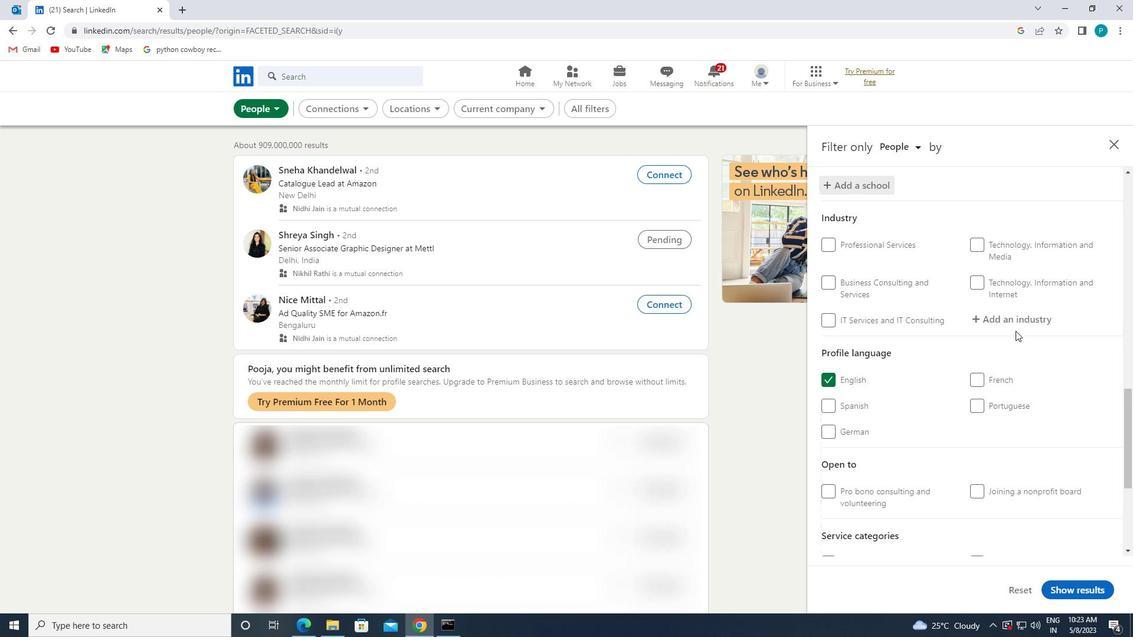 
Action: Mouse pressed left at (1011, 330)
Screenshot: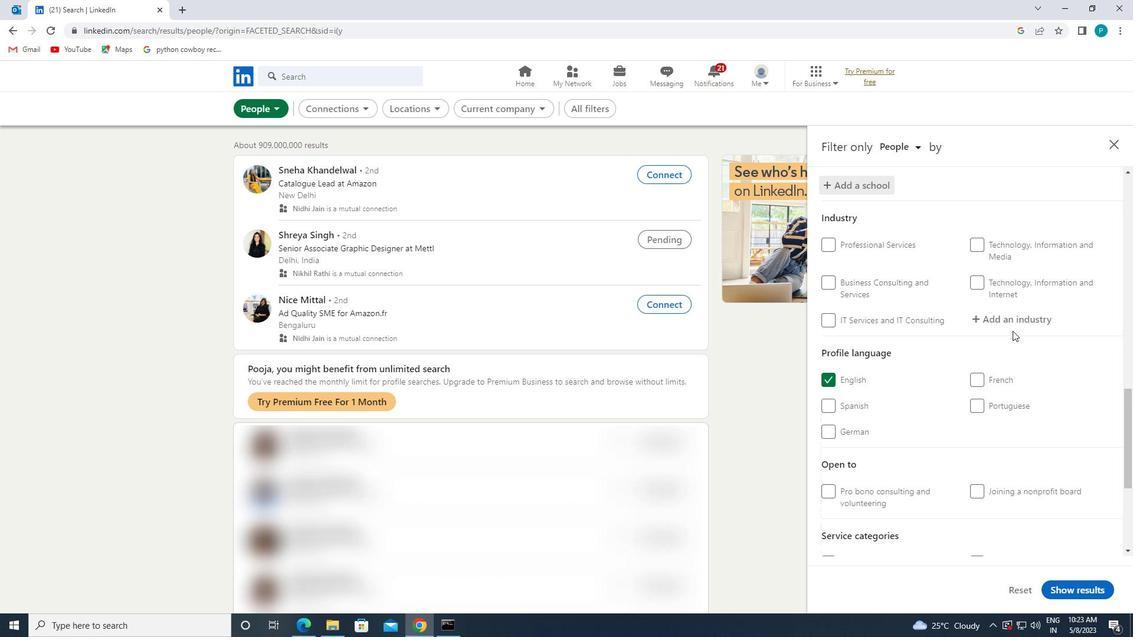 
Action: Mouse moved to (1005, 324)
Screenshot: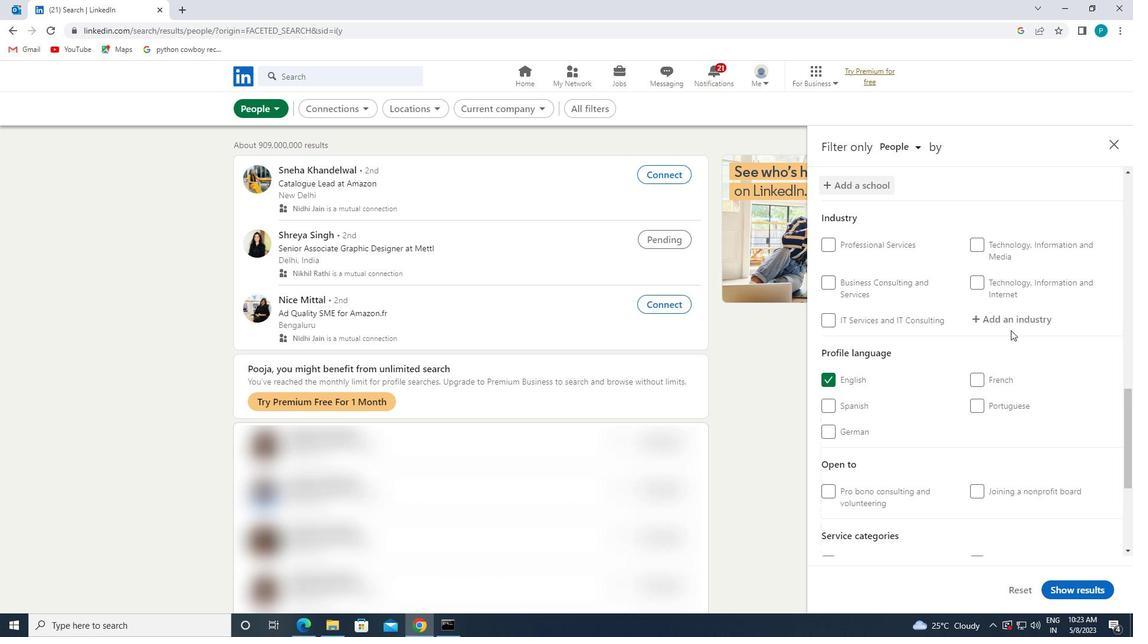 
Action: Mouse pressed left at (1005, 324)
Screenshot: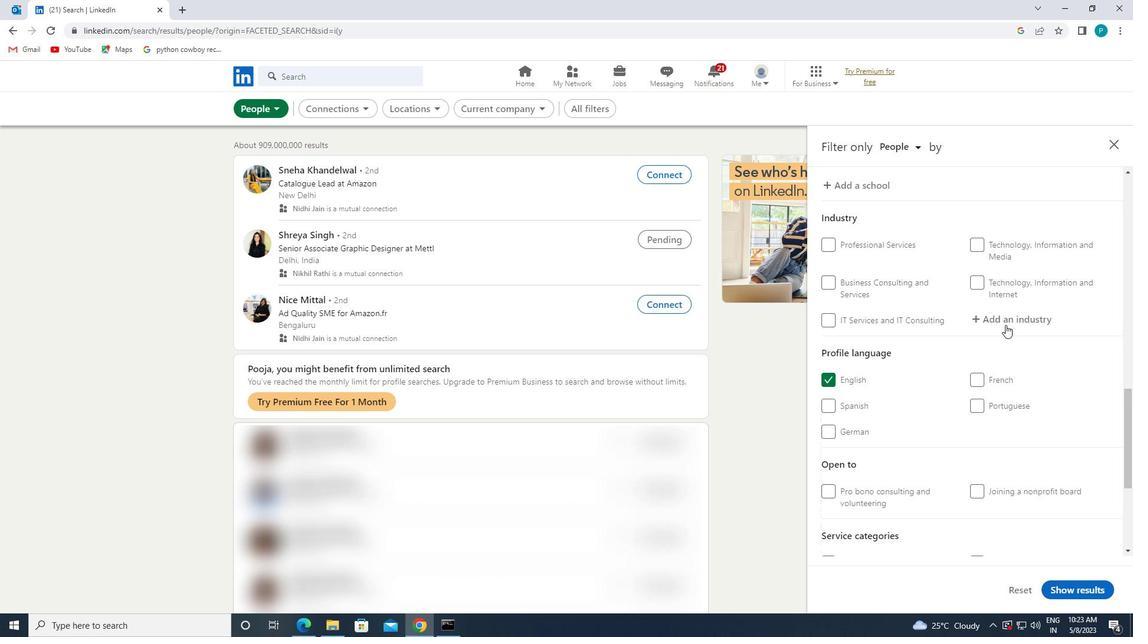 
Action: Key pressed <Key.caps_lock>S<Key.caps_lock>P<Key.backspace><Key.backspace>S<Key.caps_lock>OPORT<Key.backspace><Key.backspace><Key.backspace><Key.backspace><Key.backspace>PORTING
Screenshot: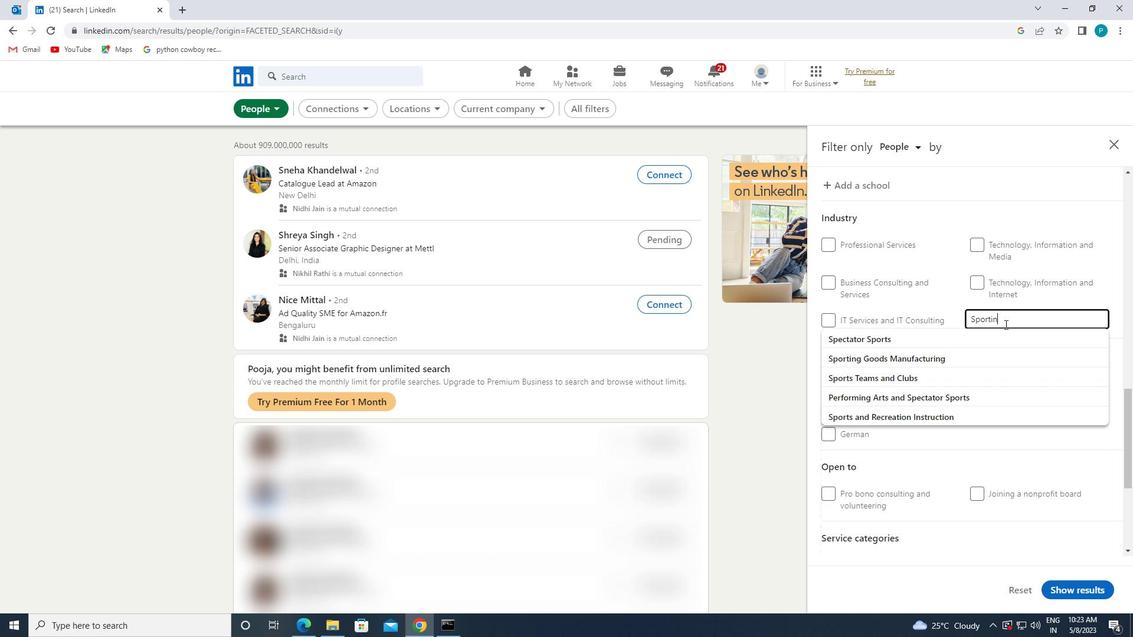 
Action: Mouse moved to (1005, 335)
Screenshot: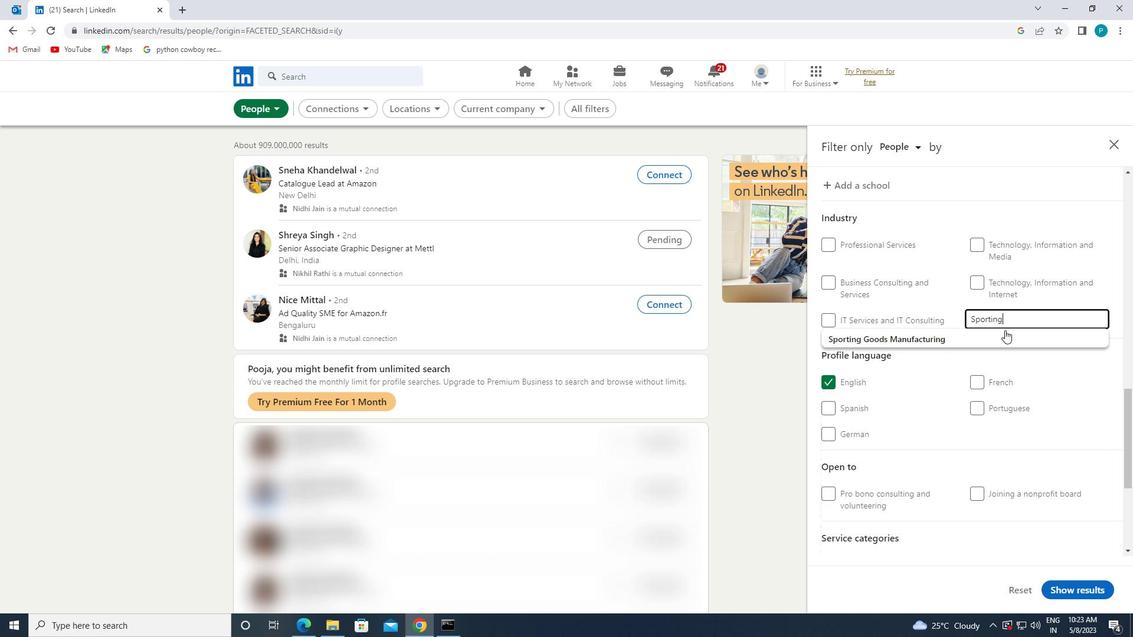 
Action: Mouse pressed left at (1005, 335)
Screenshot: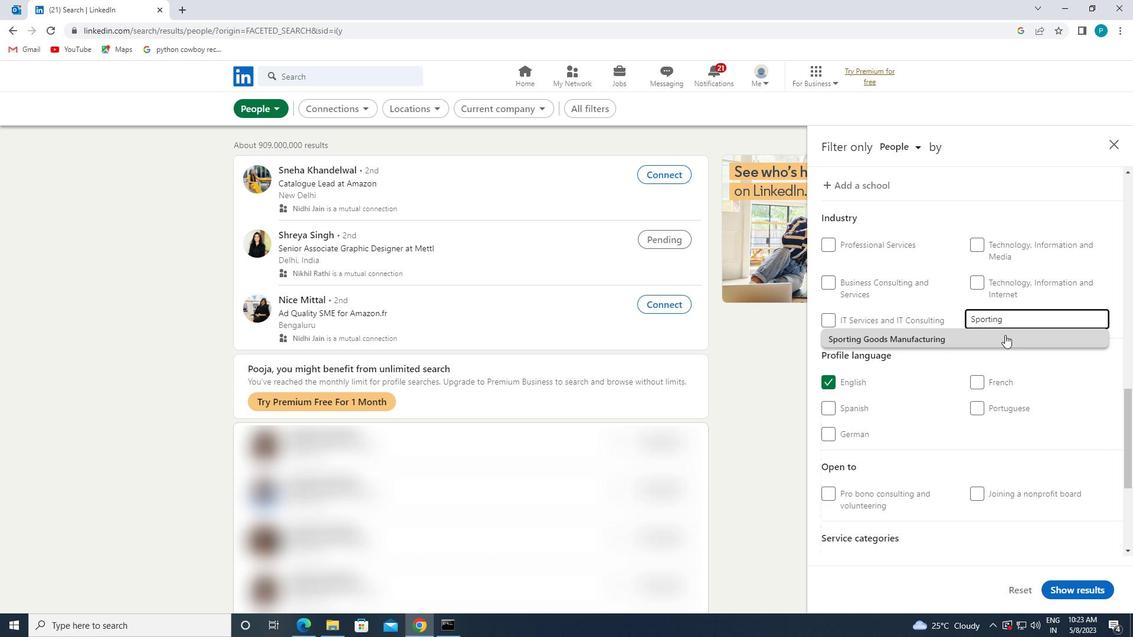 
Action: Mouse moved to (1020, 355)
Screenshot: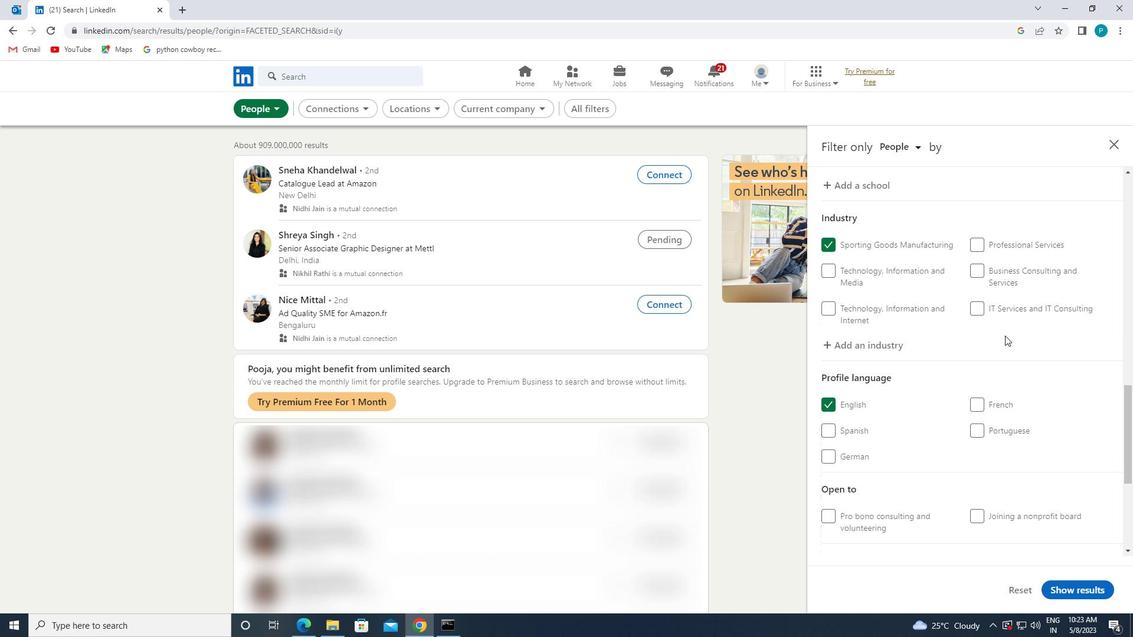 
Action: Mouse scrolled (1020, 355) with delta (0, 0)
Screenshot: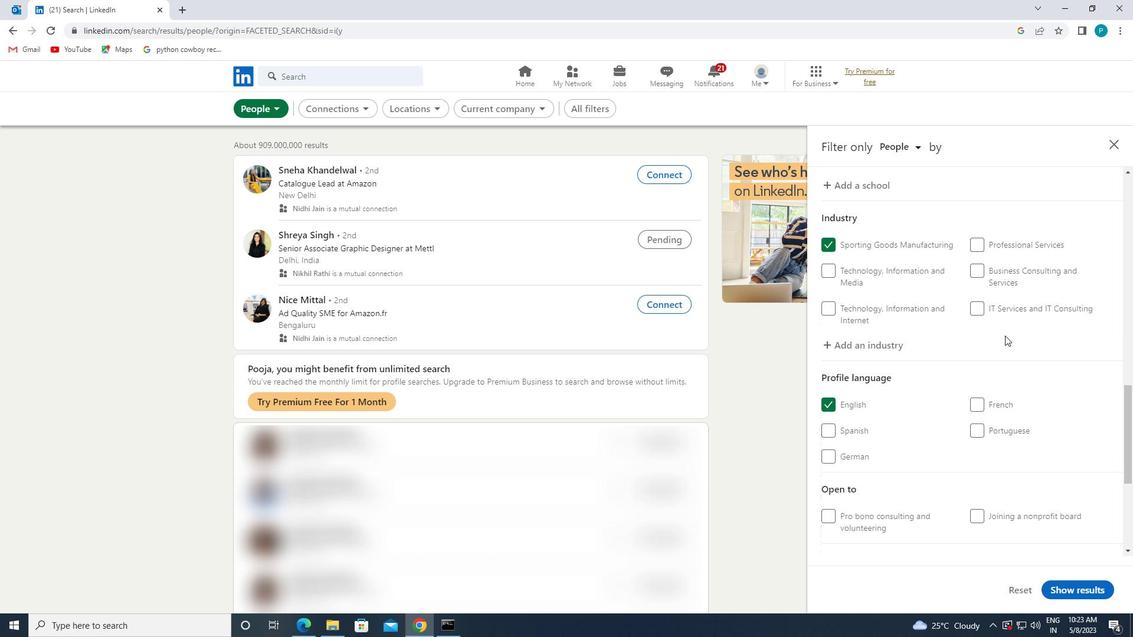 
Action: Mouse moved to (1020, 356)
Screenshot: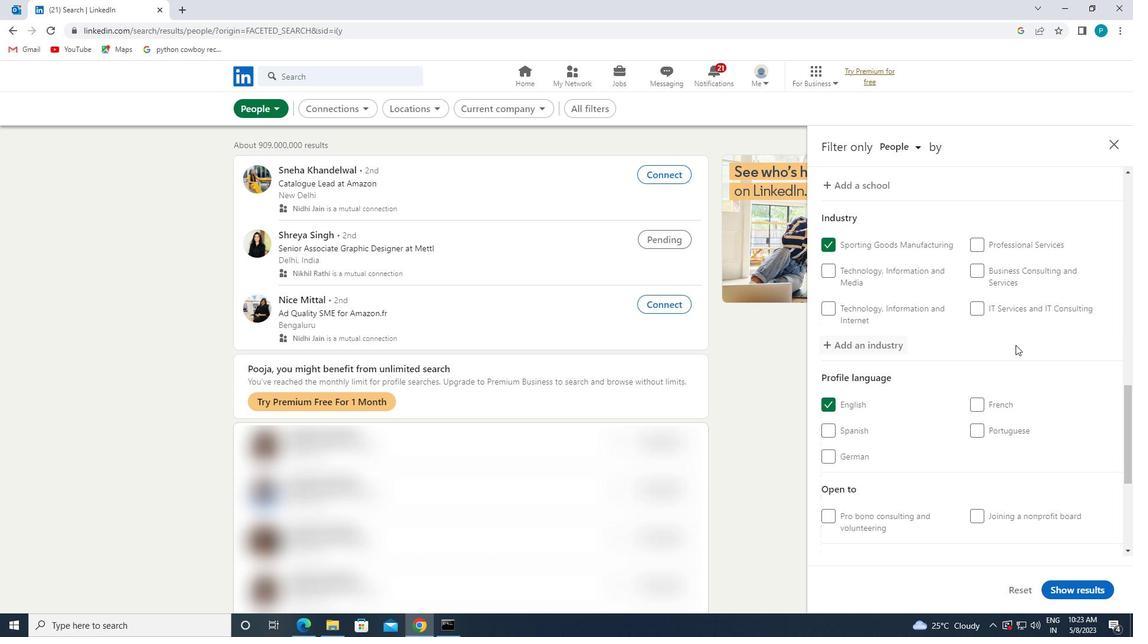 
Action: Mouse scrolled (1020, 355) with delta (0, 0)
Screenshot: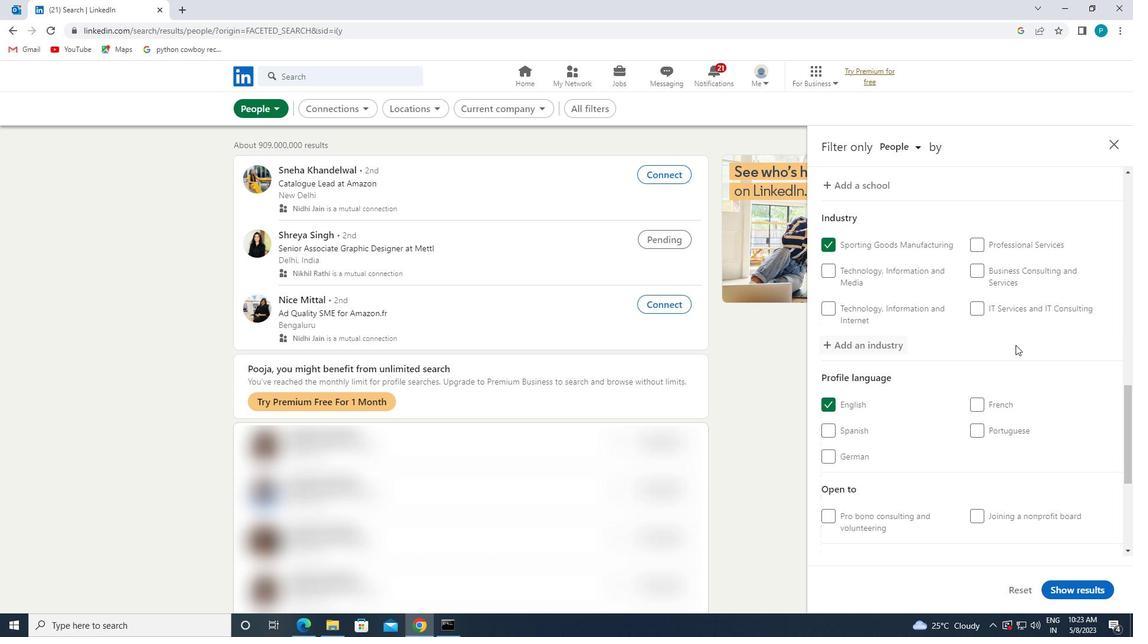 
Action: Mouse moved to (1020, 359)
Screenshot: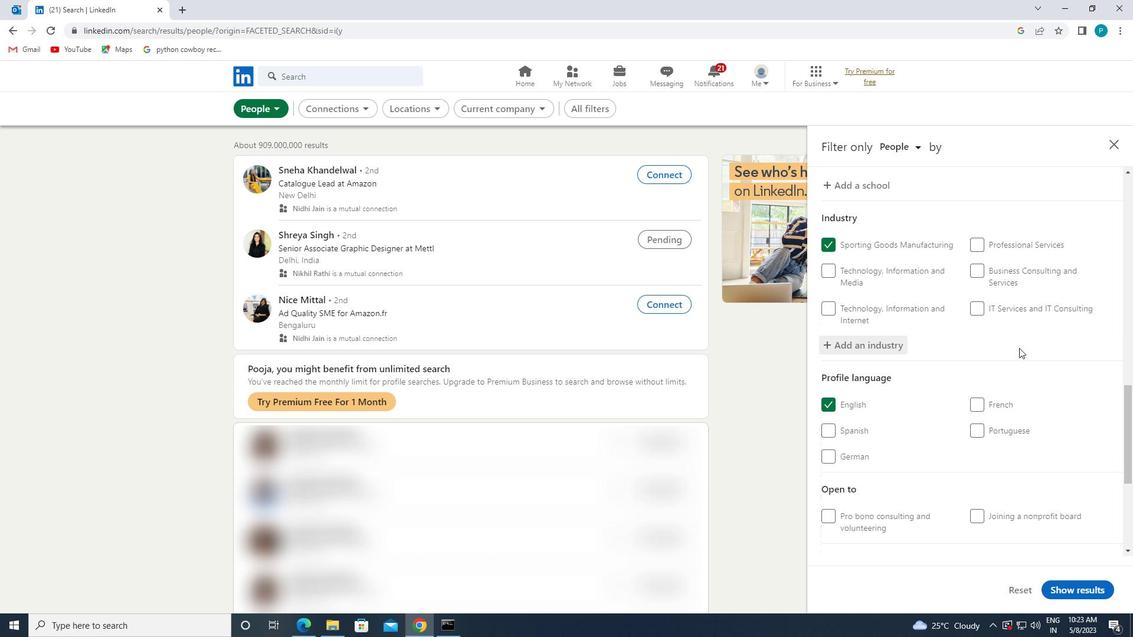 
Action: Mouse scrolled (1020, 358) with delta (0, 0)
Screenshot: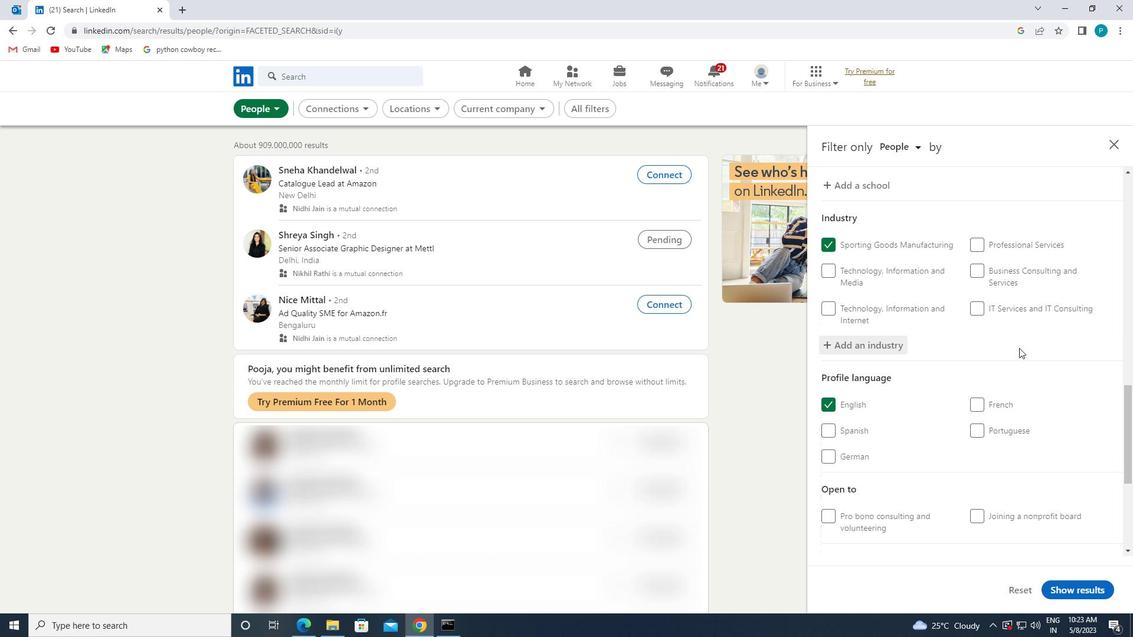 
Action: Mouse moved to (1025, 456)
Screenshot: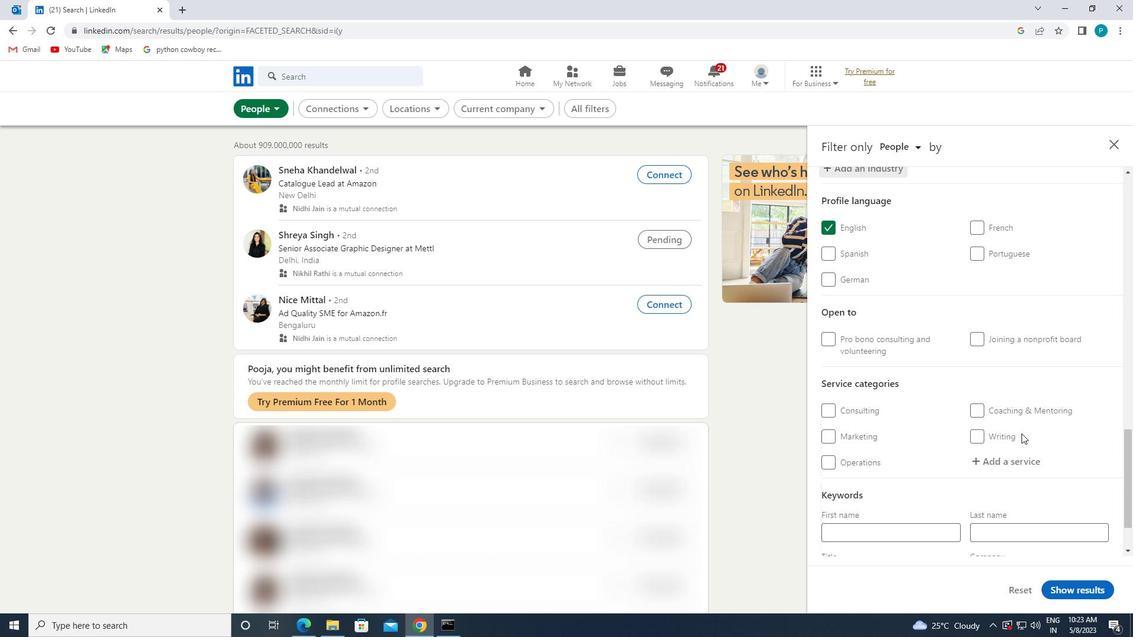 
Action: Mouse pressed left at (1025, 456)
Screenshot: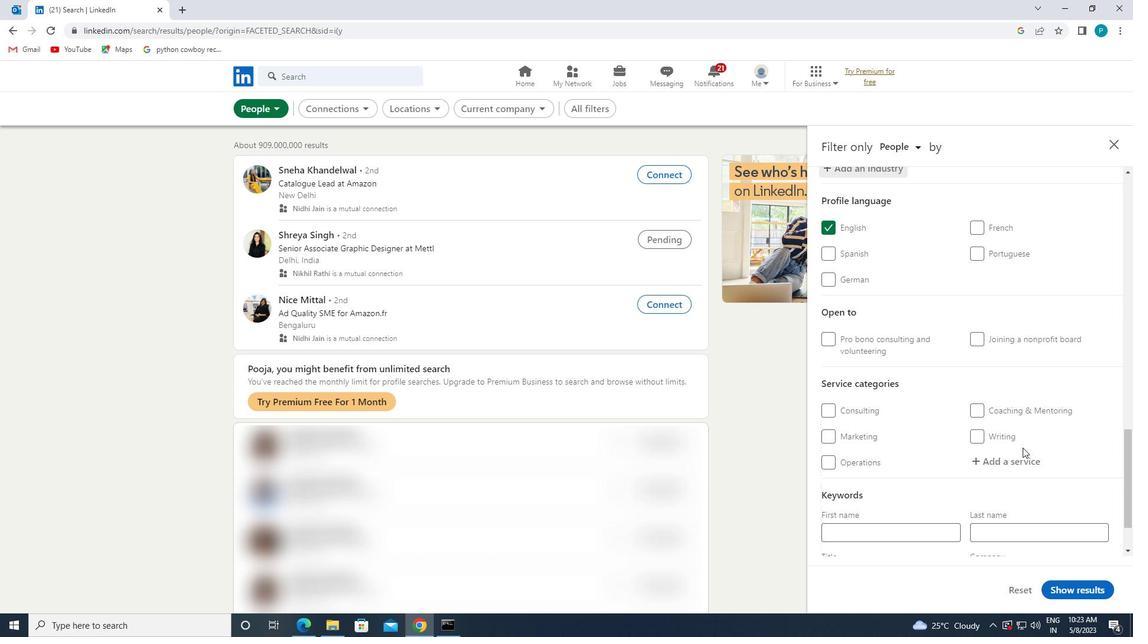 
Action: Key pressed <Key.caps_lock>I<Key.caps_lock>LLU
Screenshot: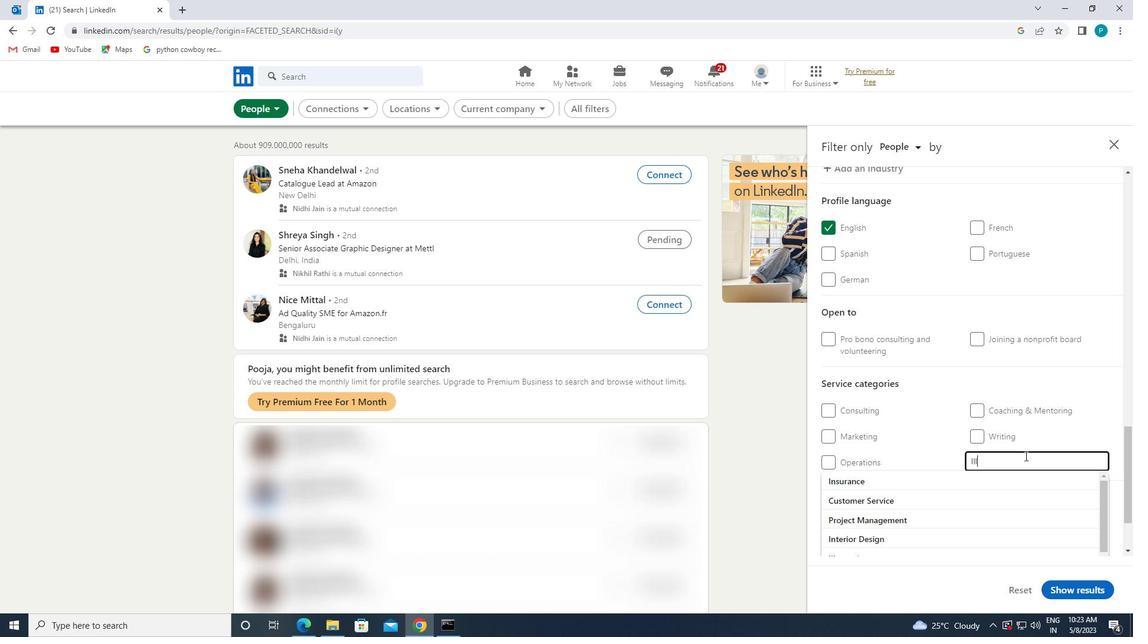 
Action: Mouse moved to (1001, 490)
Screenshot: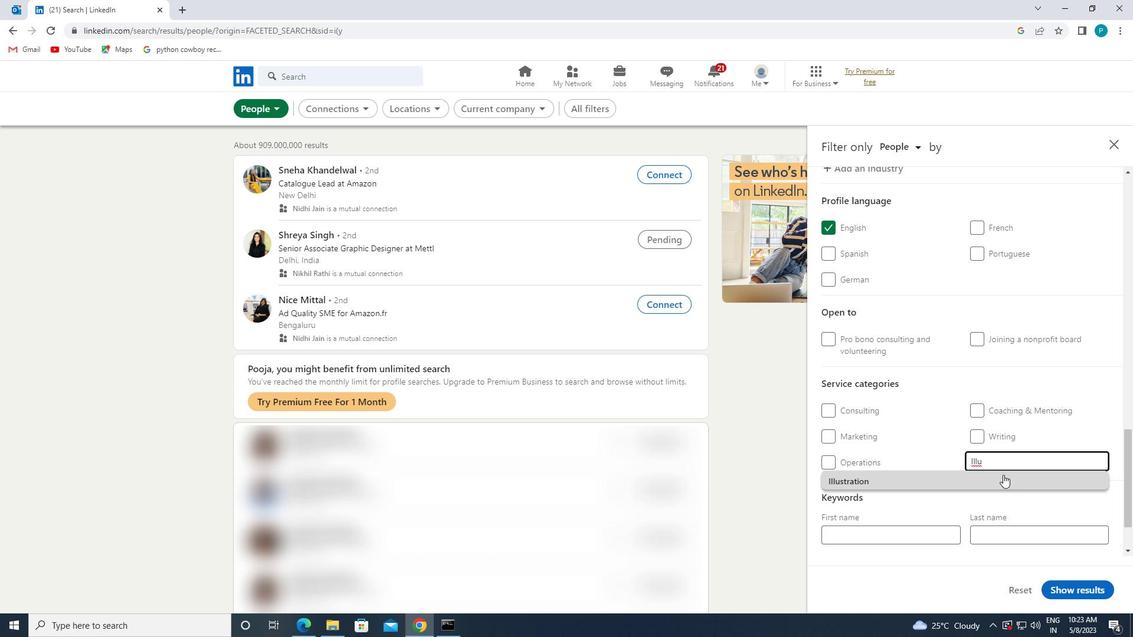 
Action: Mouse pressed left at (1001, 490)
Screenshot: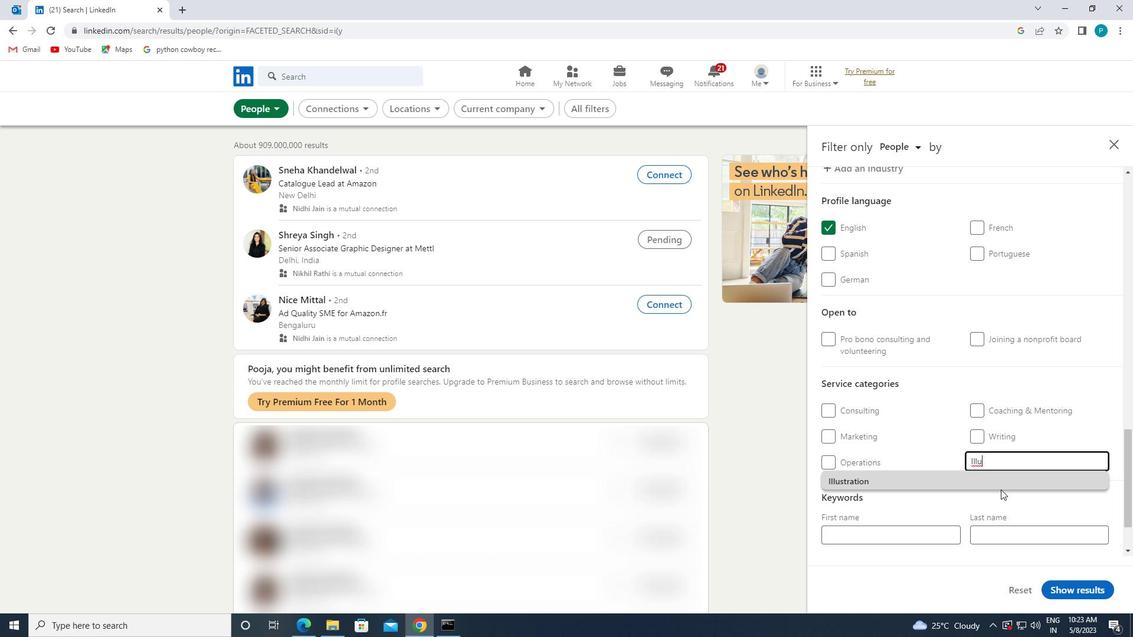 
Action: Mouse moved to (995, 465)
Screenshot: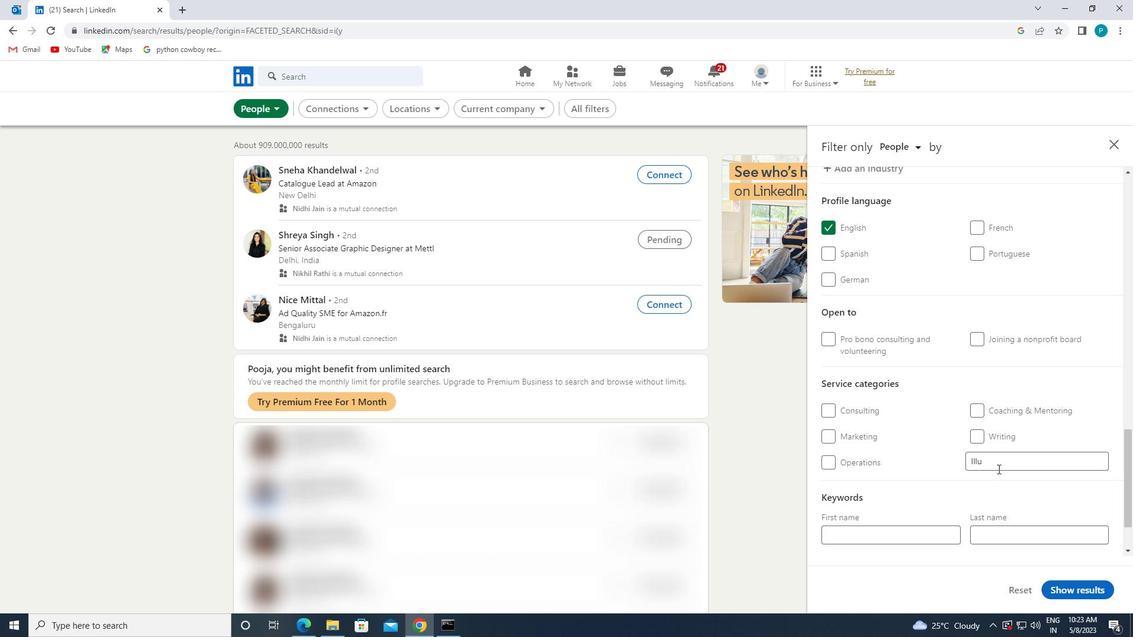 
Action: Mouse pressed left at (995, 465)
Screenshot: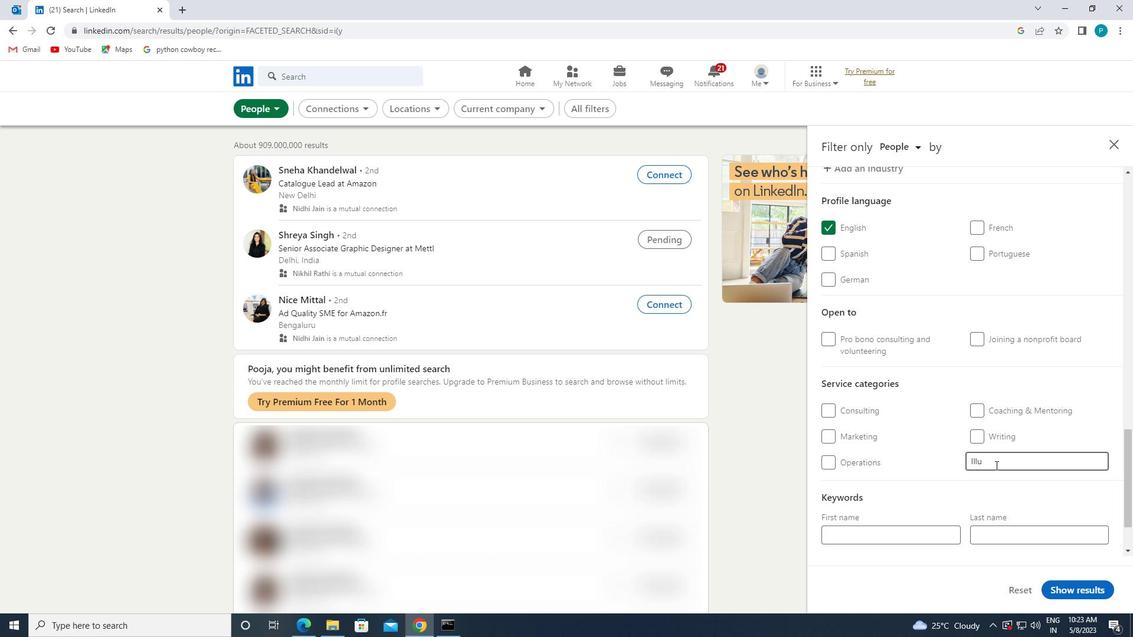 
Action: Mouse moved to (990, 483)
Screenshot: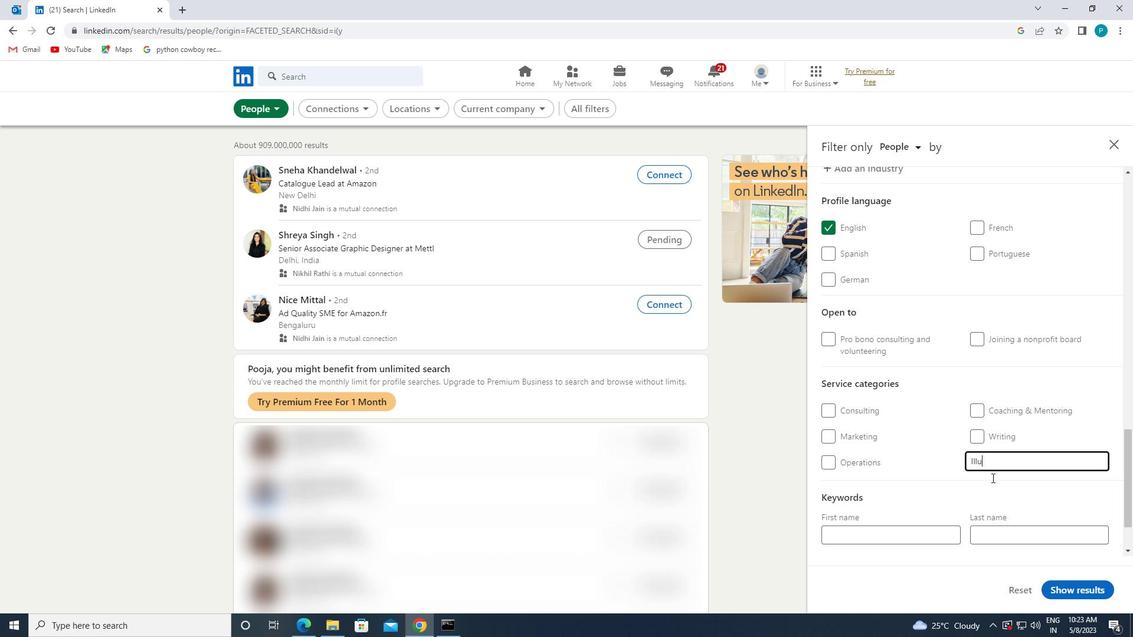 
Action: Mouse pressed left at (990, 483)
Screenshot: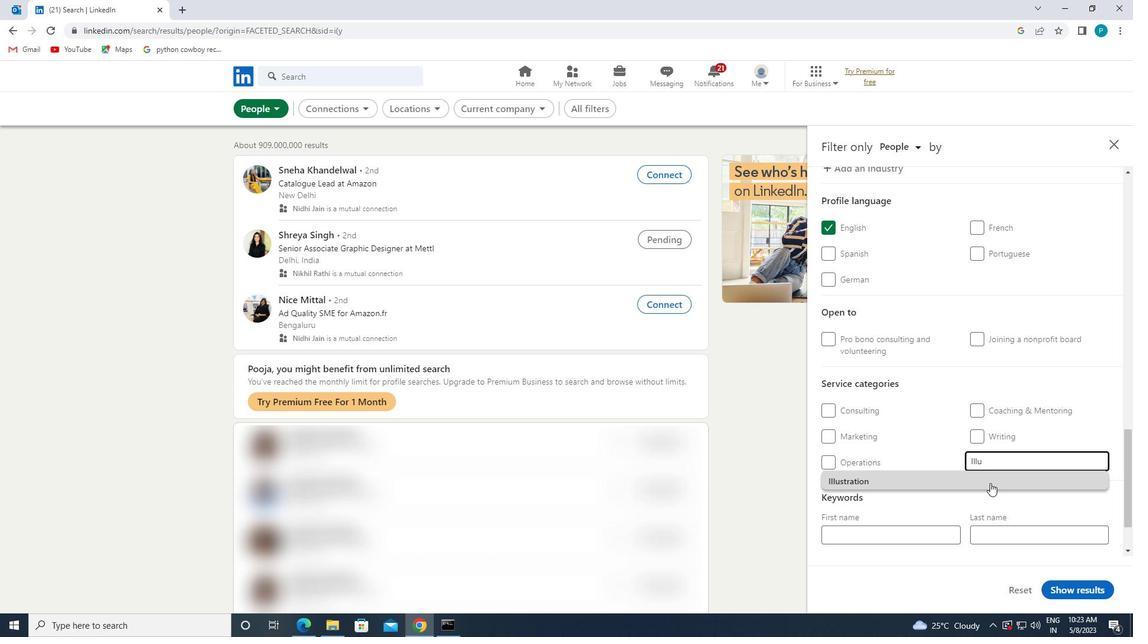 
Action: Mouse scrolled (990, 482) with delta (0, 0)
Screenshot: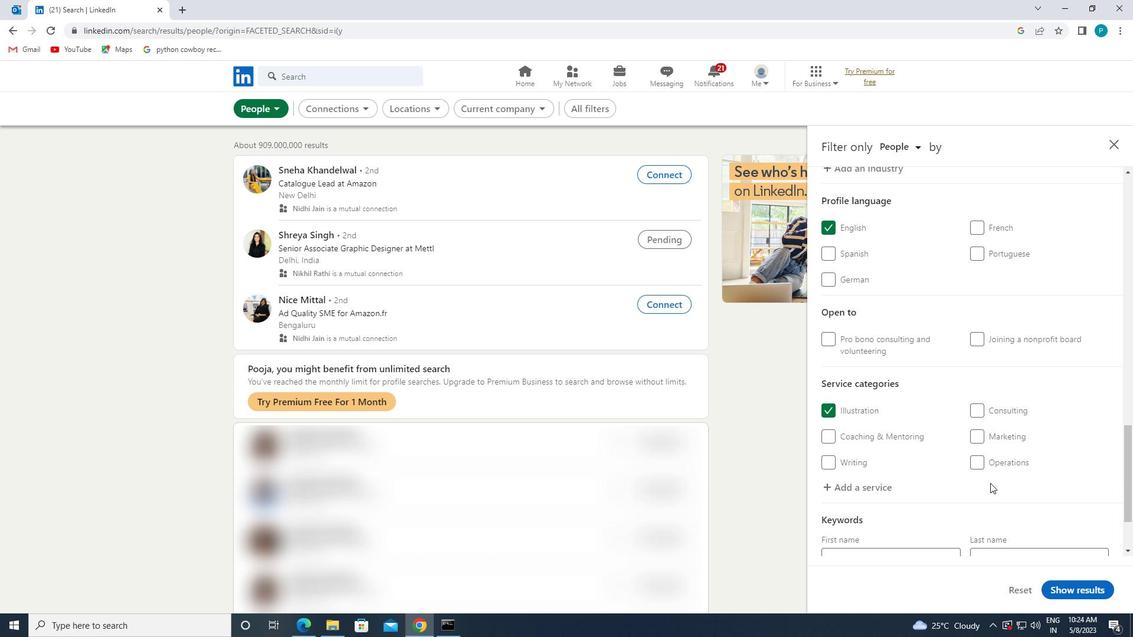
Action: Mouse moved to (986, 484)
Screenshot: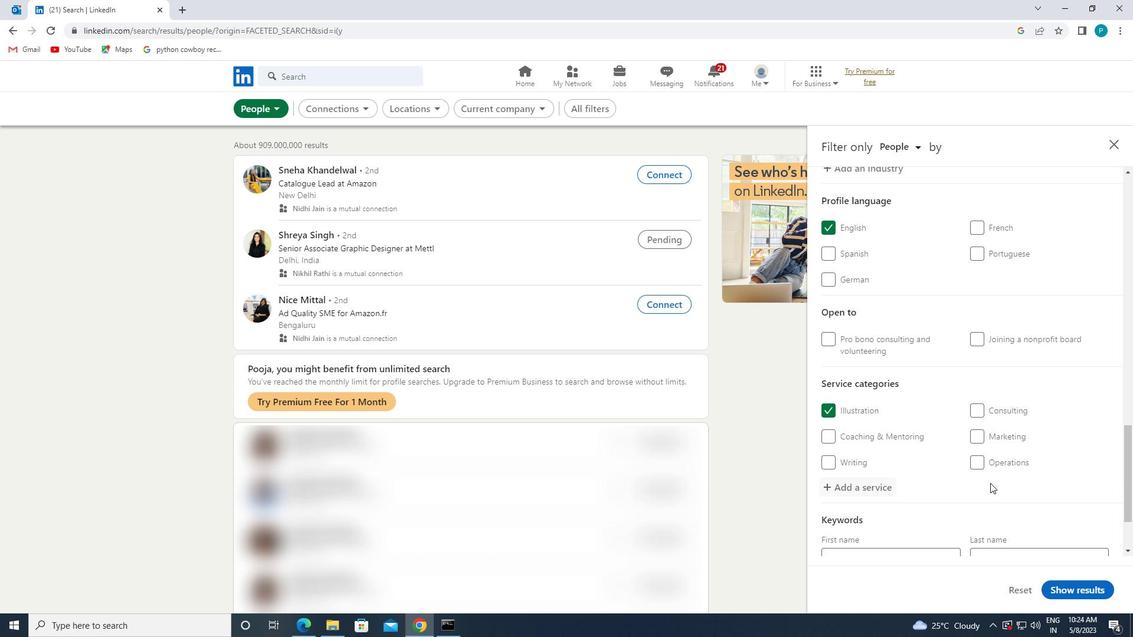 
Action: Mouse scrolled (986, 483) with delta (0, 0)
Screenshot: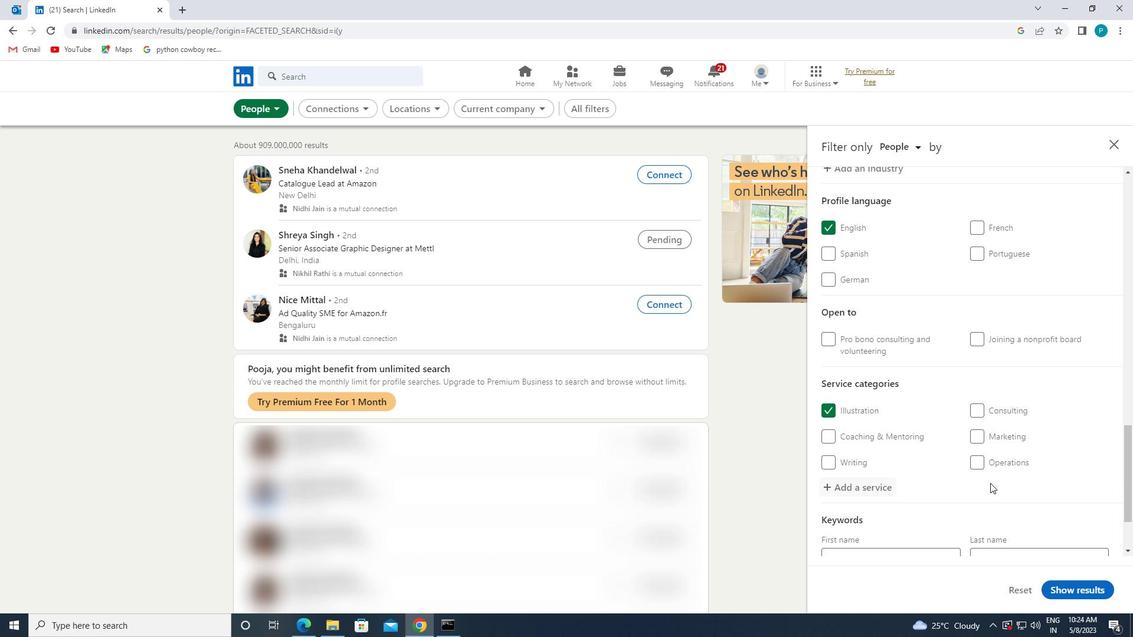 
Action: Mouse moved to (979, 484)
Screenshot: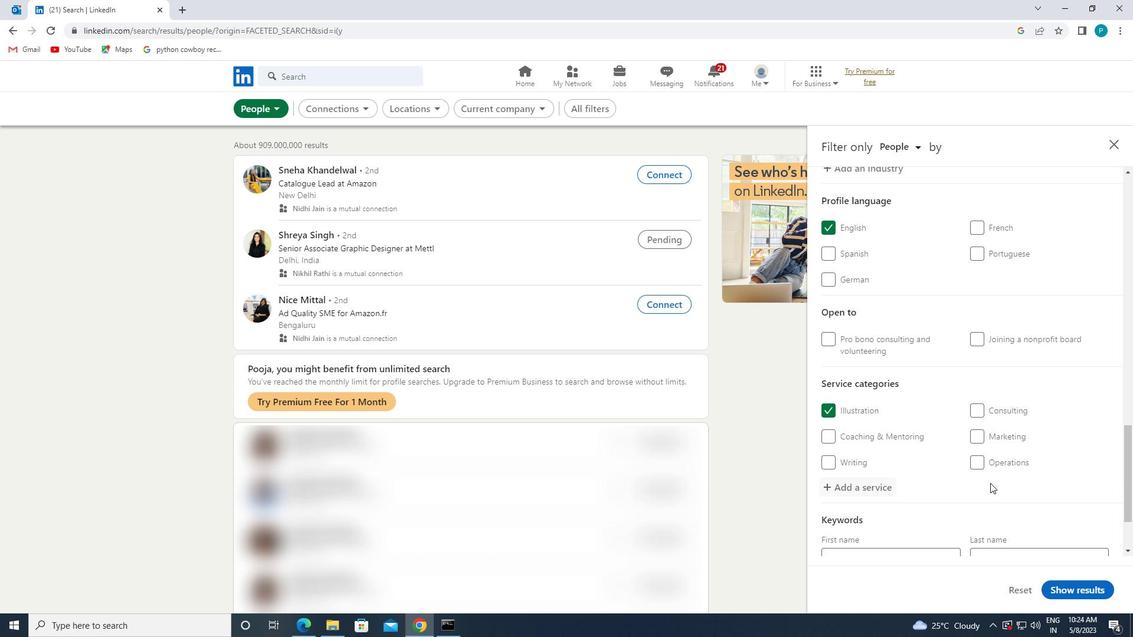 
Action: Mouse scrolled (979, 483) with delta (0, 0)
Screenshot: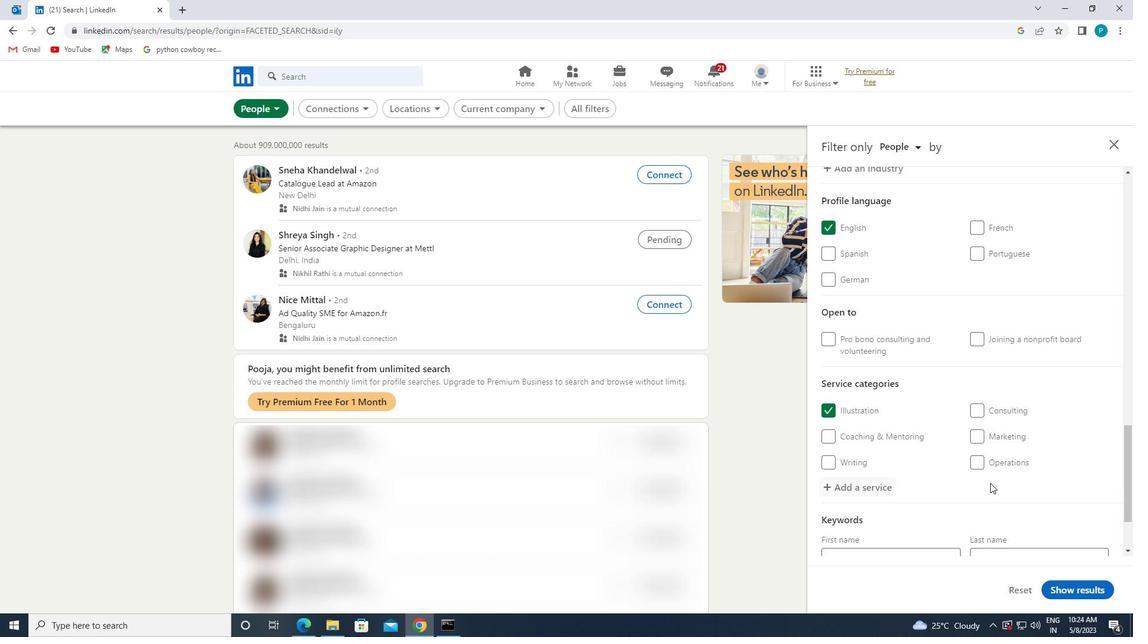 
Action: Mouse moved to (932, 510)
Screenshot: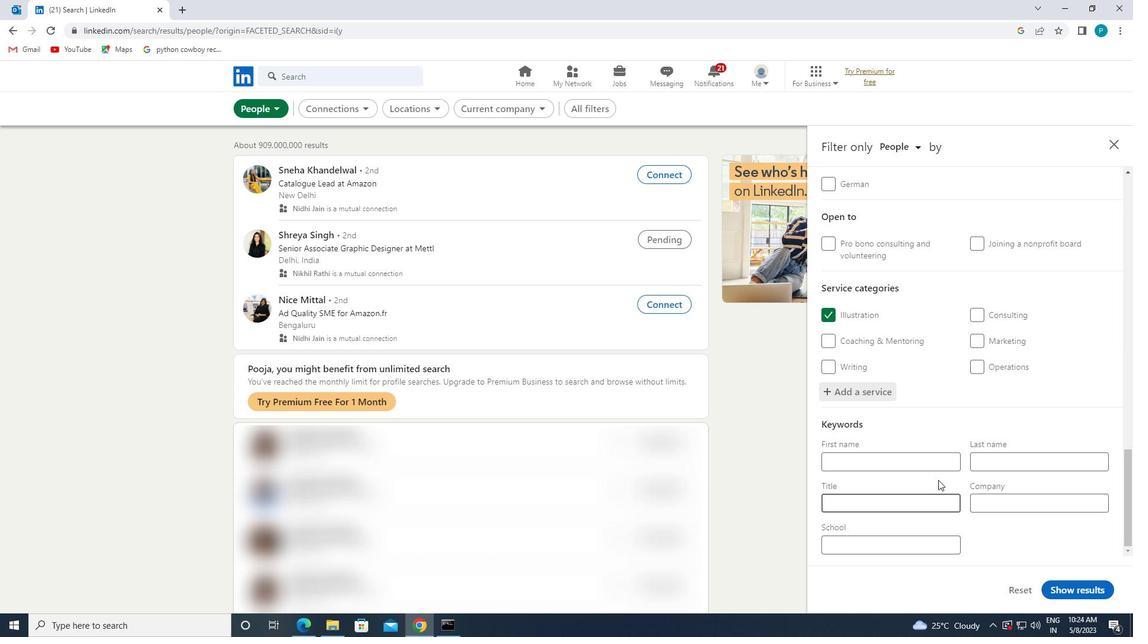 
Action: Mouse pressed left at (932, 510)
Screenshot: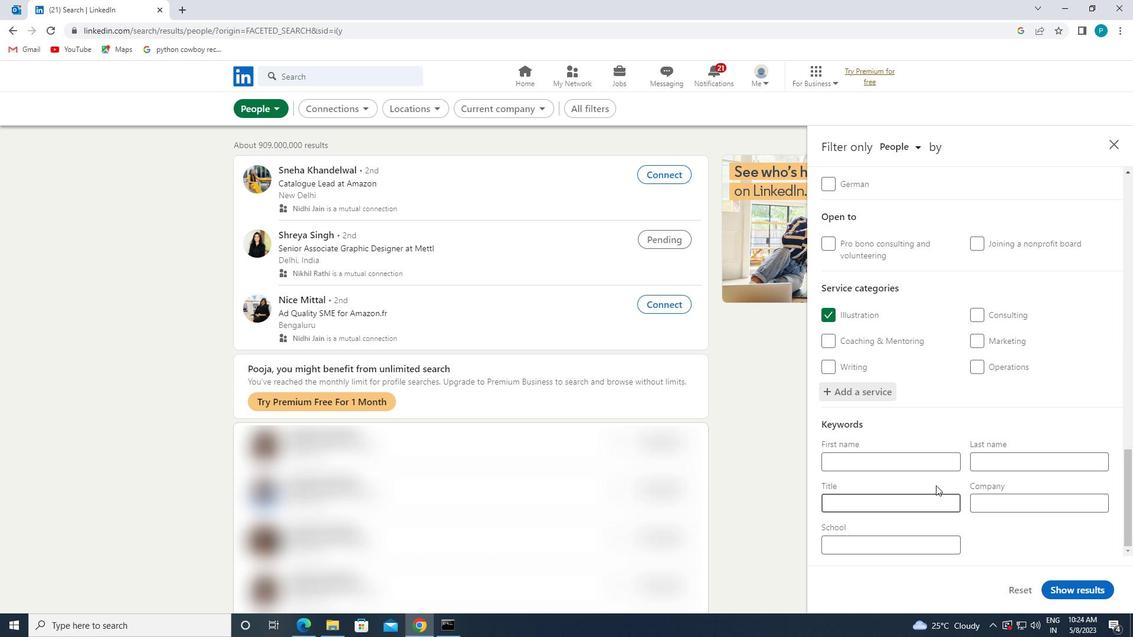 
Action: Key pressed <Key.caps_lock>M<Key.caps_lock>ECHANICAL<Key.space><Key.caps_lock>E<Key.caps_lock>NGINEER
Screenshot: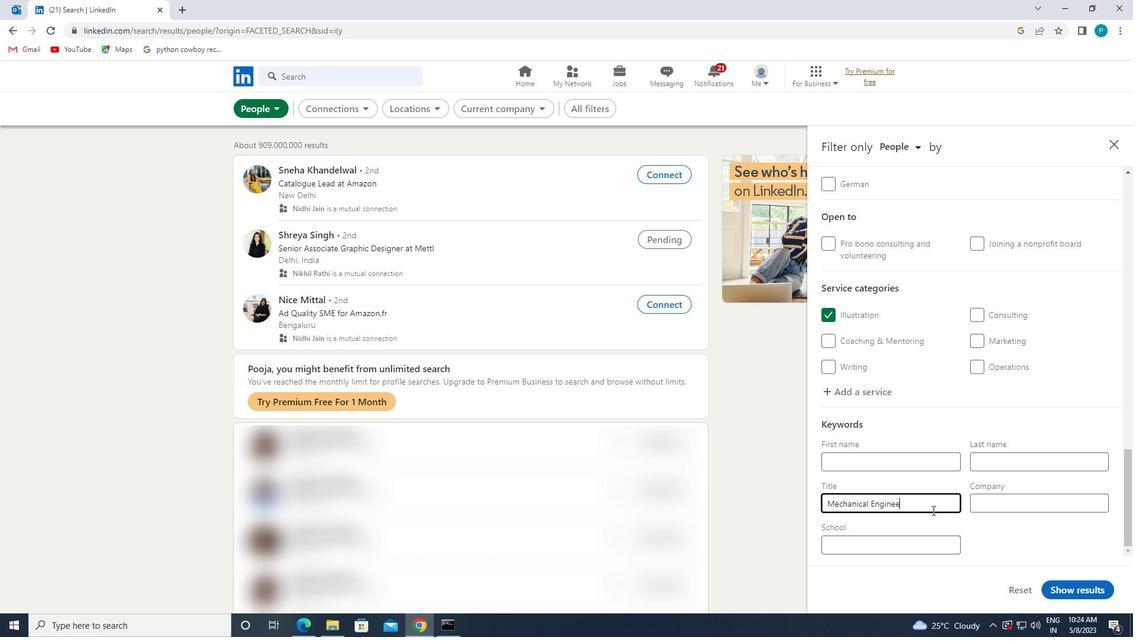 
Action: Mouse moved to (1074, 590)
Screenshot: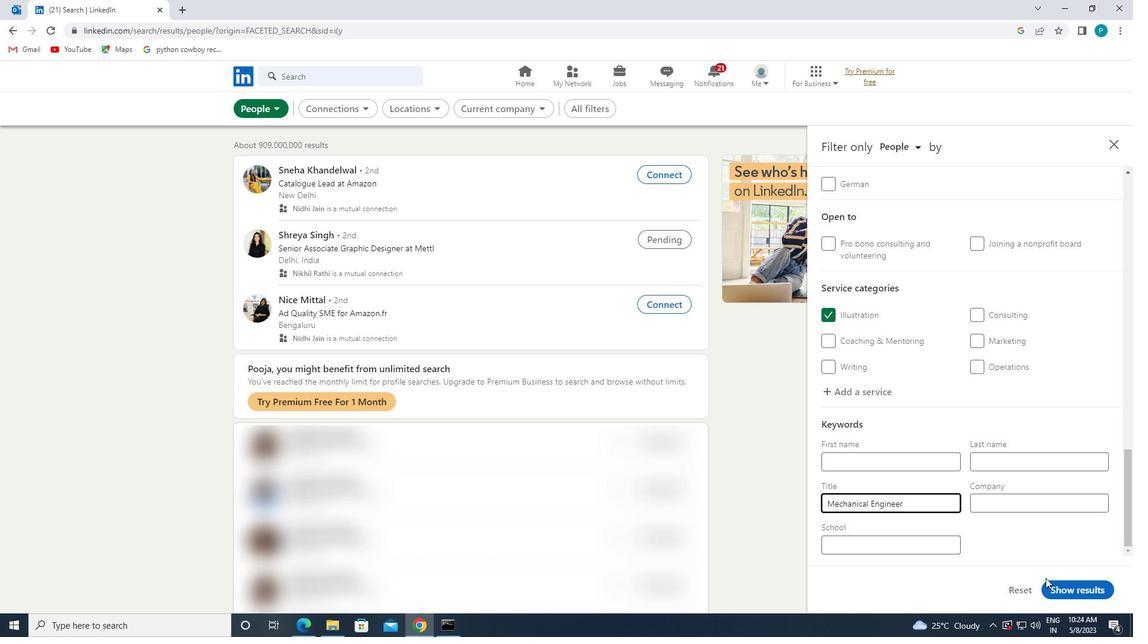 
Action: Mouse pressed left at (1074, 590)
Screenshot: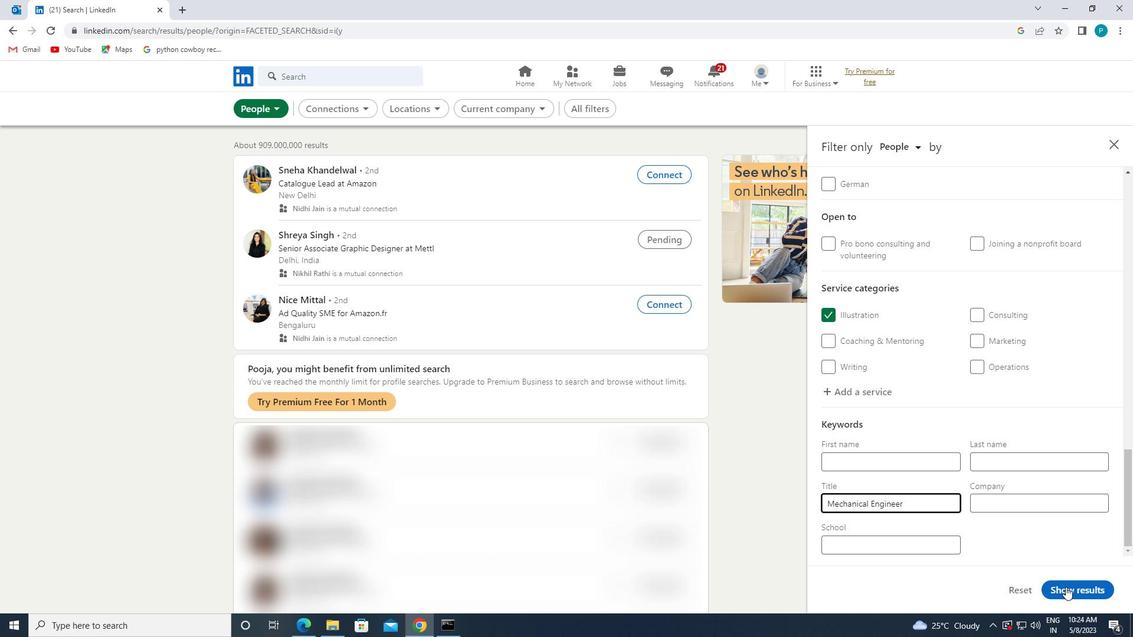 
